 Task: Slide 45 - Prioritization Matrix-1.
Action: Mouse moved to (34, 83)
Screenshot: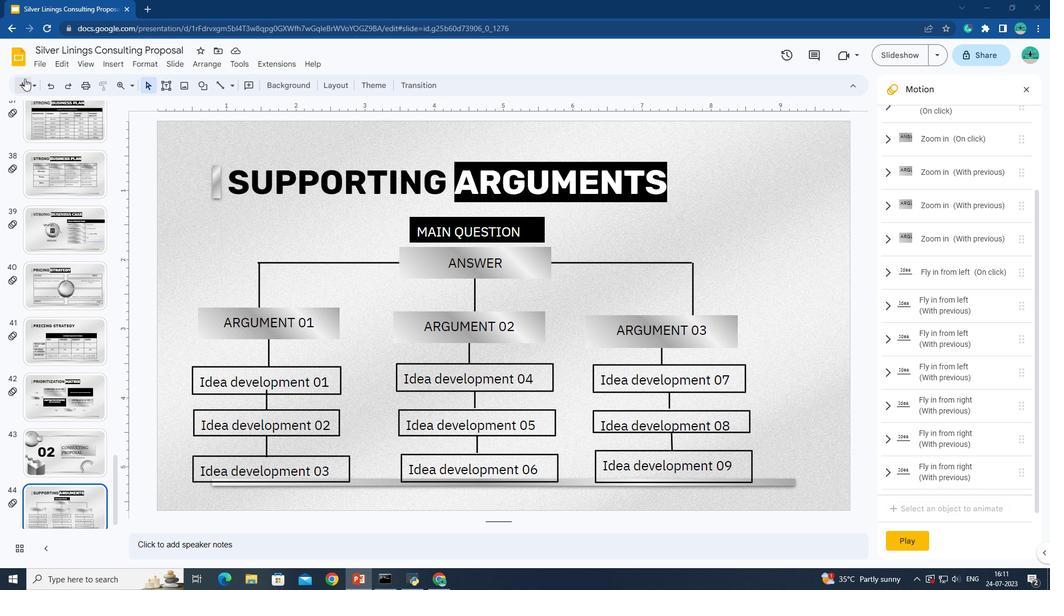 
Action: Mouse pressed left at (34, 83)
Screenshot: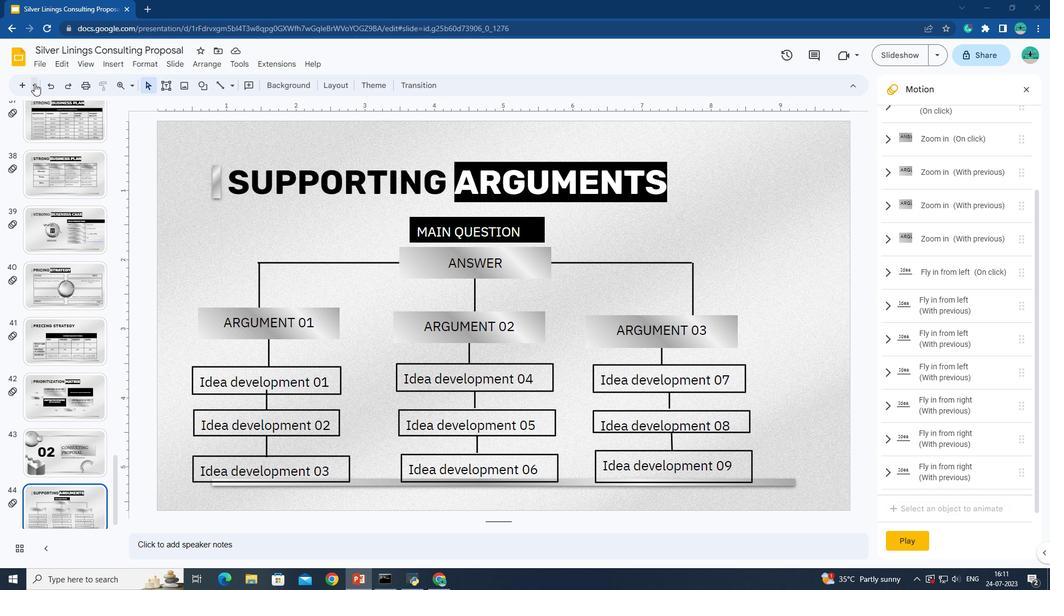 
Action: Mouse moved to (117, 163)
Screenshot: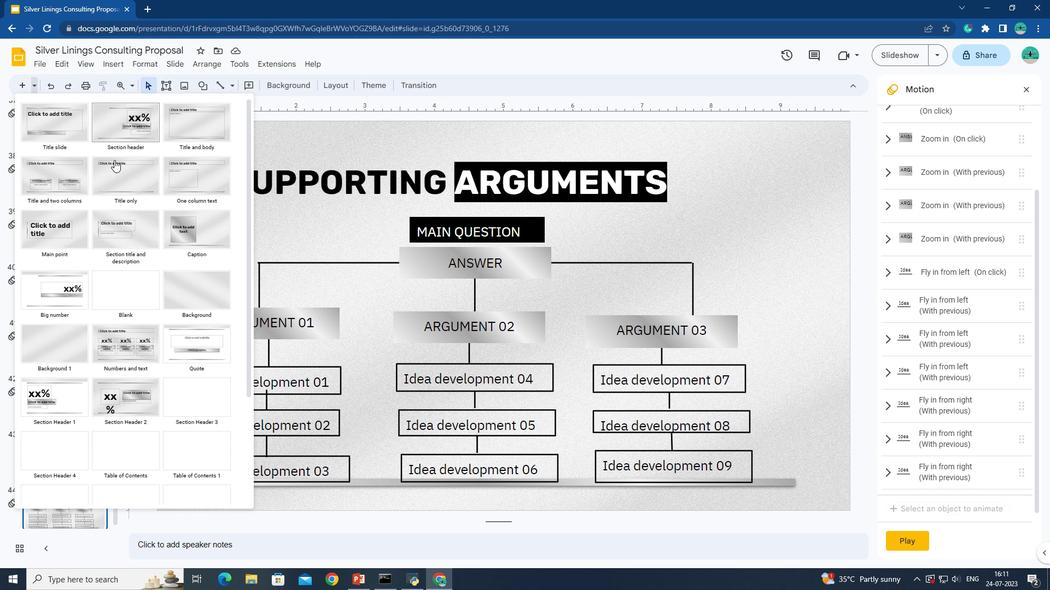 
Action: Mouse pressed left at (117, 163)
Screenshot: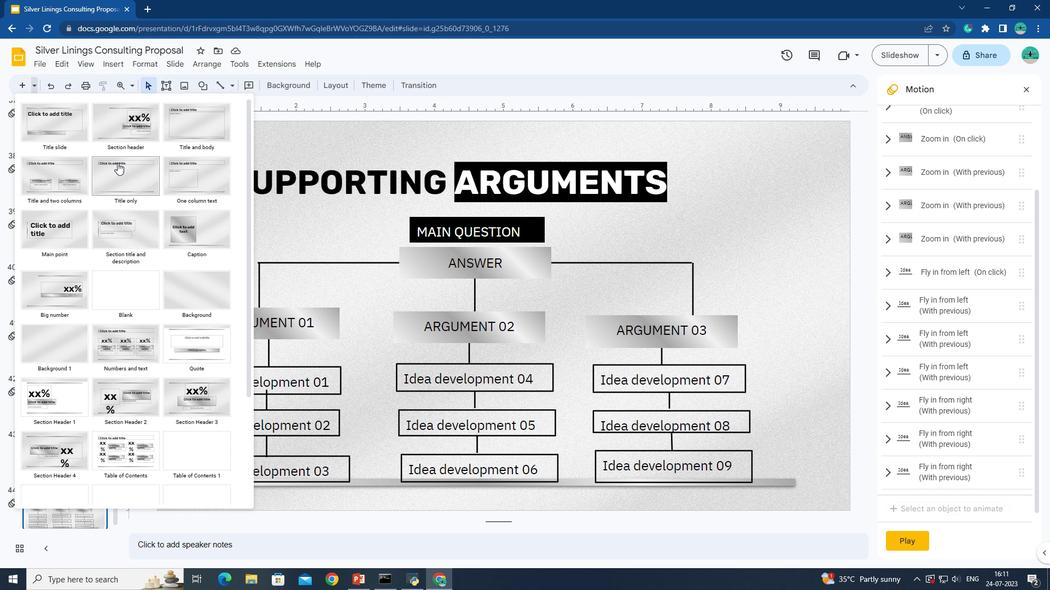 
Action: Mouse moved to (337, 178)
Screenshot: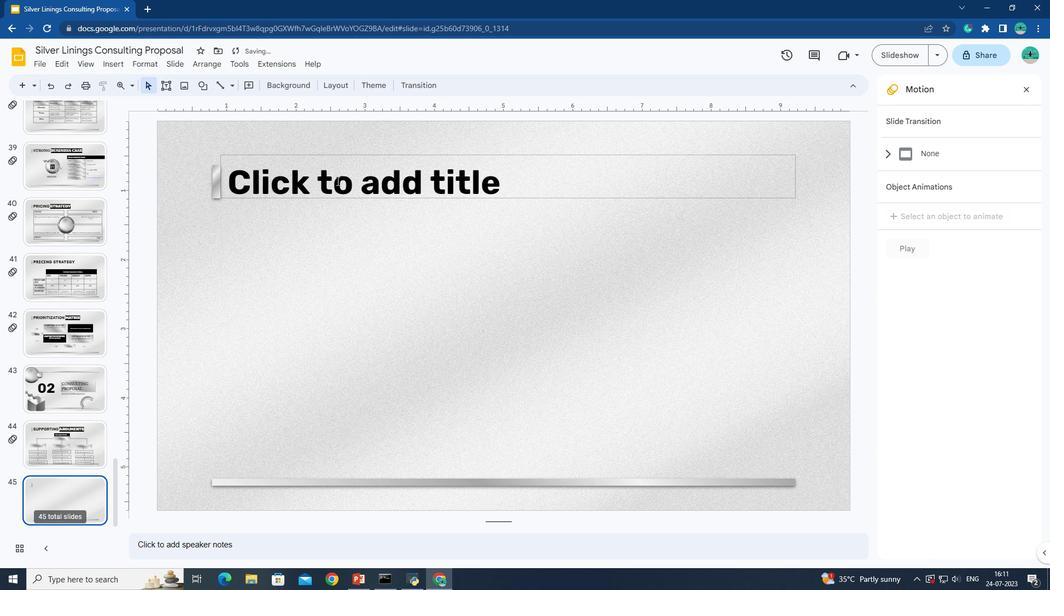 
Action: Mouse pressed left at (337, 178)
Screenshot: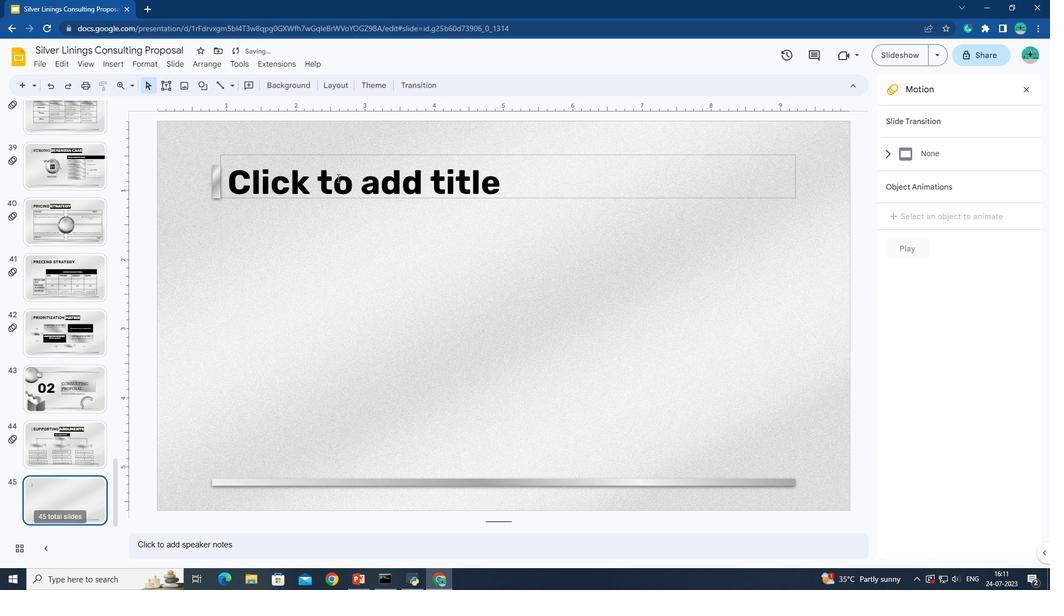 
Action: Key pressed <Key.caps_lock>ORIORITIZATION<Key.space>MATRIX
Screenshot: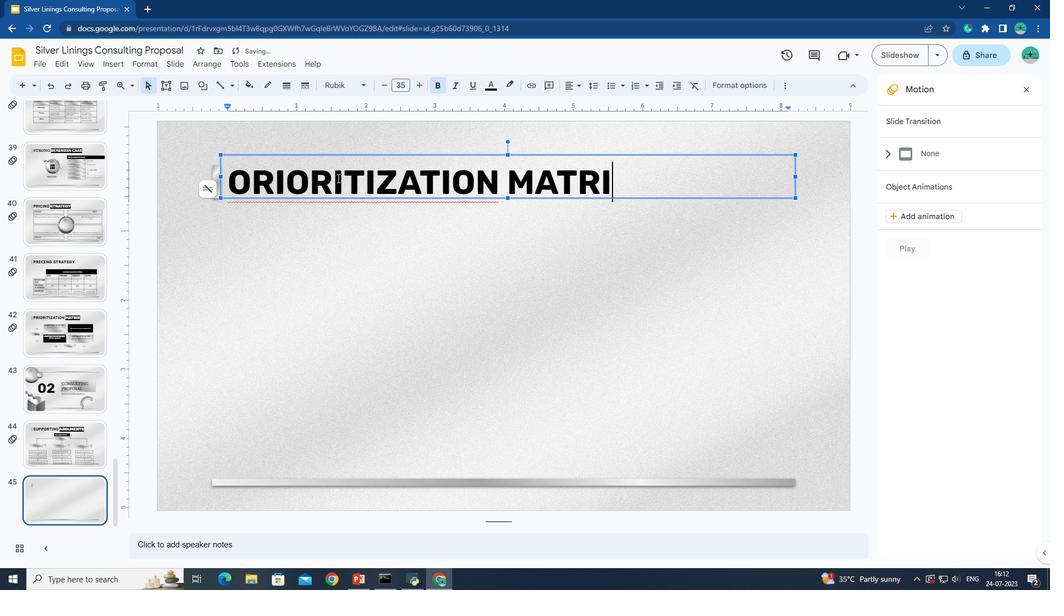 
Action: Mouse moved to (239, 185)
Screenshot: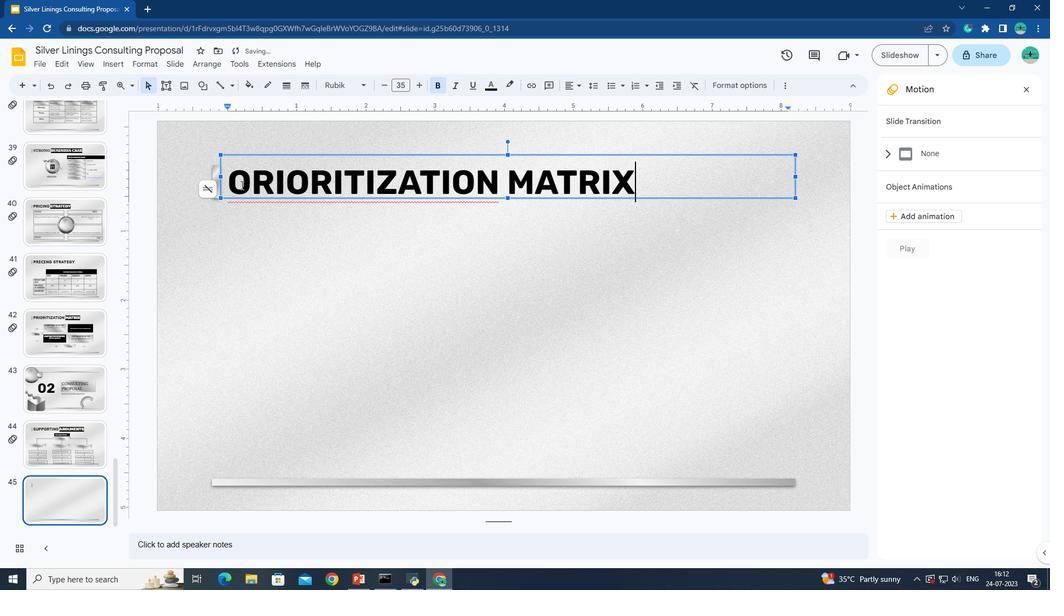 
Action: Mouse pressed left at (239, 185)
Screenshot: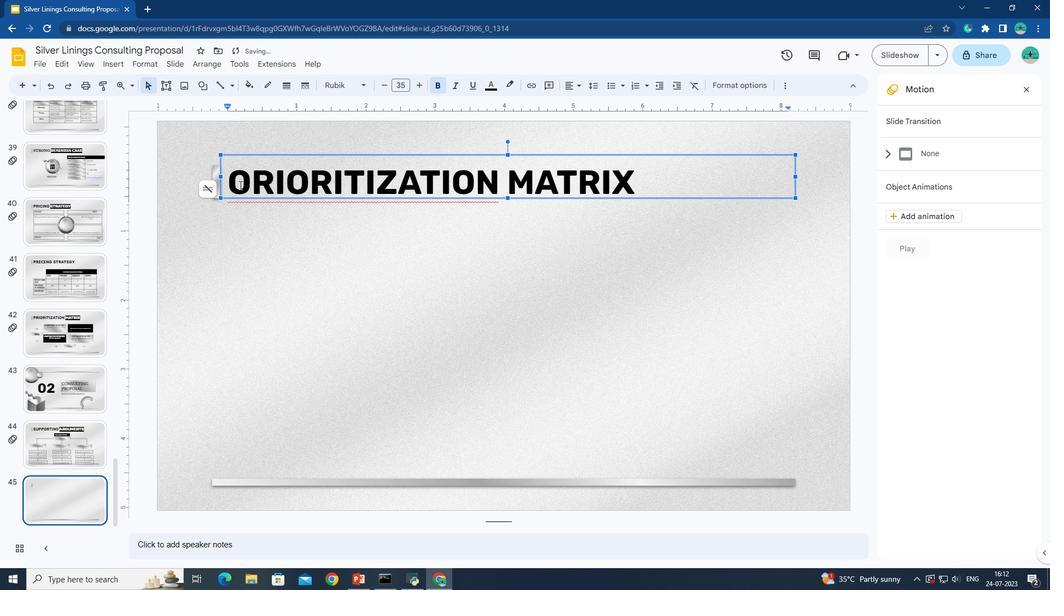 
Action: Mouse moved to (234, 183)
Screenshot: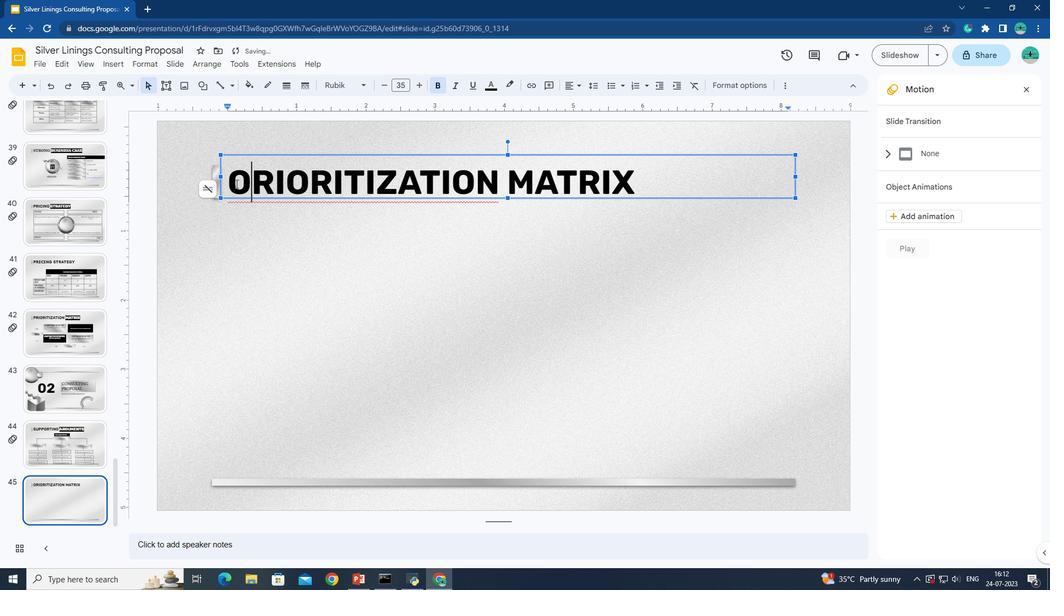 
Action: Mouse pressed left at (234, 183)
Screenshot: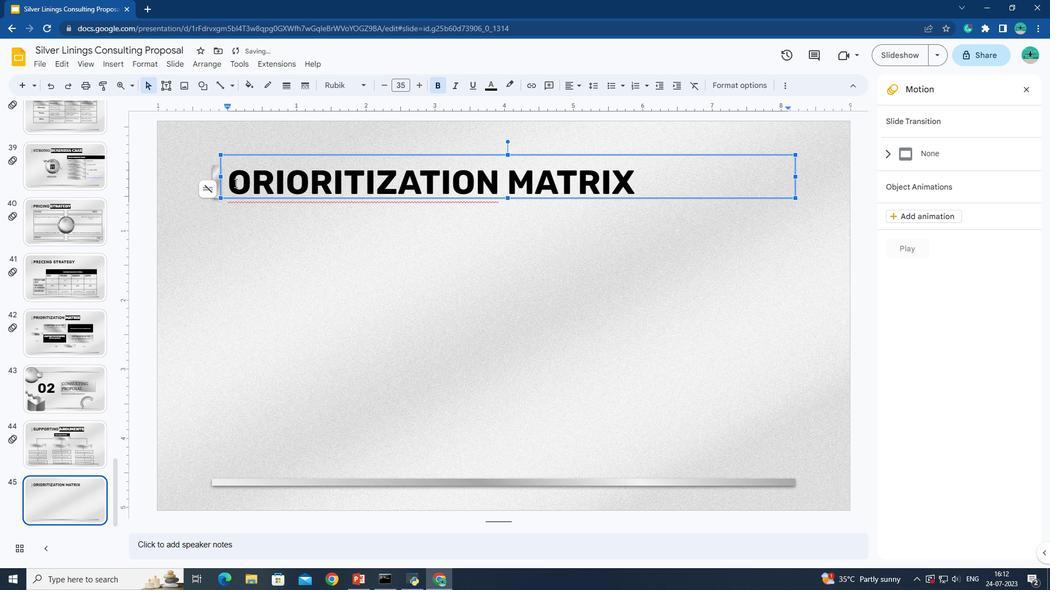 
Action: Mouse moved to (229, 179)
Screenshot: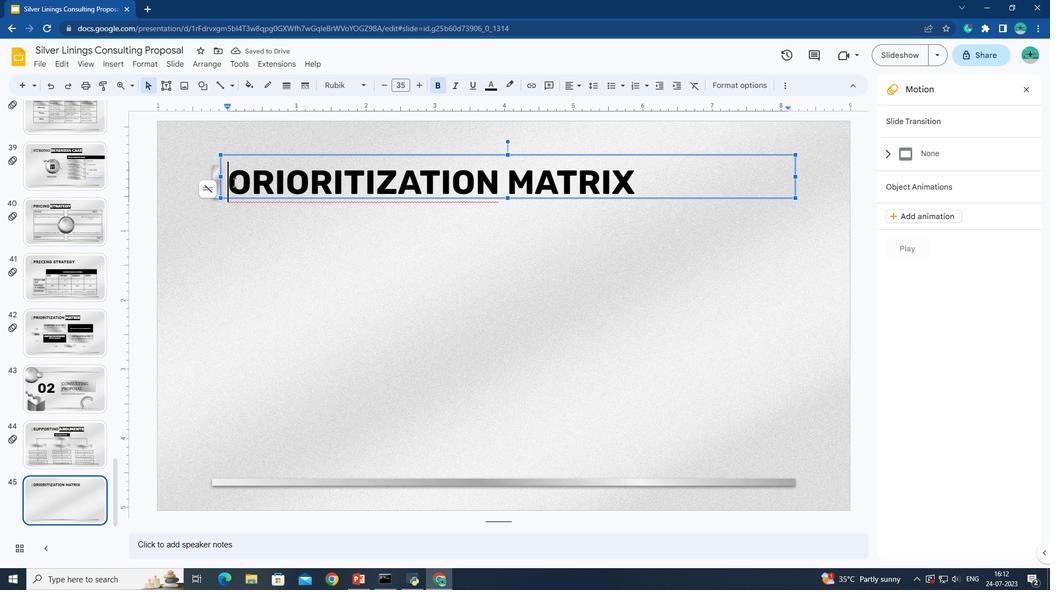 
Action: Key pressed <Key.backspace>P<Key.right><Key.backspace>
Screenshot: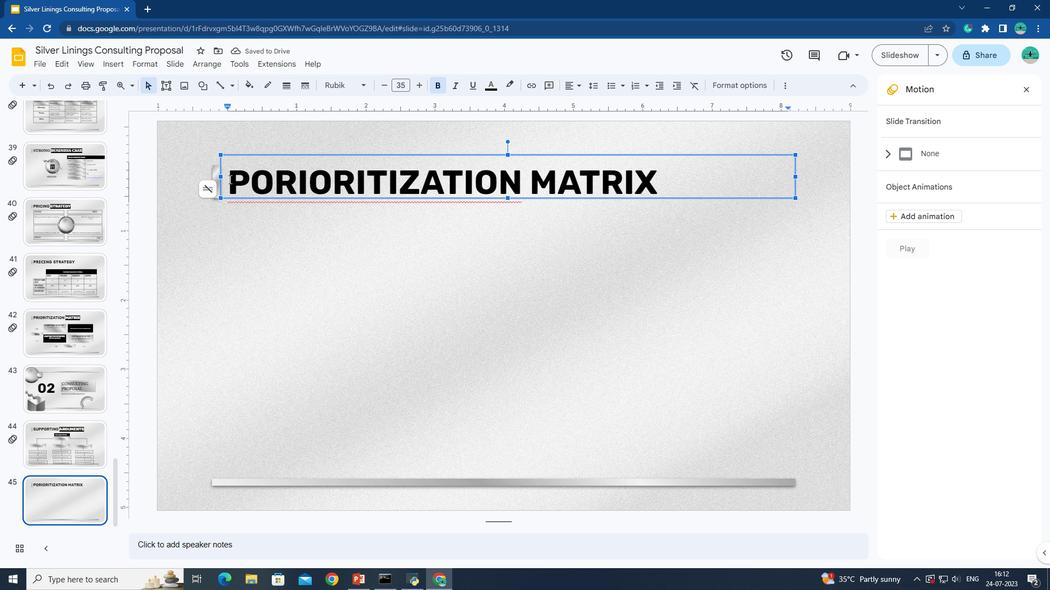 
Action: Mouse moved to (668, 186)
Screenshot: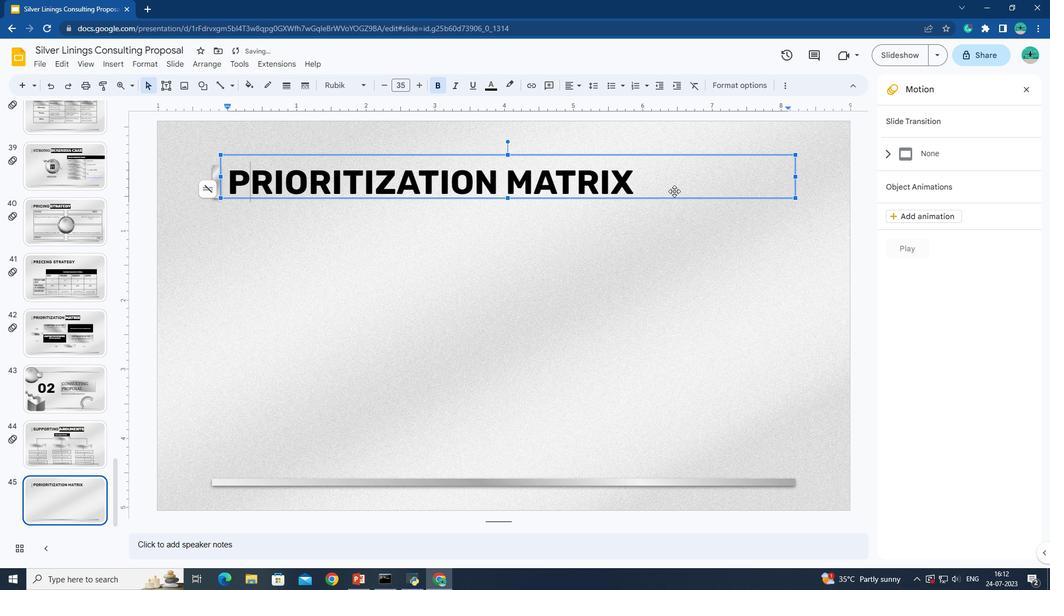 
Action: Mouse pressed left at (668, 186)
Screenshot: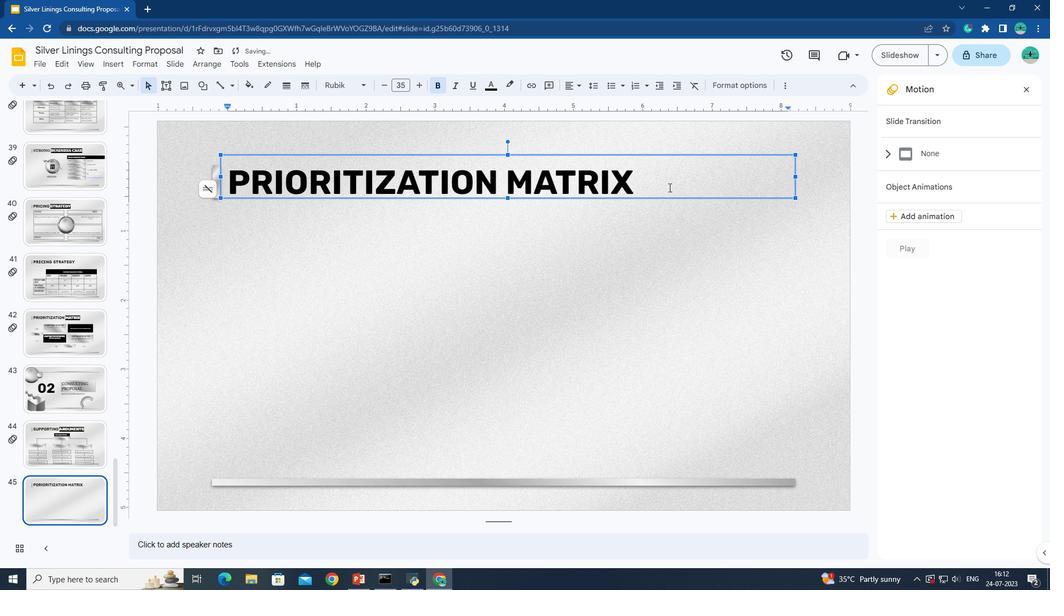 
Action: Key pressed <Key.shift><Key.left><Key.left><Key.left><Key.left><Key.left><Key.left><Key.left><Key.right>
Screenshot: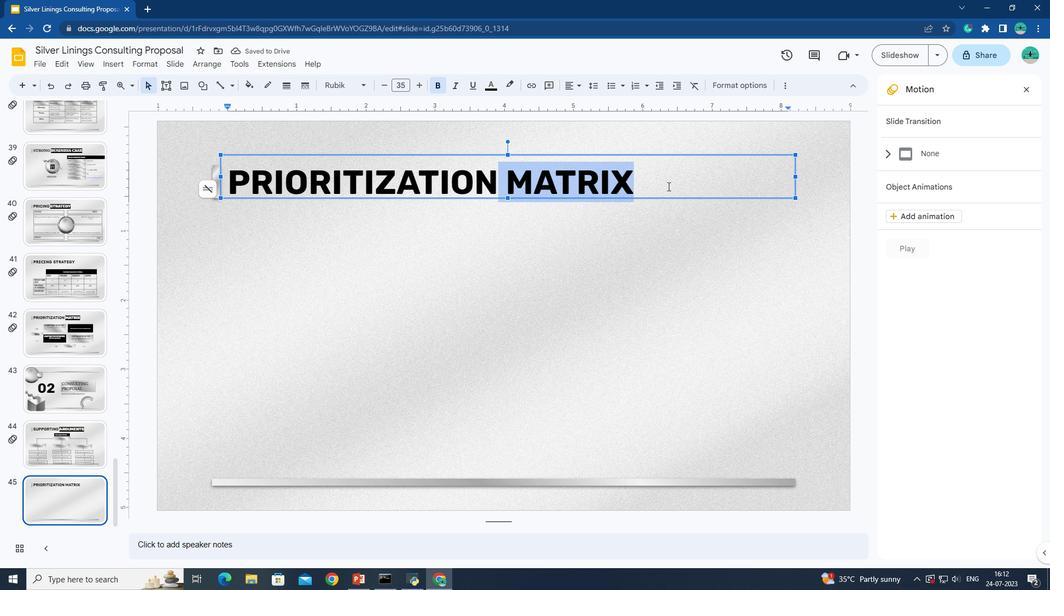 
Action: Mouse moved to (490, 90)
Screenshot: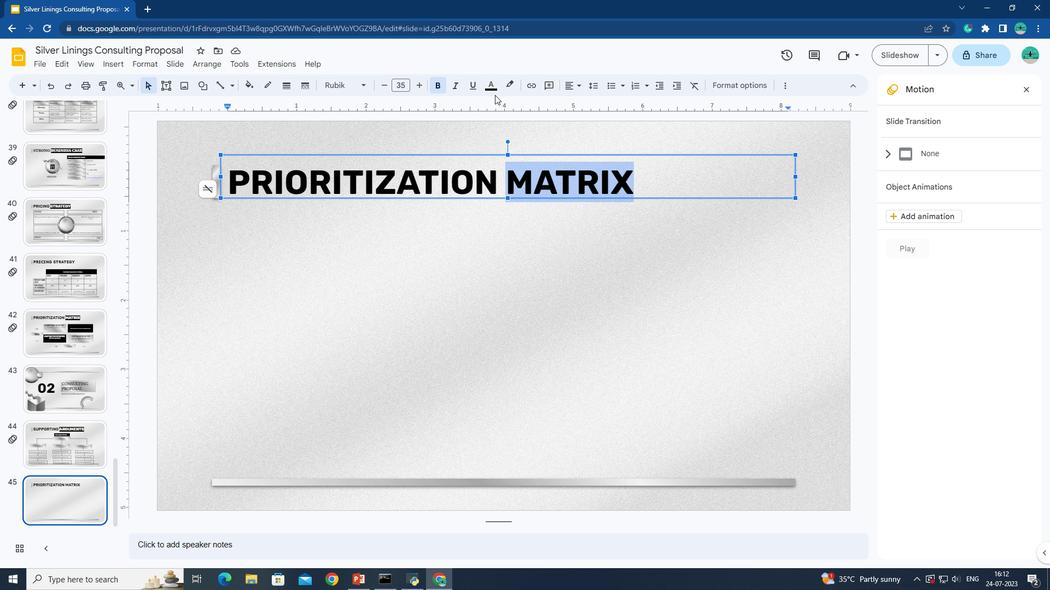 
Action: Mouse pressed left at (490, 90)
Screenshot: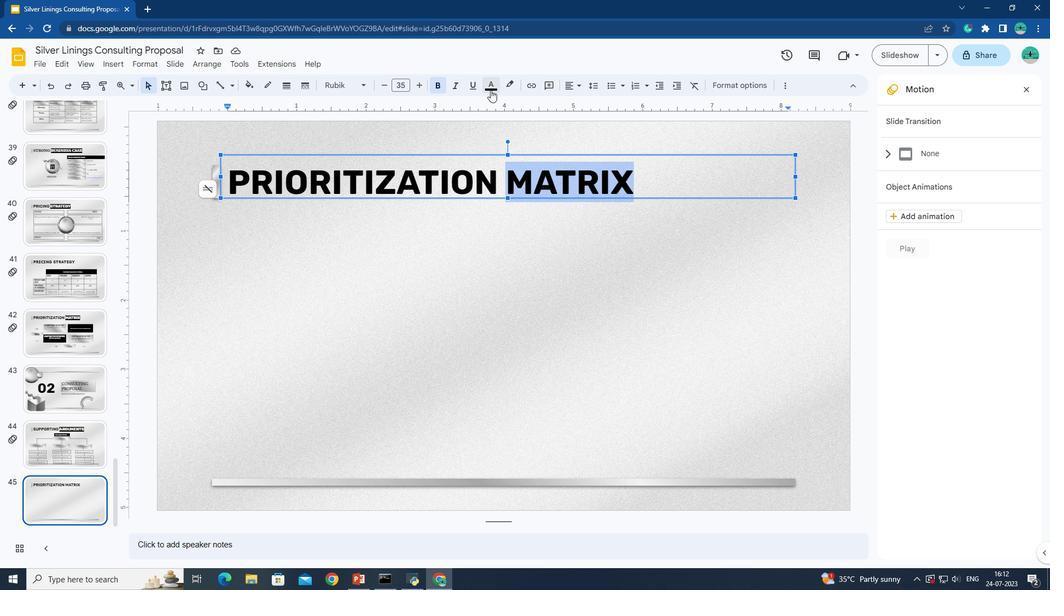 
Action: Mouse moved to (599, 116)
Screenshot: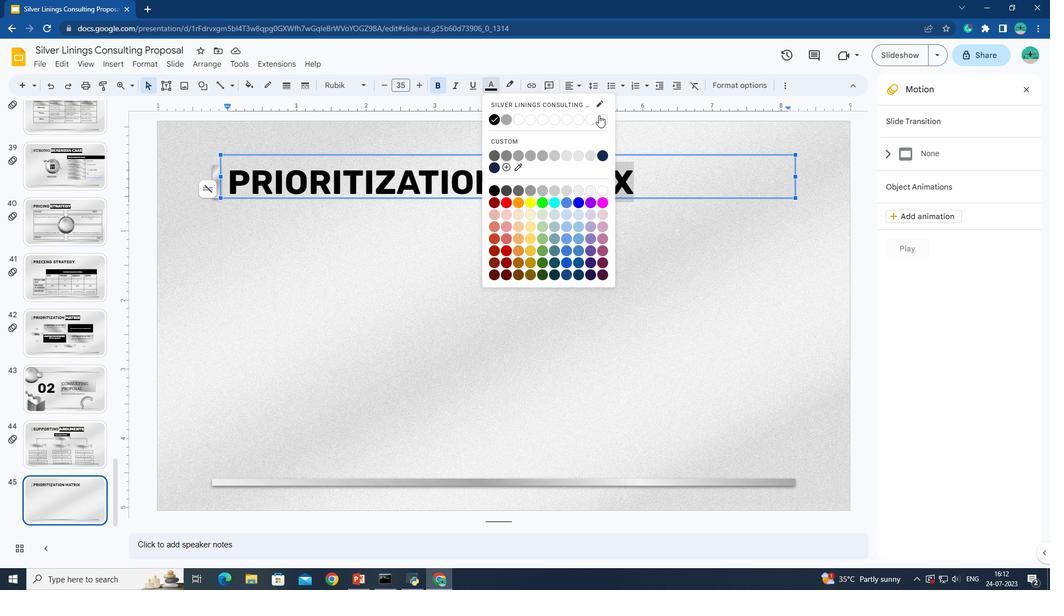 
Action: Mouse pressed left at (599, 116)
Screenshot: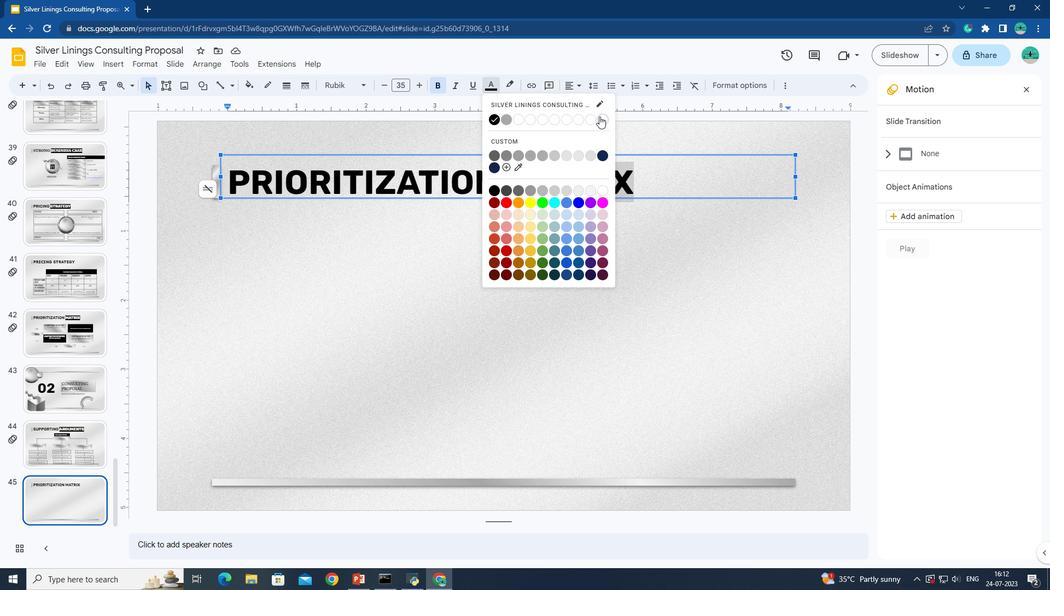 
Action: Mouse moved to (506, 87)
Screenshot: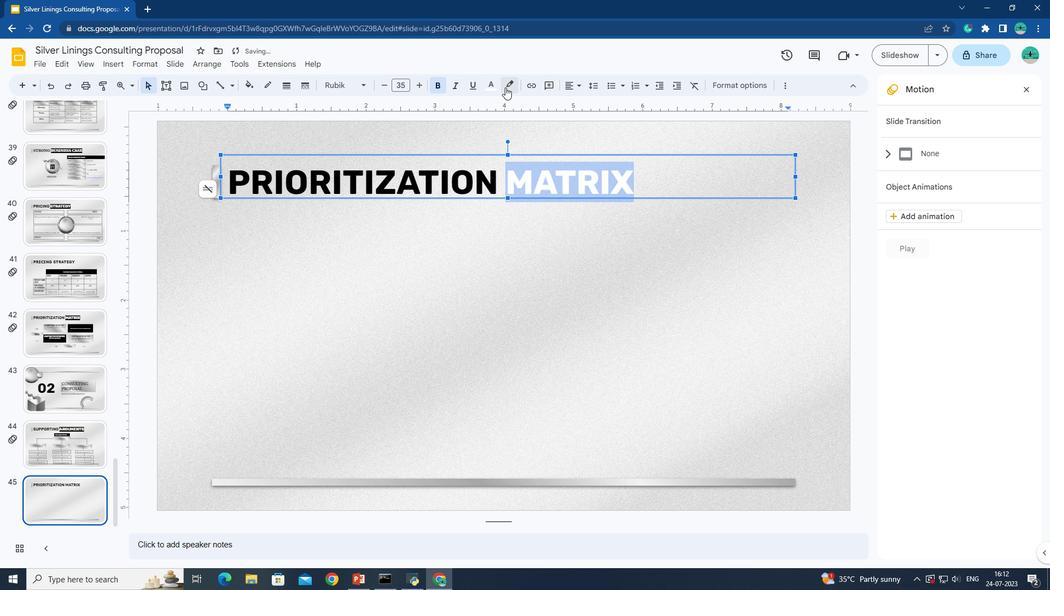 
Action: Mouse pressed left at (506, 87)
Screenshot: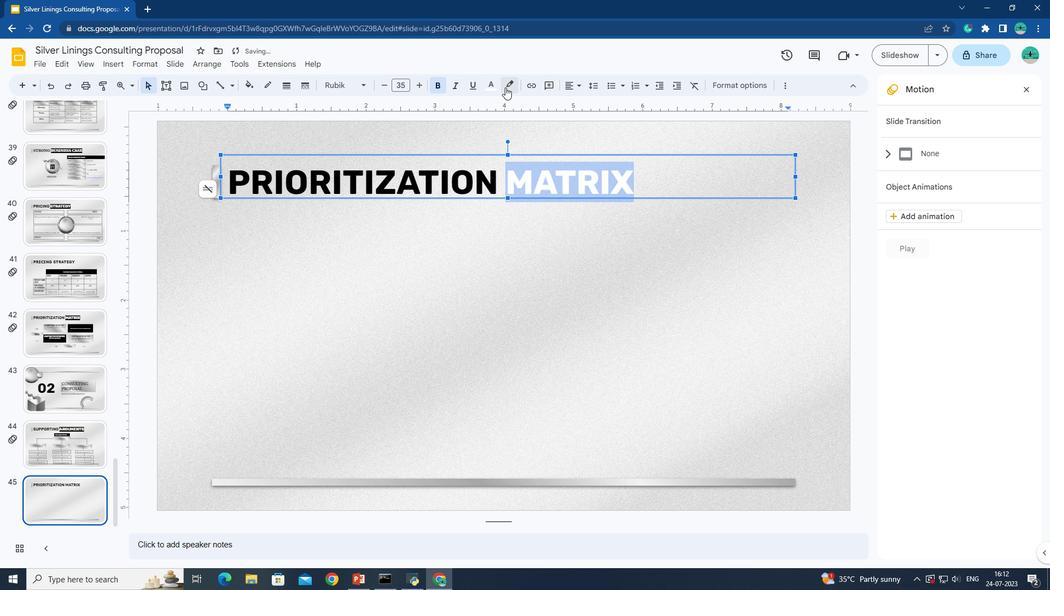 
Action: Mouse moved to (516, 119)
Screenshot: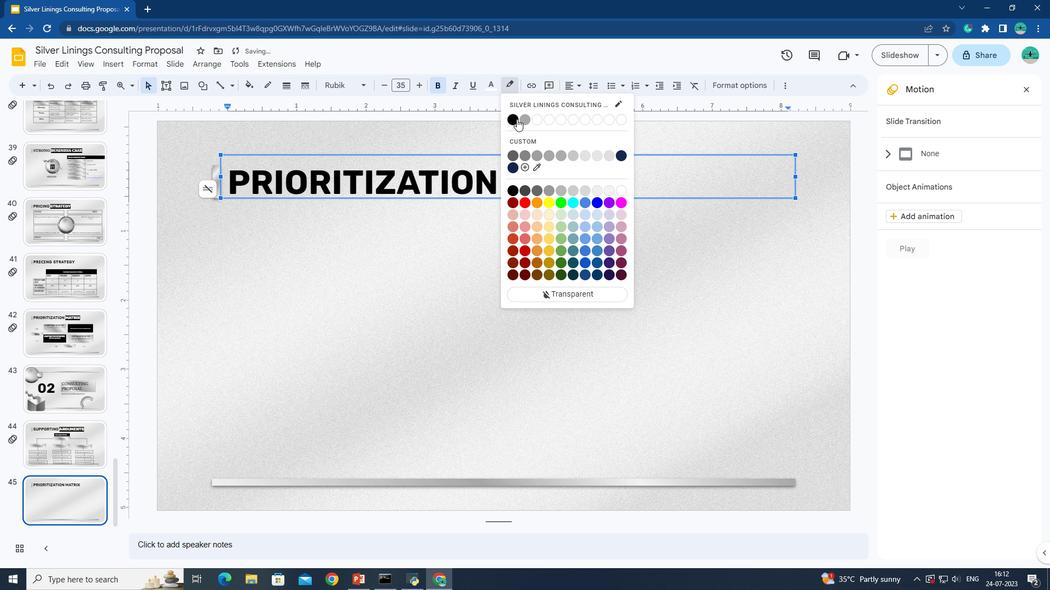 
Action: Mouse pressed left at (516, 119)
Screenshot: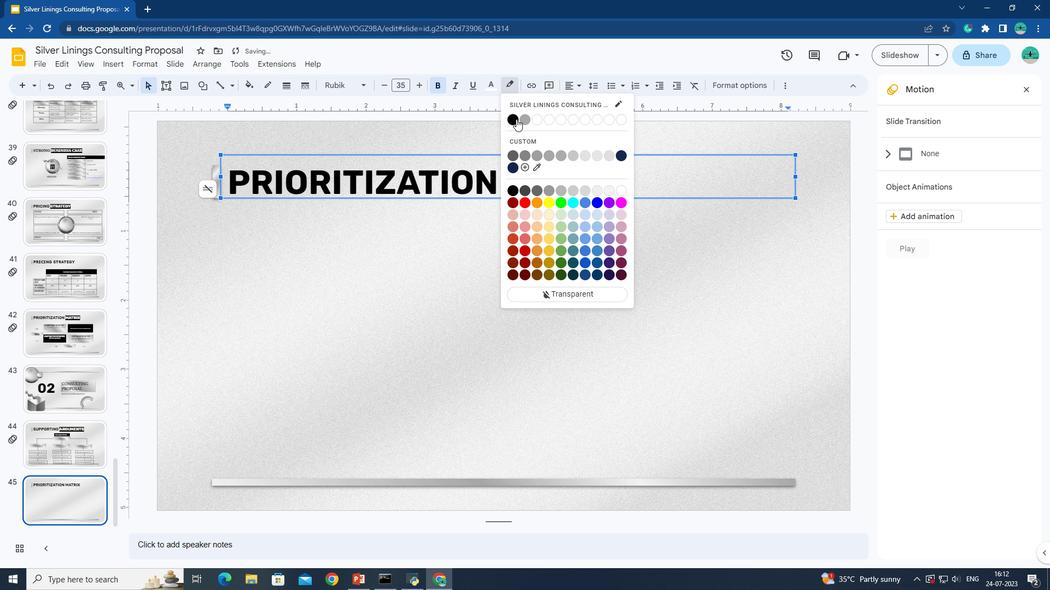 
Action: Mouse moved to (473, 313)
Screenshot: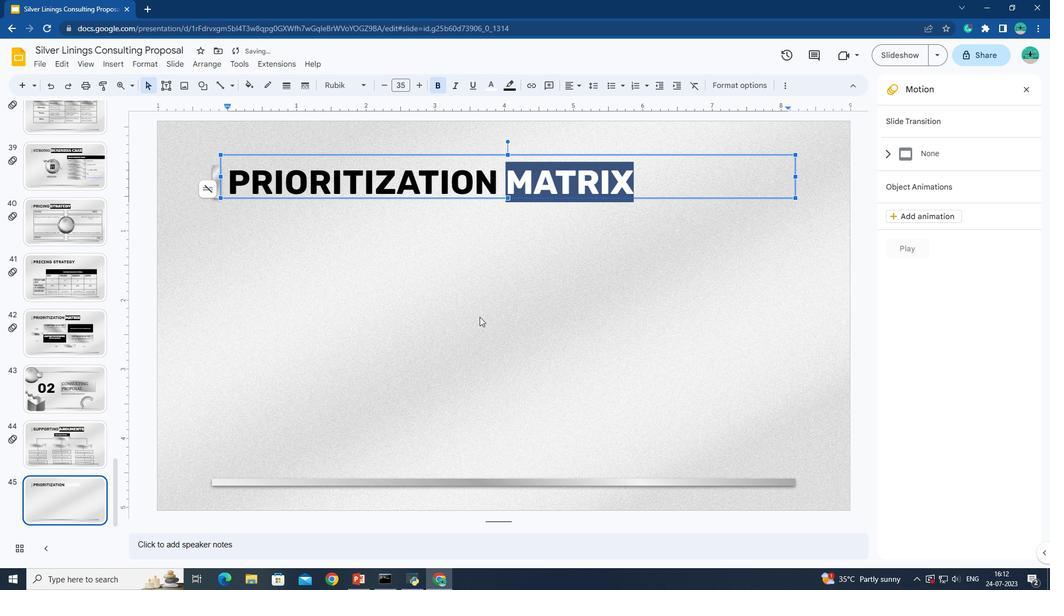 
Action: Mouse pressed left at (473, 313)
Screenshot: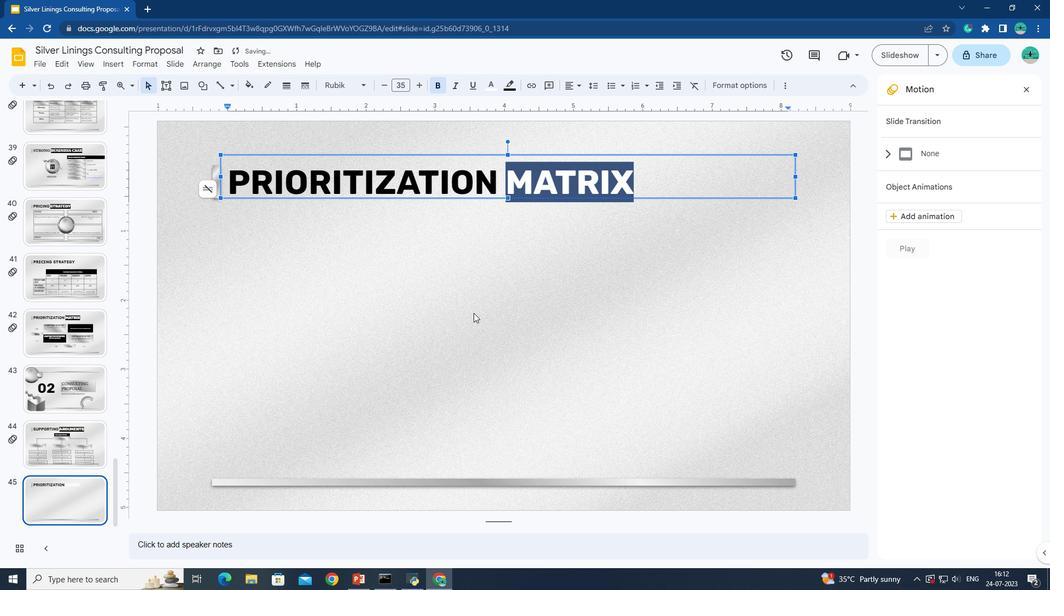 
Action: Mouse moved to (107, 61)
Screenshot: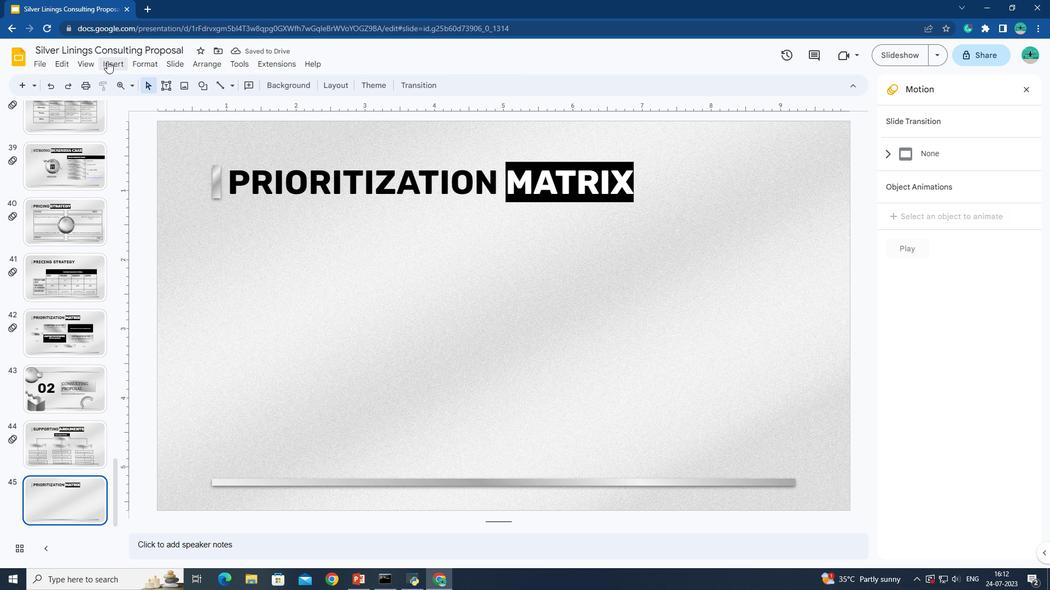 
Action: Mouse pressed left at (107, 61)
Screenshot: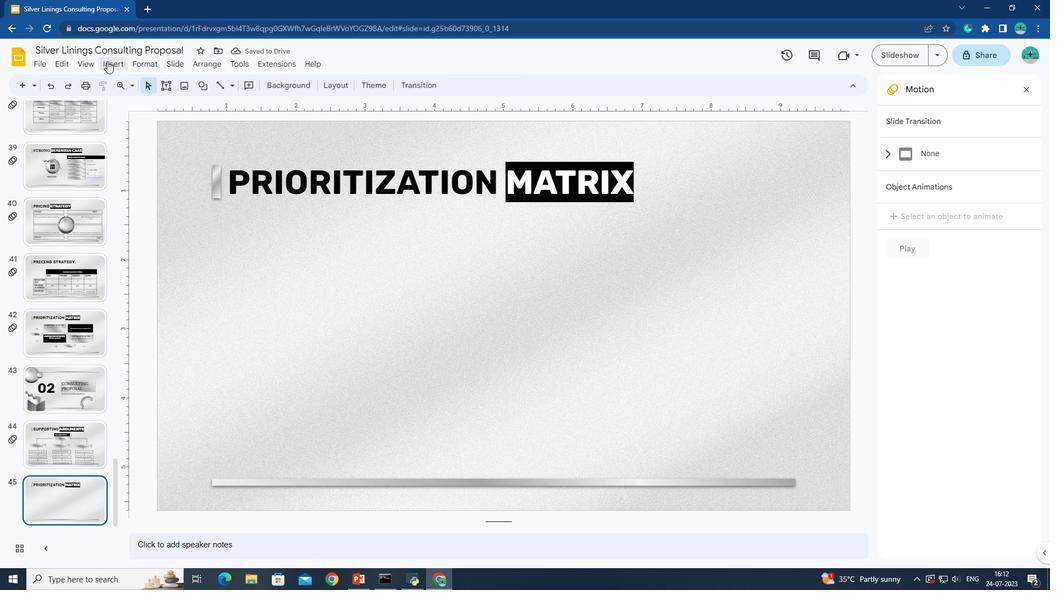 
Action: Mouse moved to (291, 189)
Screenshot: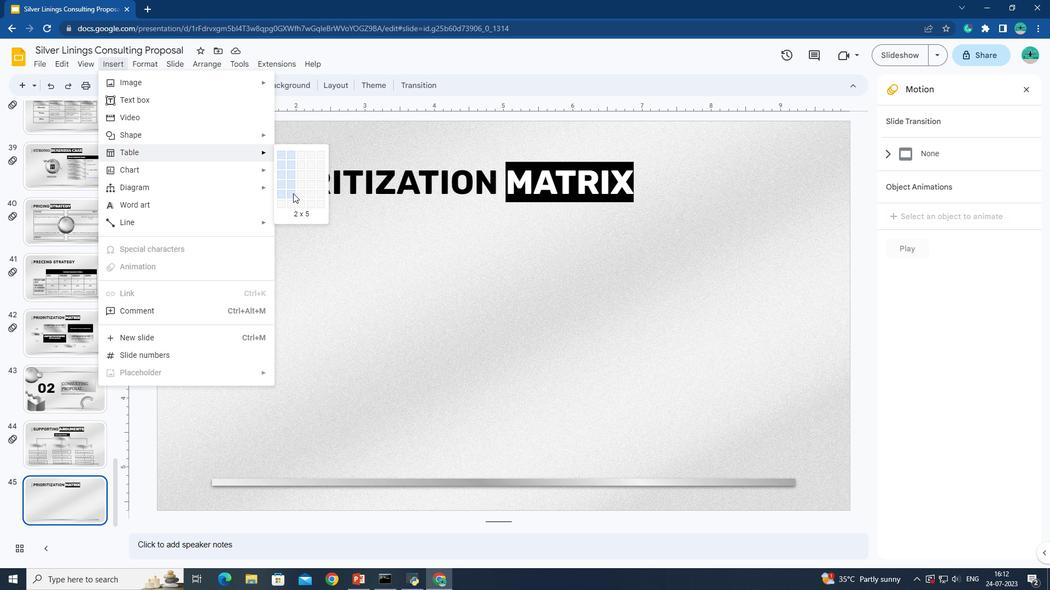 
Action: Mouse pressed left at (291, 189)
Screenshot: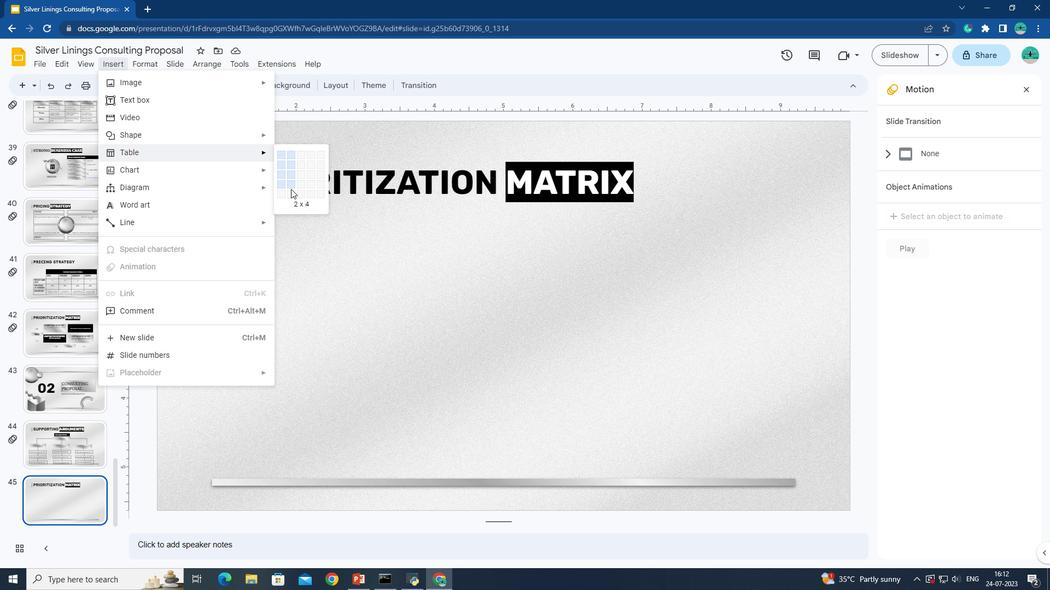 
Action: Mouse moved to (294, 88)
Screenshot: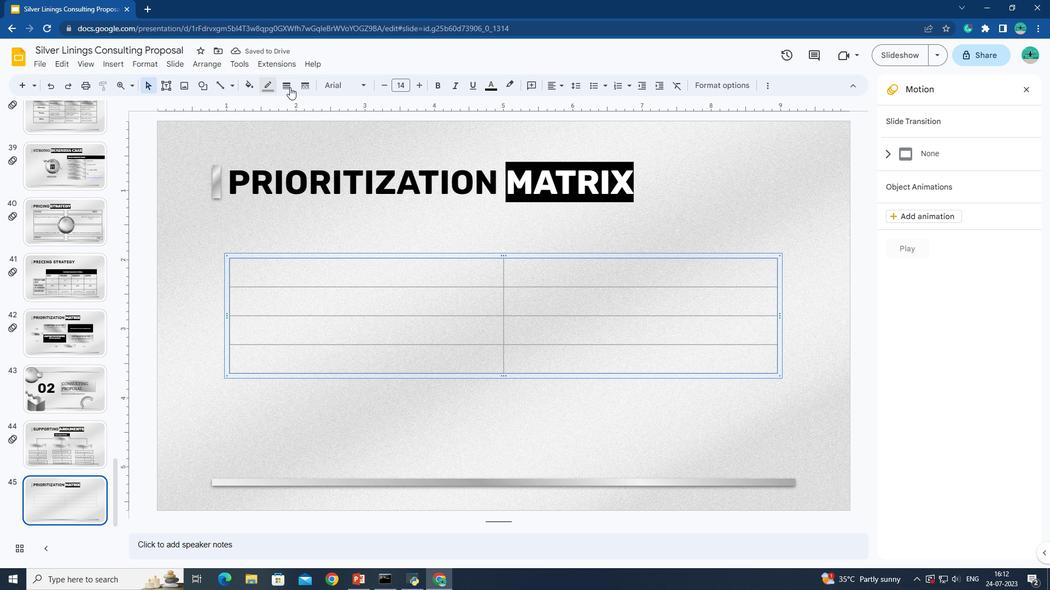 
Action: Mouse pressed left at (294, 88)
Screenshot: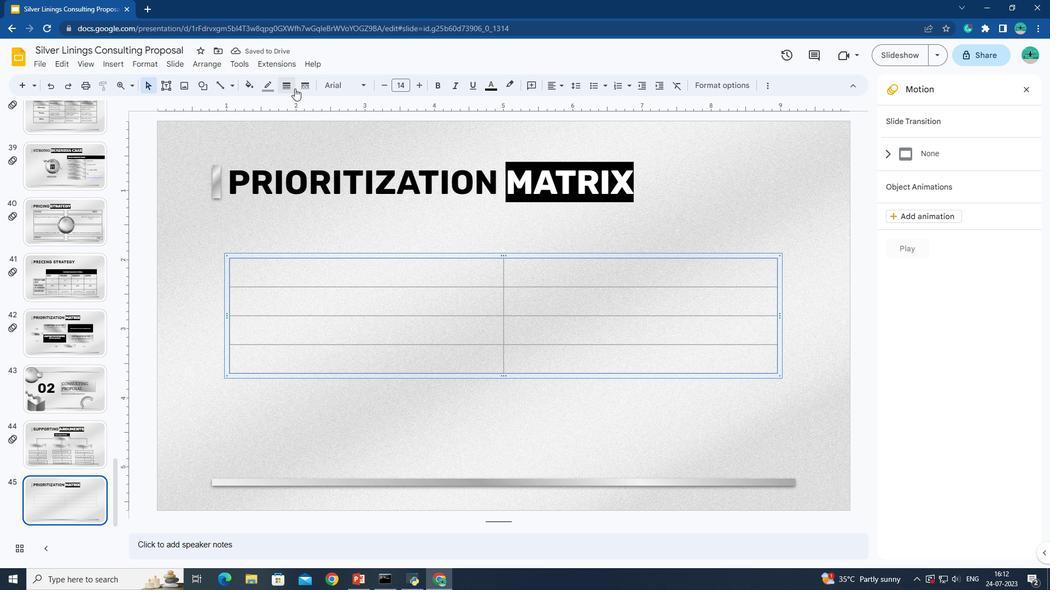 
Action: Mouse moved to (303, 119)
Screenshot: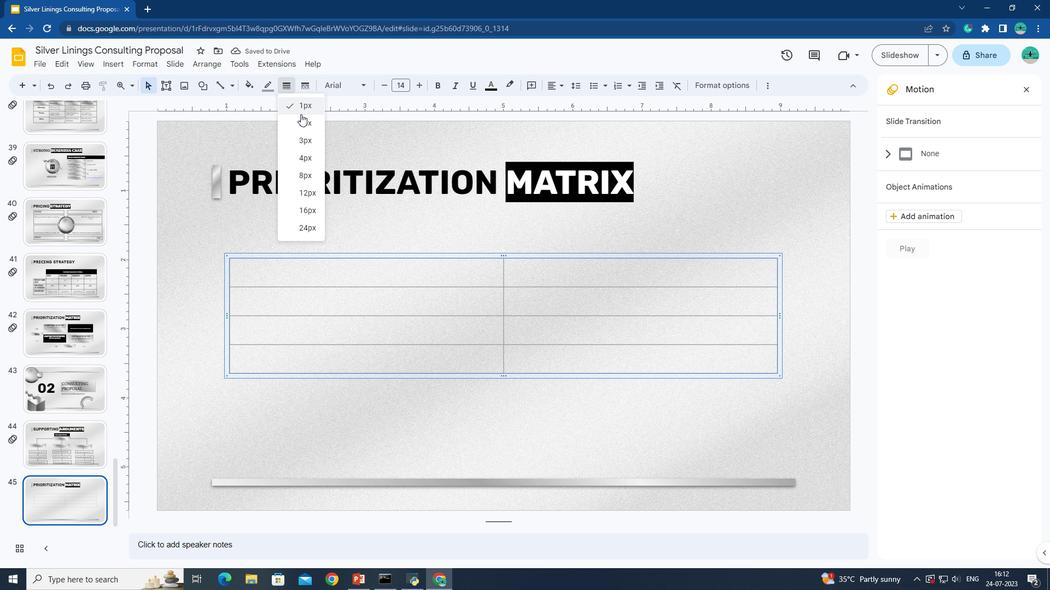 
Action: Mouse pressed left at (303, 119)
Screenshot: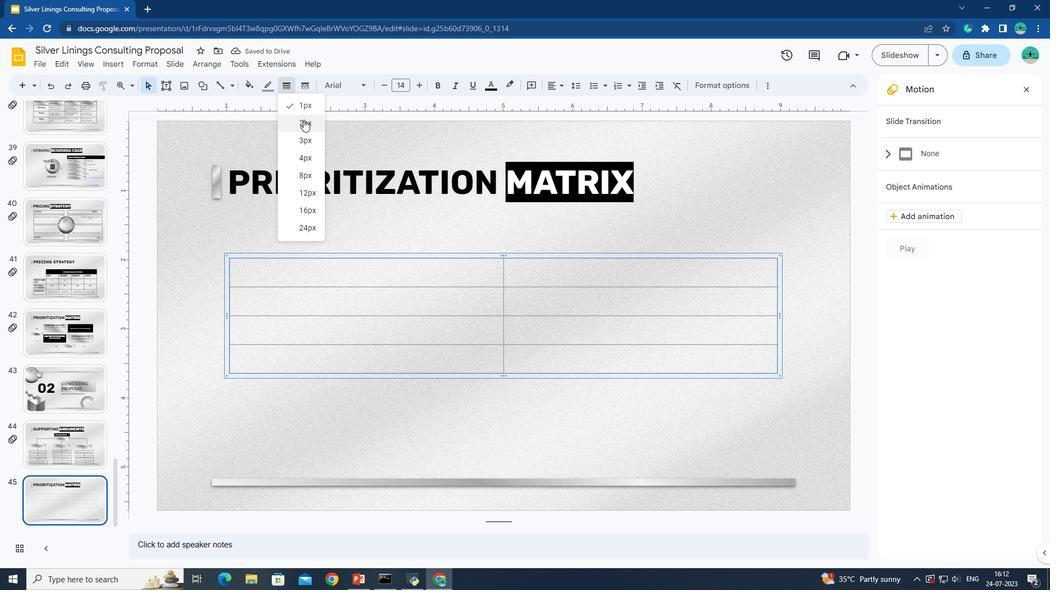 
Action: Mouse moved to (272, 89)
Screenshot: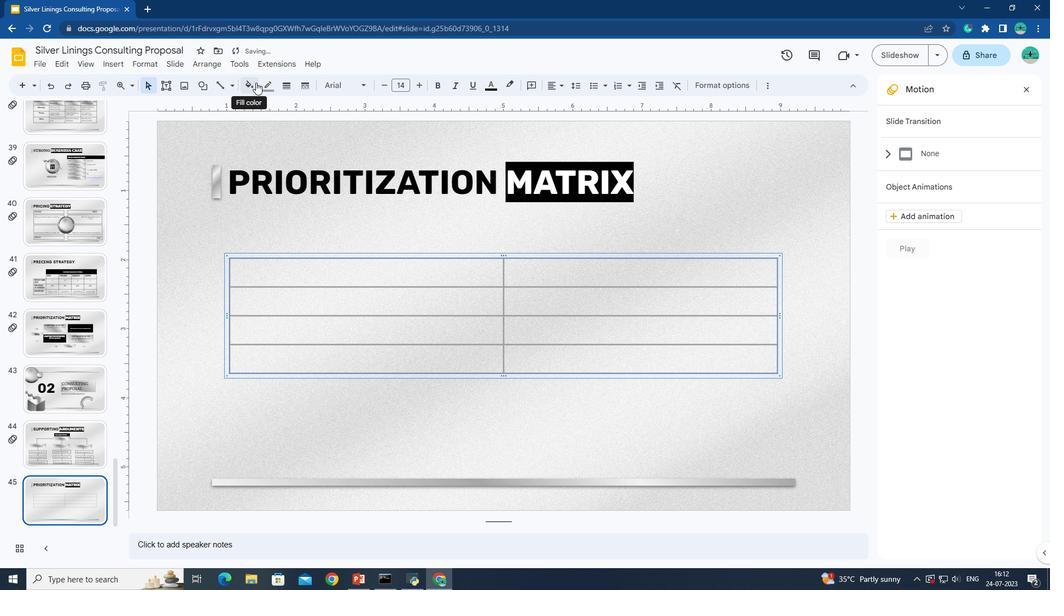 
Action: Mouse pressed left at (272, 89)
Screenshot: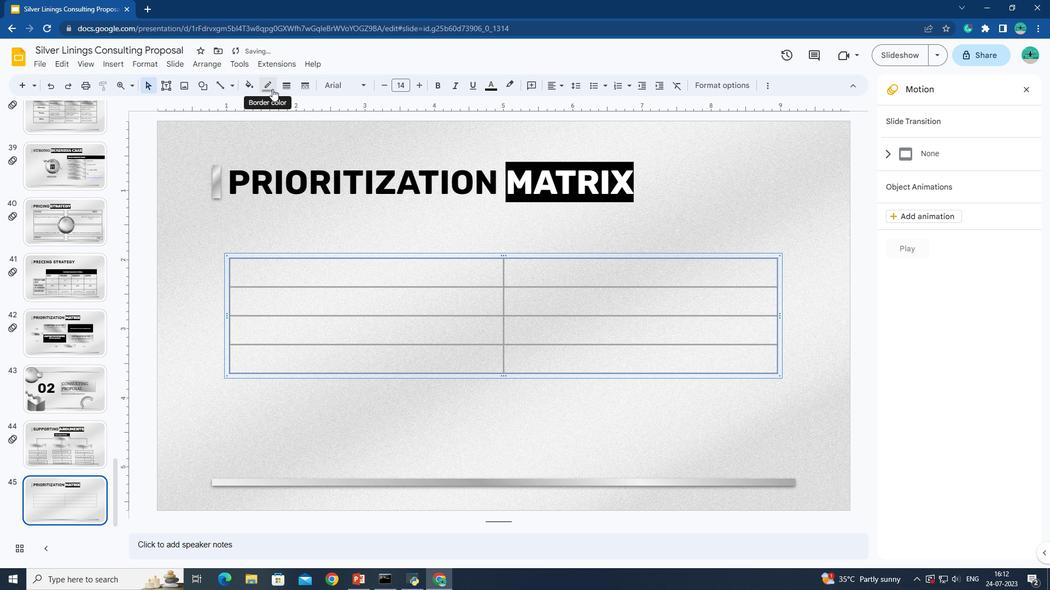
Action: Mouse moved to (271, 118)
Screenshot: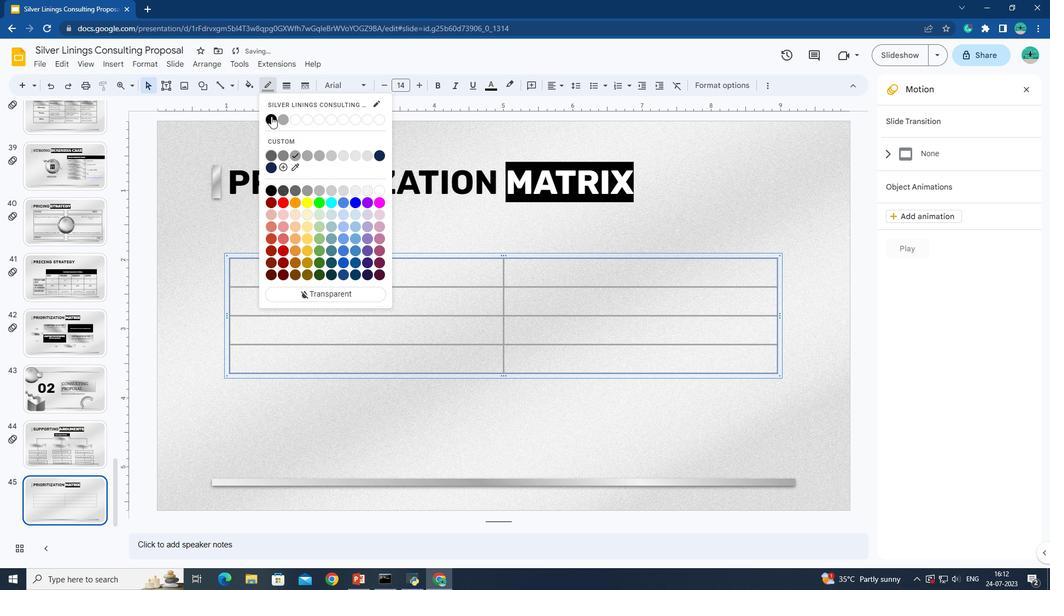 
Action: Mouse pressed left at (271, 118)
Screenshot: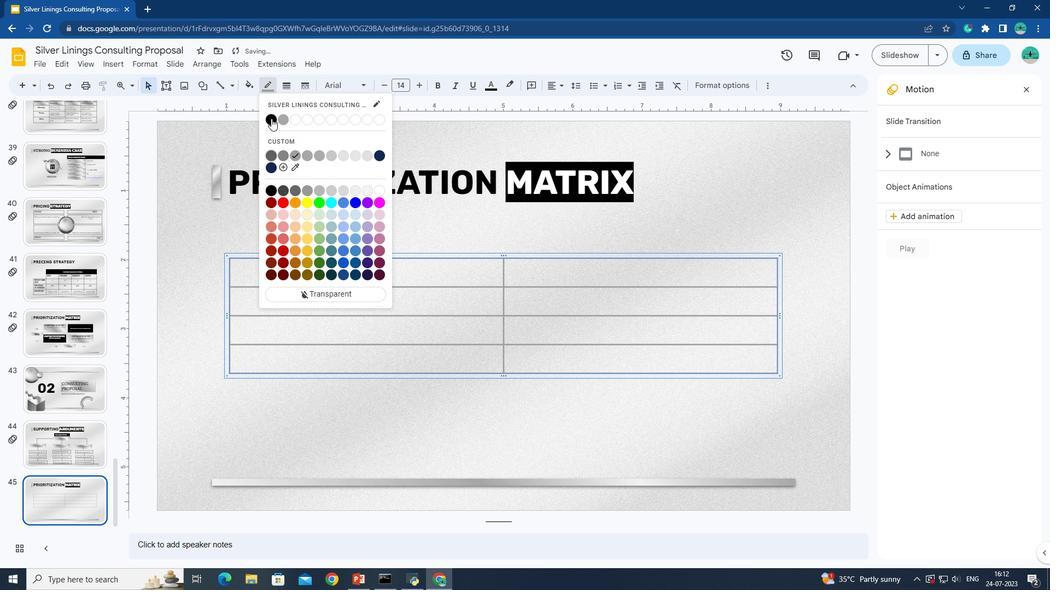 
Action: Mouse moved to (504, 268)
Screenshot: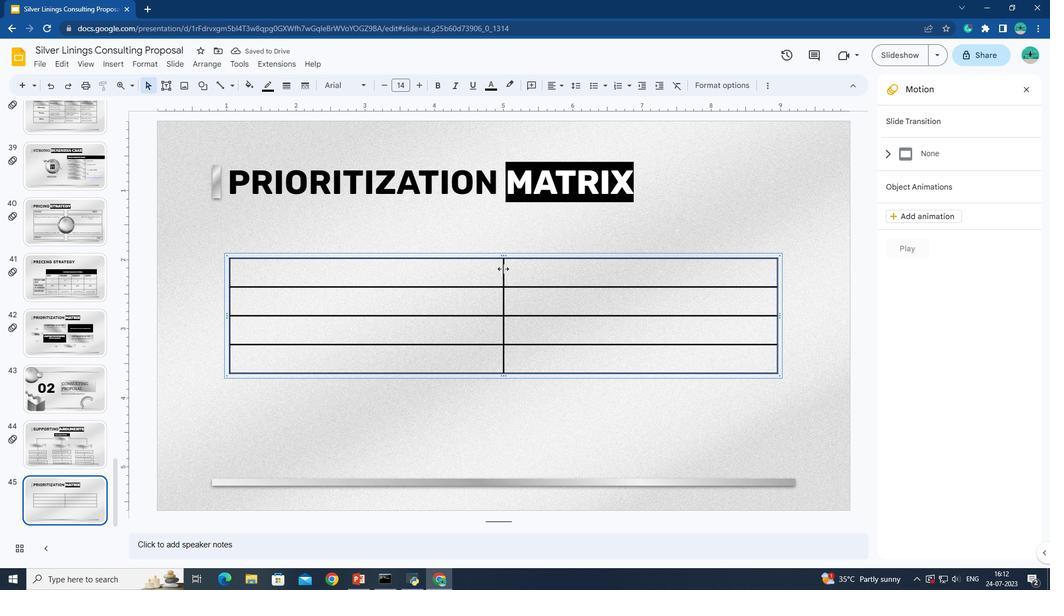 
Action: Mouse pressed left at (504, 268)
Screenshot: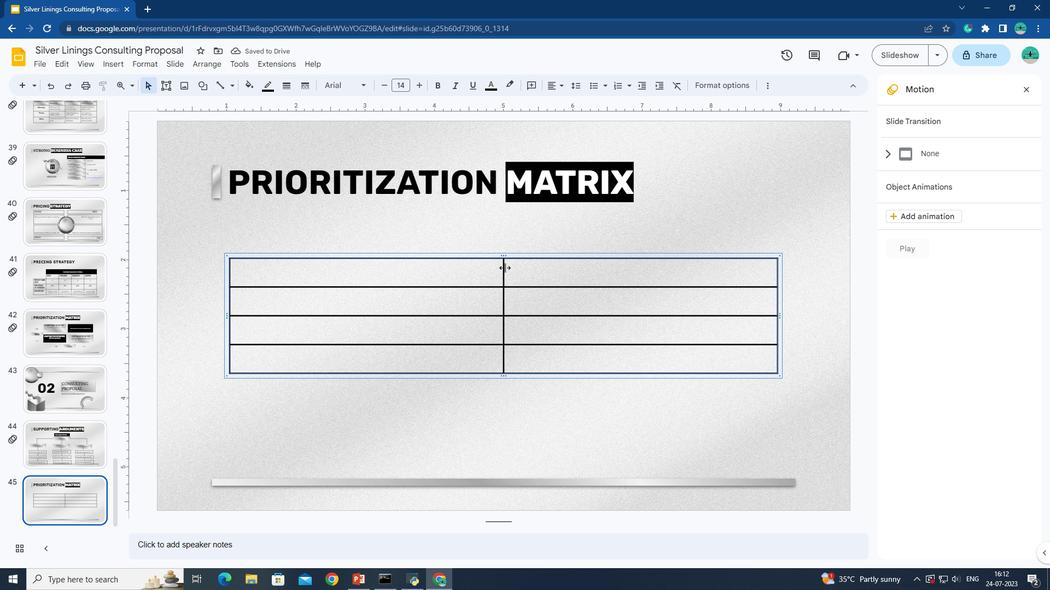 
Action: Mouse moved to (497, 374)
Screenshot: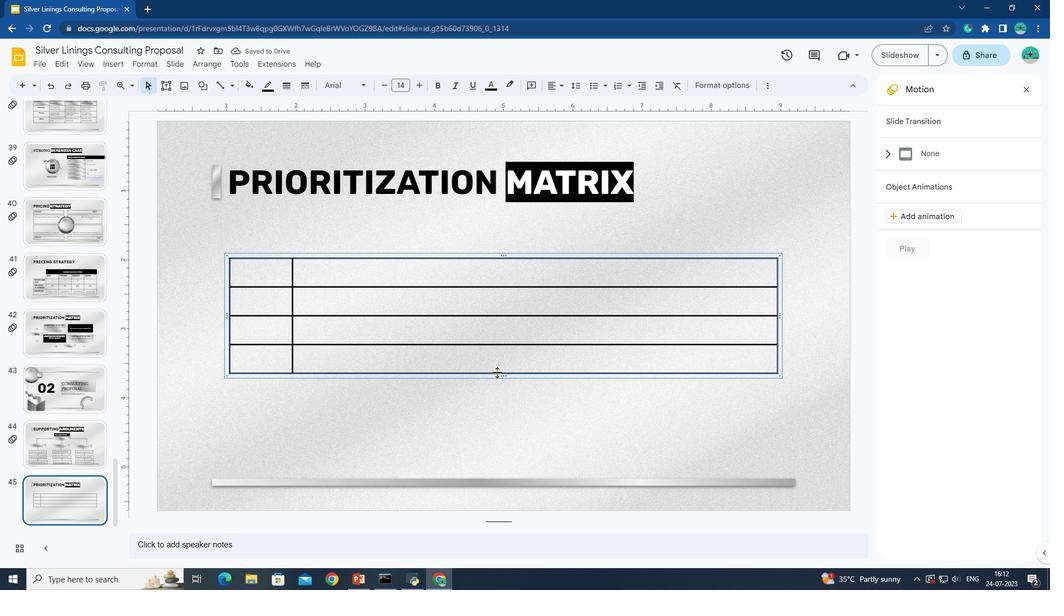 
Action: Mouse pressed left at (497, 374)
Screenshot: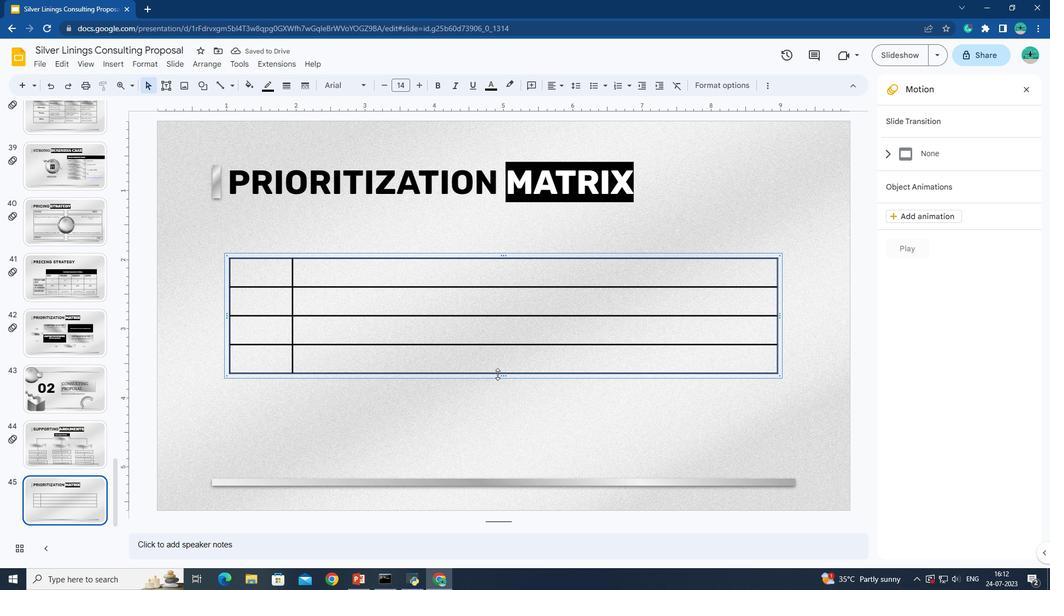 
Action: Mouse moved to (494, 258)
Screenshot: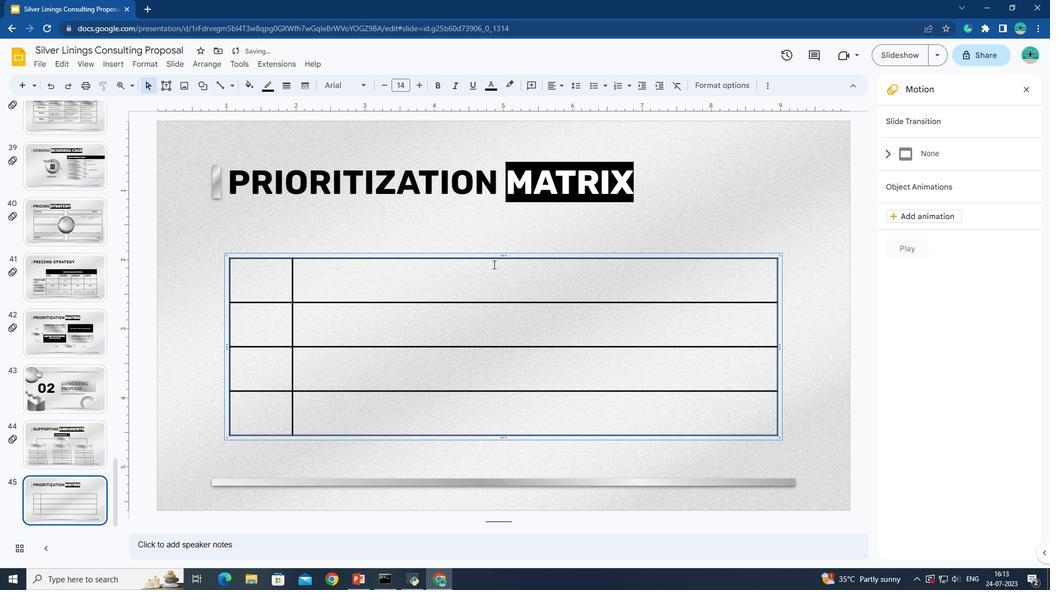 
Action: Mouse pressed left at (494, 258)
Screenshot: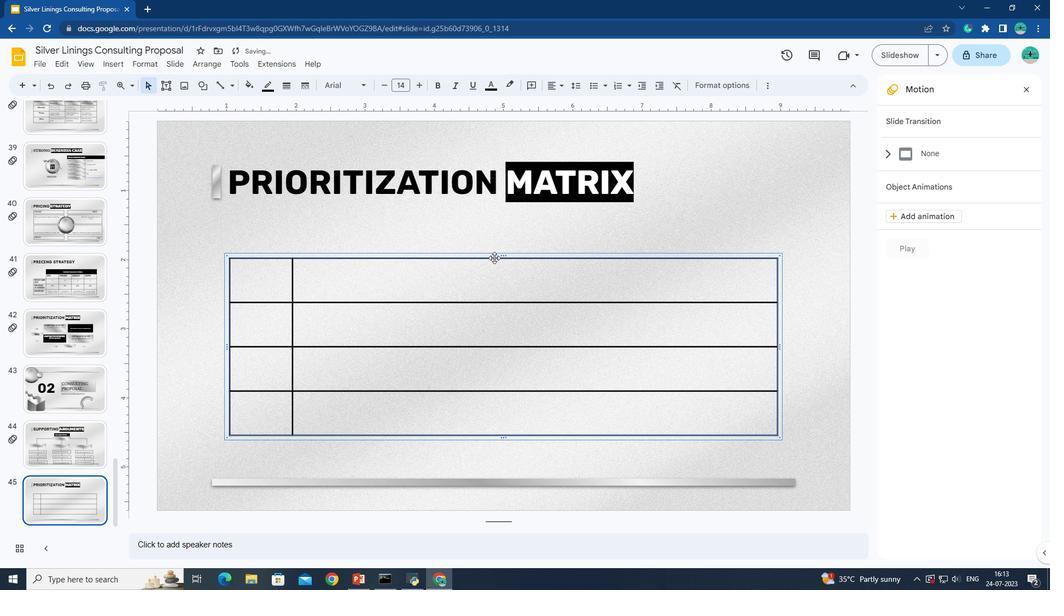 
Action: Mouse moved to (502, 424)
Screenshot: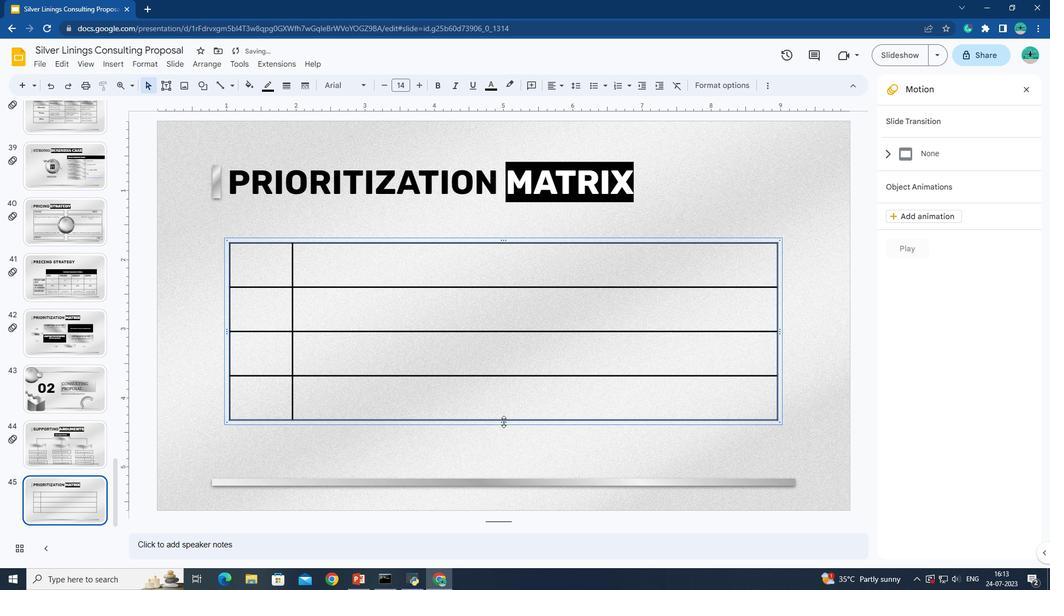 
Action: Mouse pressed left at (502, 424)
Screenshot: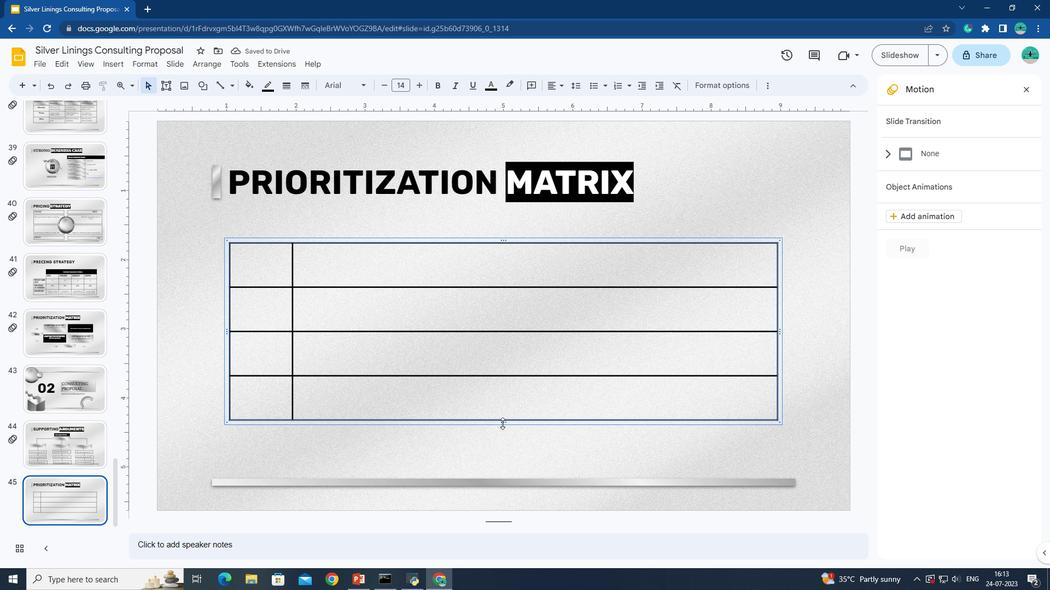 
Action: Mouse moved to (273, 267)
Screenshot: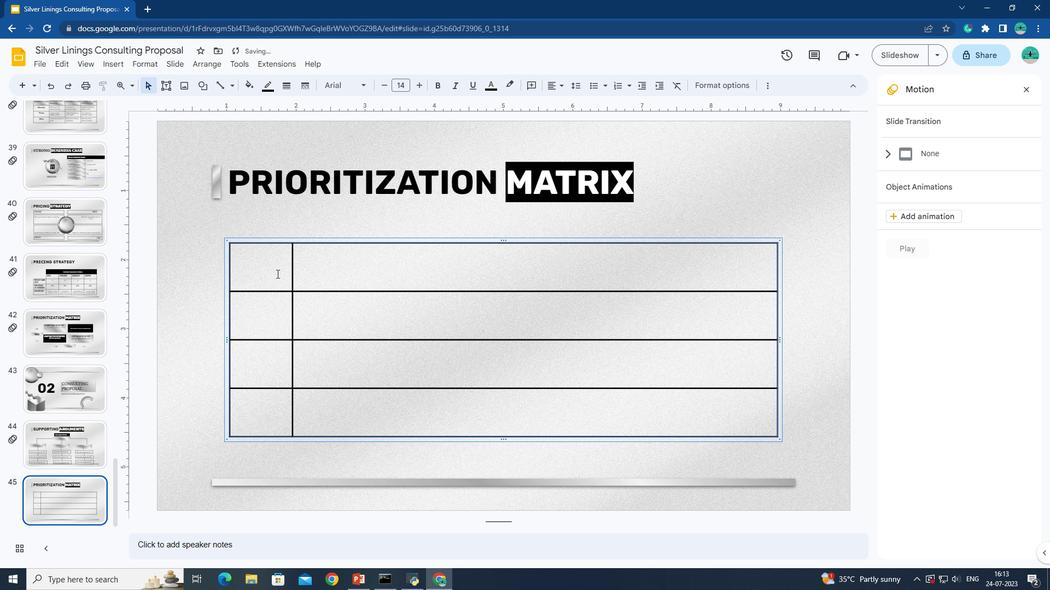 
Action: Mouse pressed left at (273, 267)
Screenshot: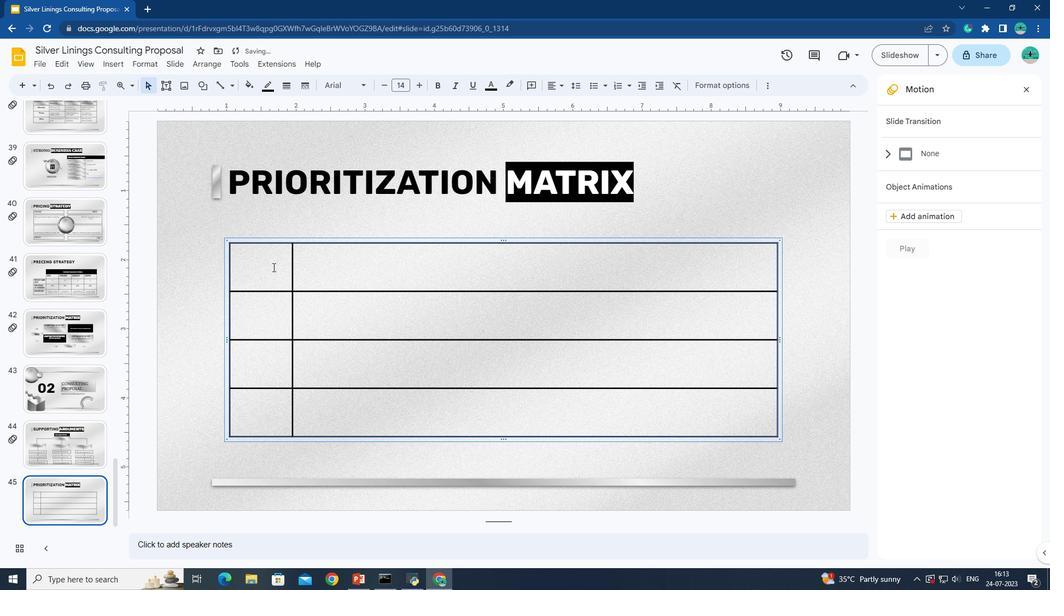 
Action: Mouse moved to (253, 83)
Screenshot: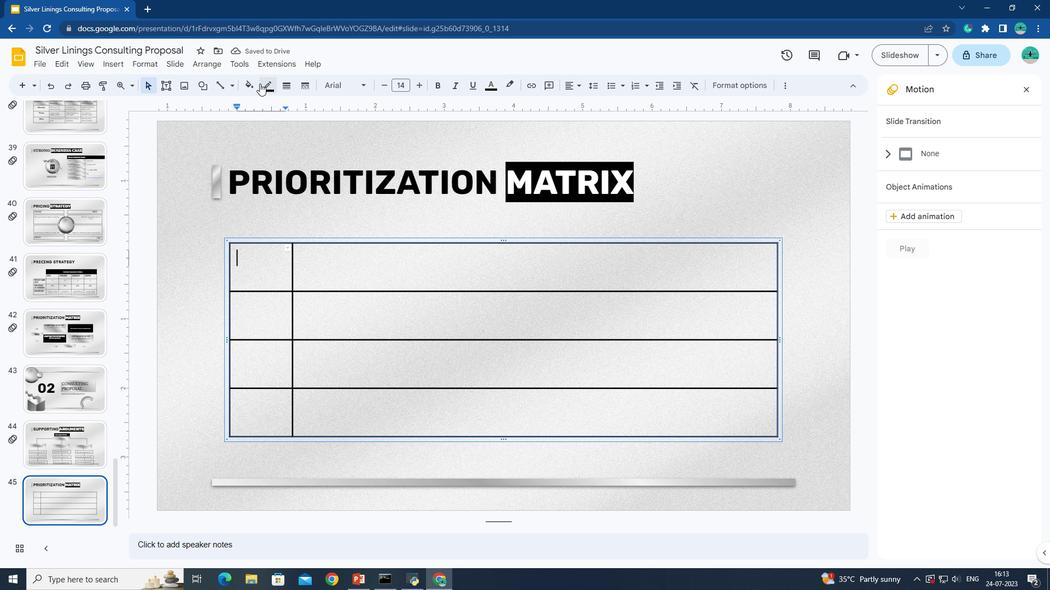 
Action: Mouse pressed left at (253, 83)
Screenshot: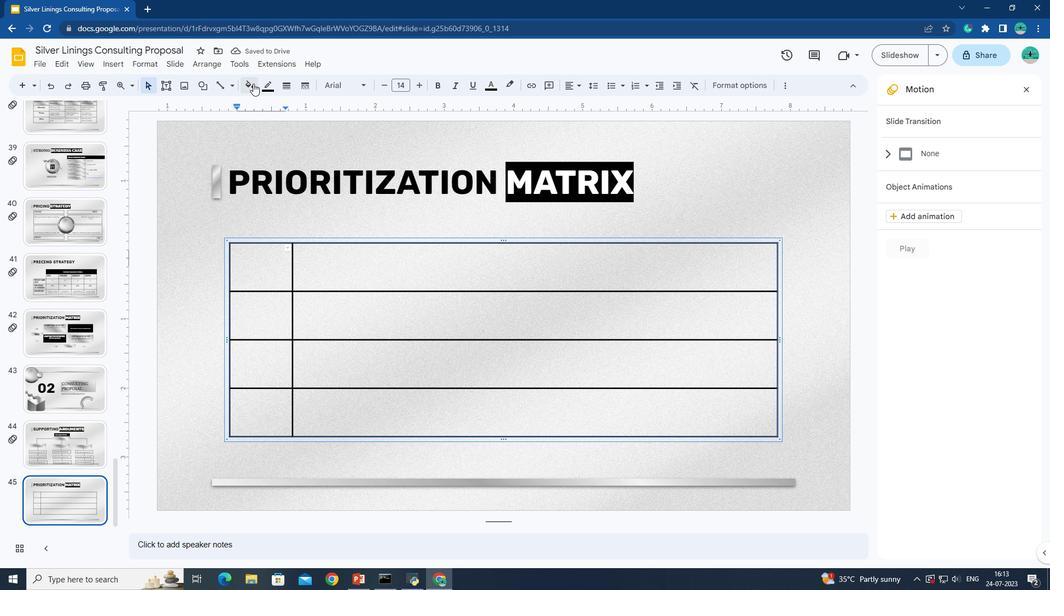 
Action: Mouse moved to (312, 104)
Screenshot: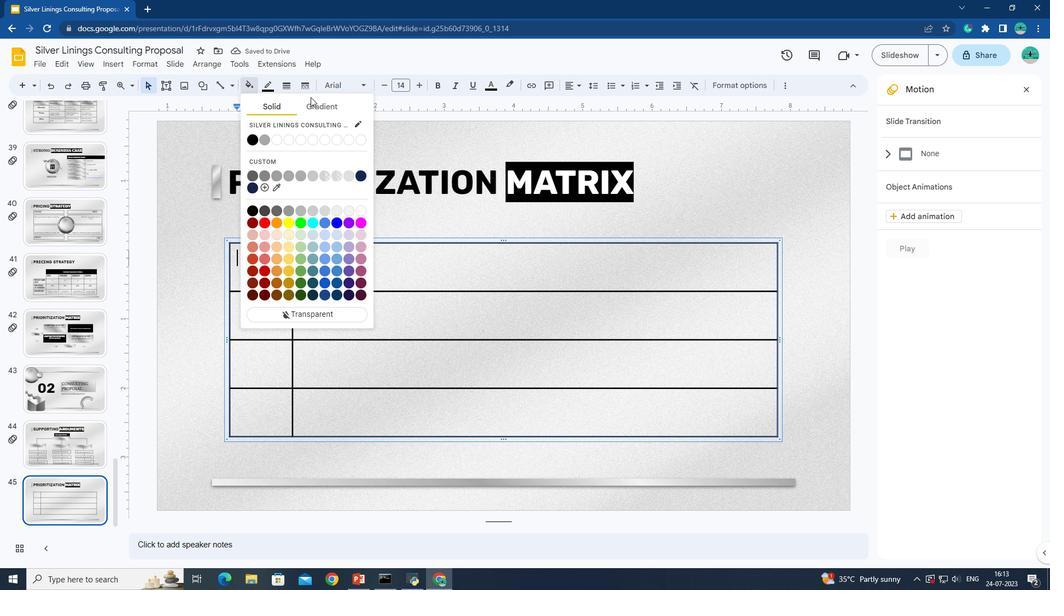 
Action: Mouse pressed left at (312, 104)
Screenshot: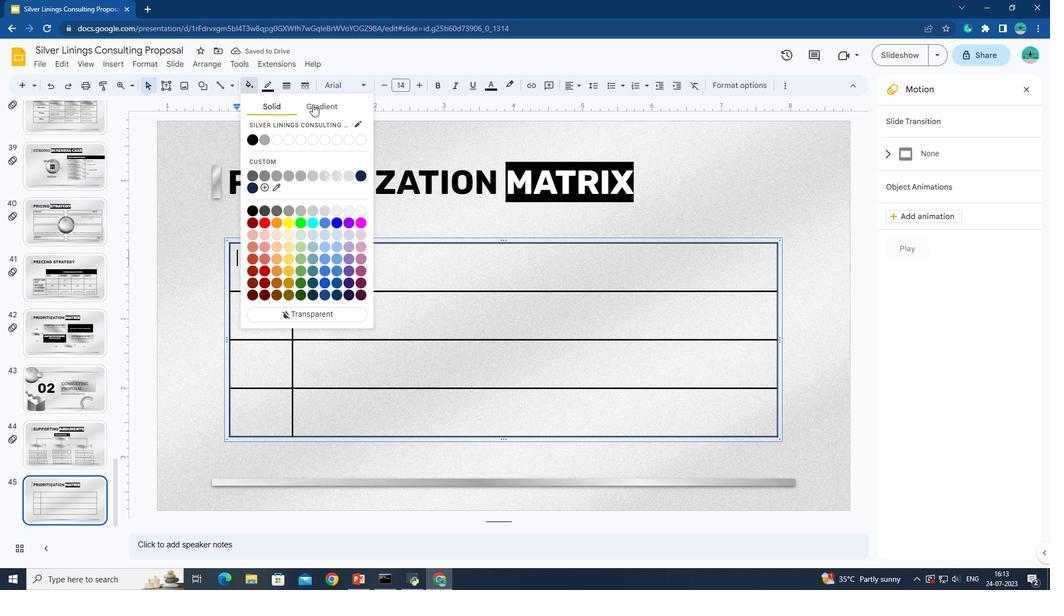 
Action: Mouse moved to (270, 202)
Screenshot: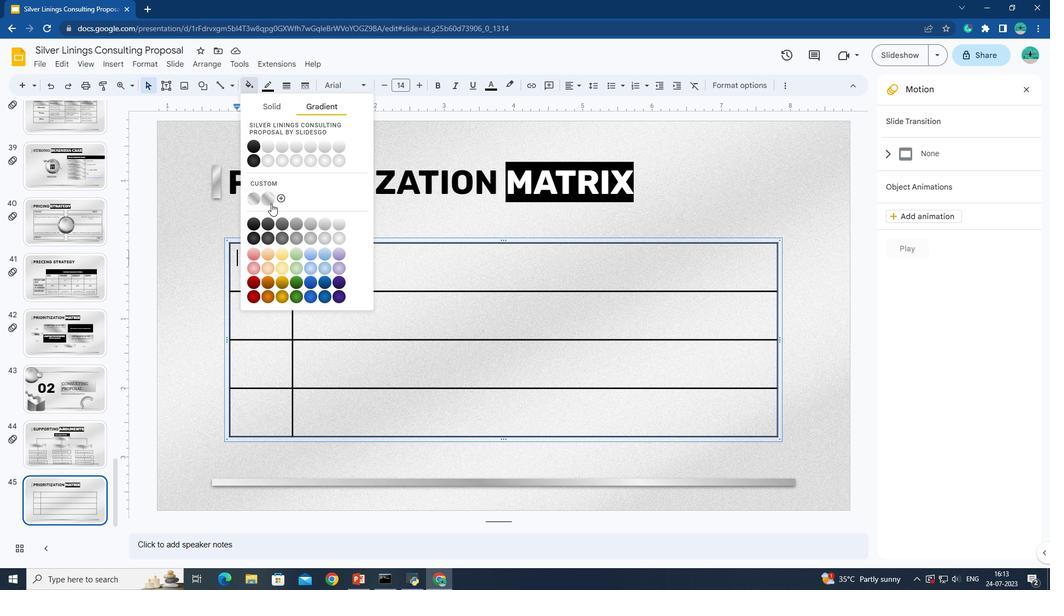 
Action: Mouse pressed left at (270, 202)
Screenshot: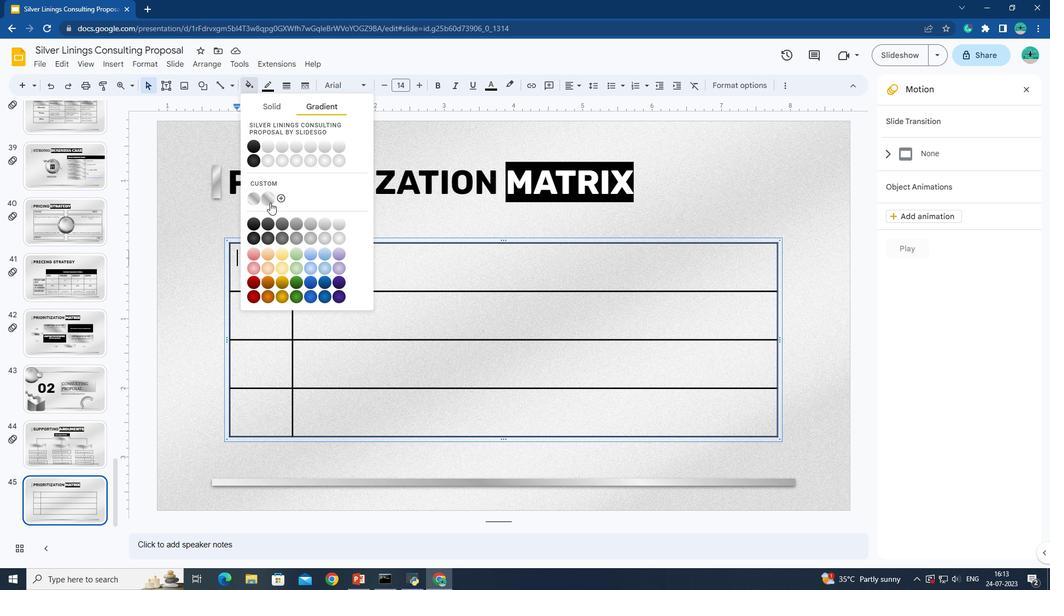 
Action: Mouse moved to (262, 314)
Screenshot: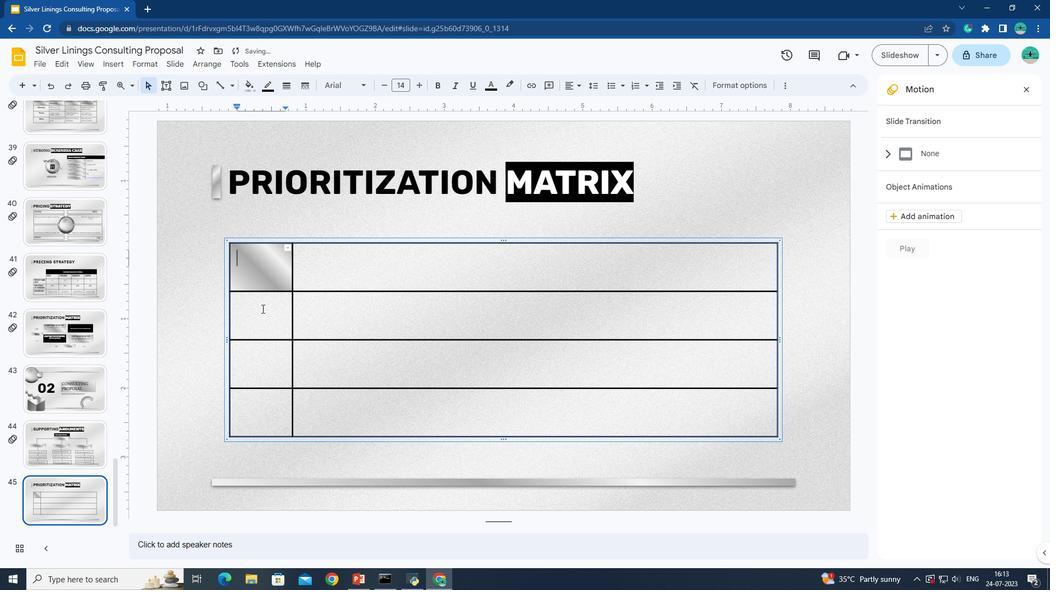 
Action: Mouse pressed left at (262, 314)
Screenshot: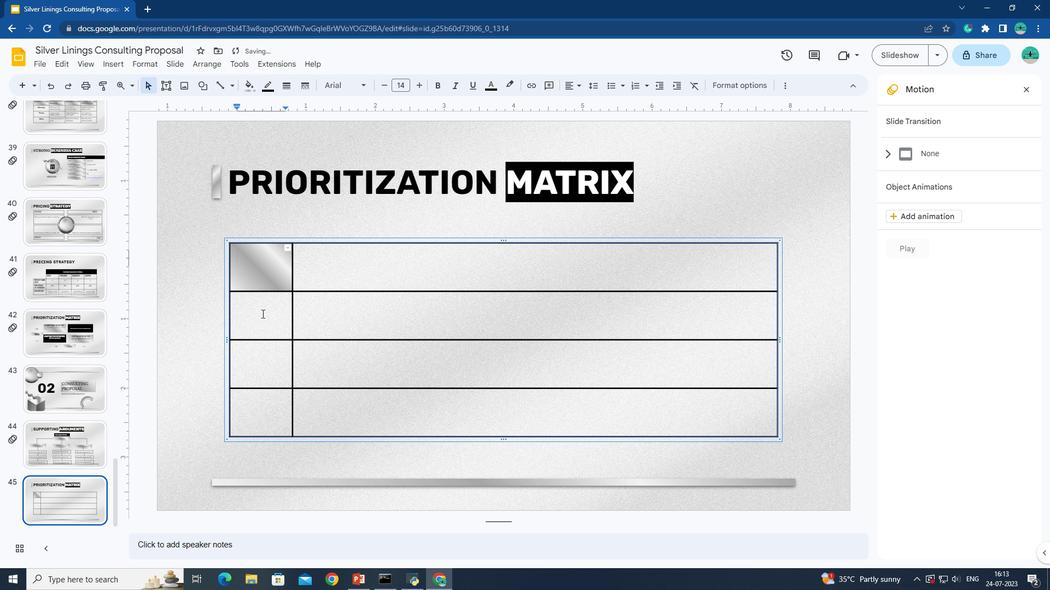 
Action: Mouse moved to (250, 80)
Screenshot: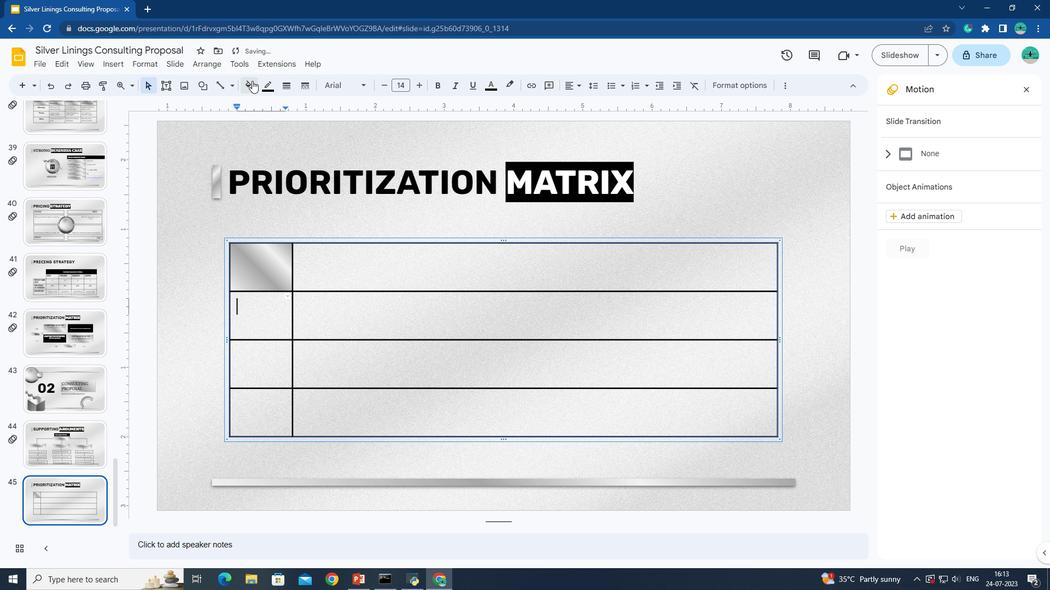 
Action: Mouse pressed left at (250, 80)
Screenshot: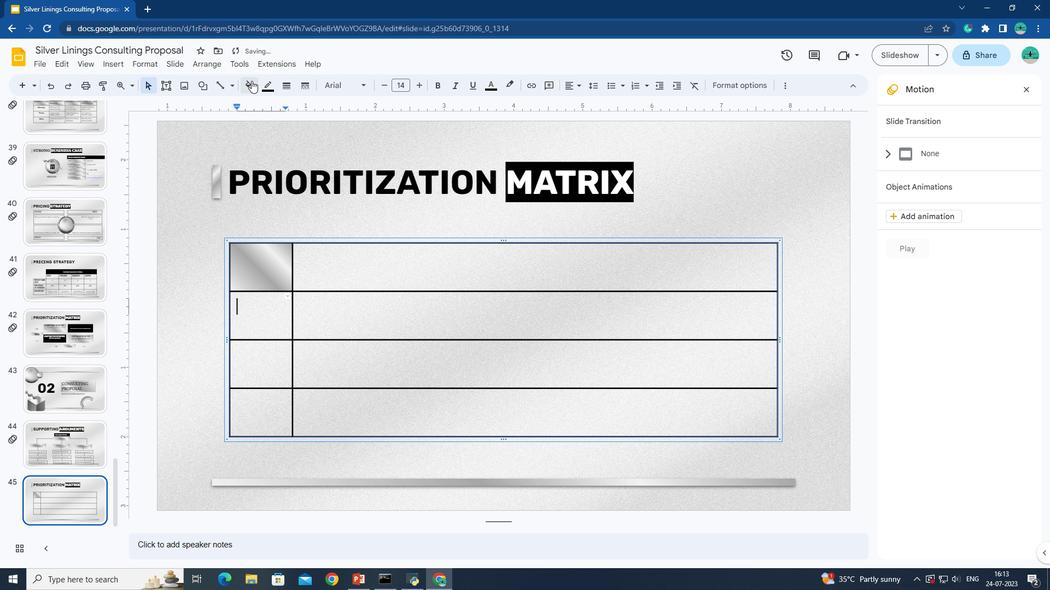 
Action: Mouse moved to (317, 109)
Screenshot: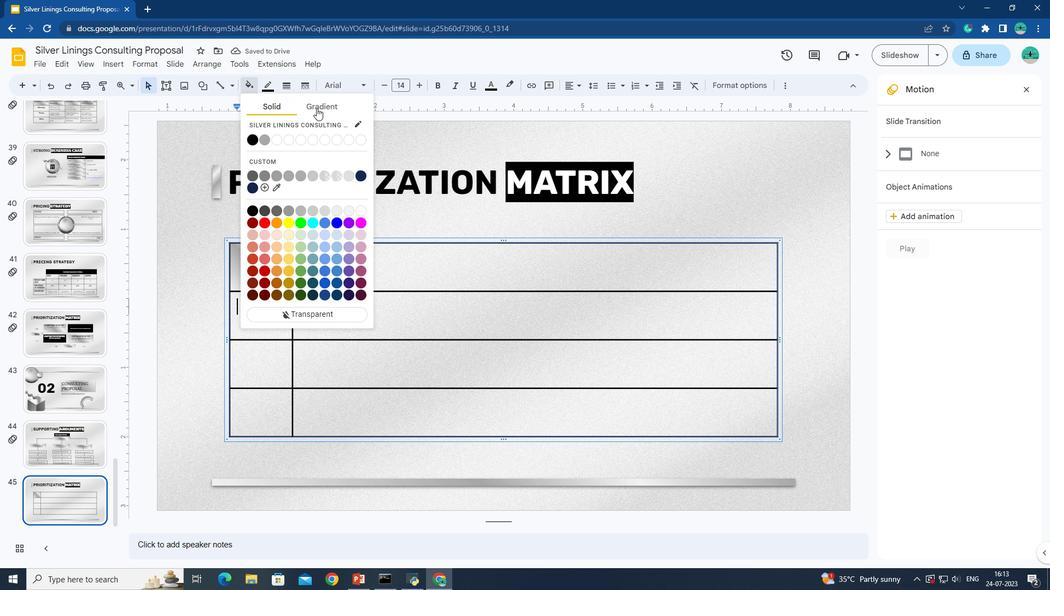 
Action: Mouse pressed left at (317, 109)
Screenshot: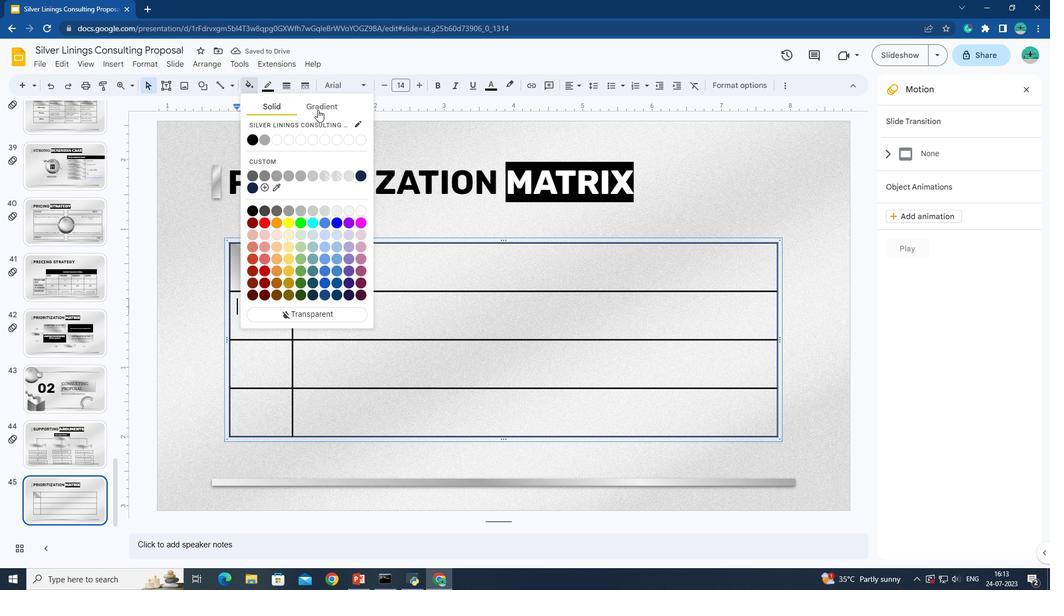 
Action: Mouse moved to (263, 202)
Screenshot: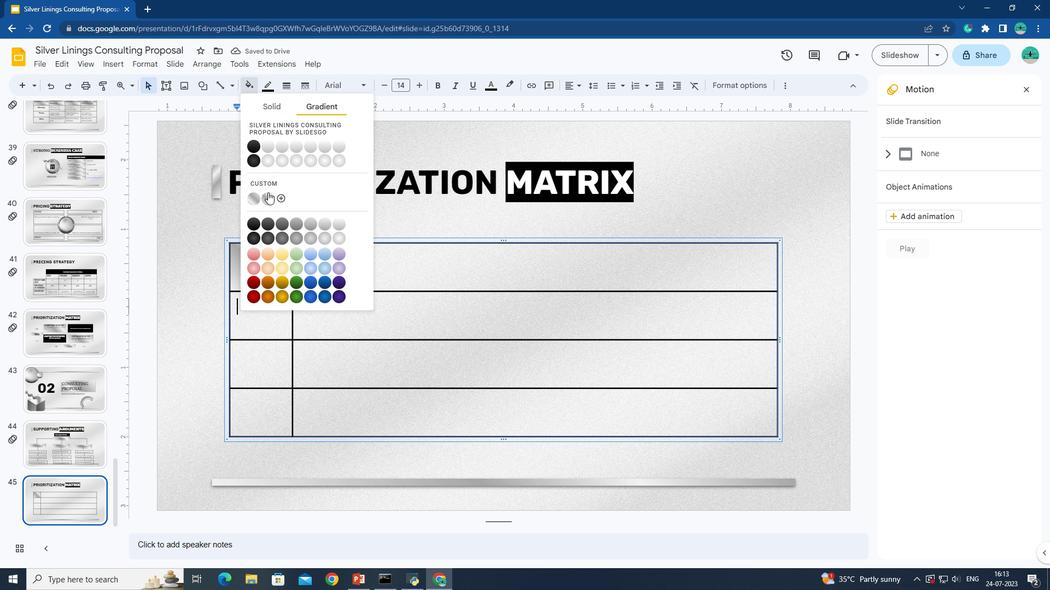 
Action: Mouse pressed left at (263, 202)
Screenshot: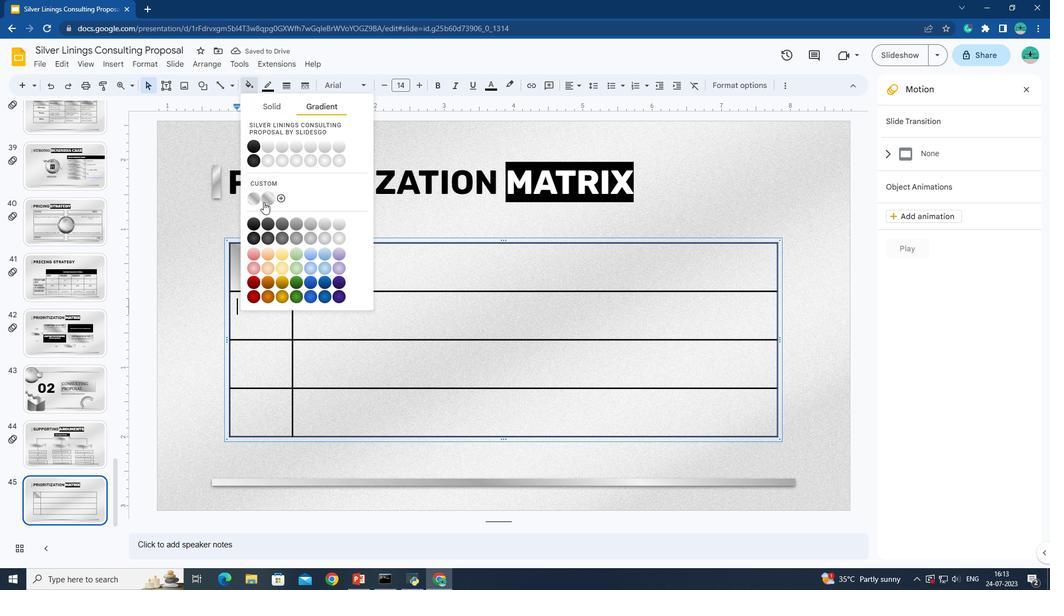 
Action: Mouse moved to (272, 366)
Screenshot: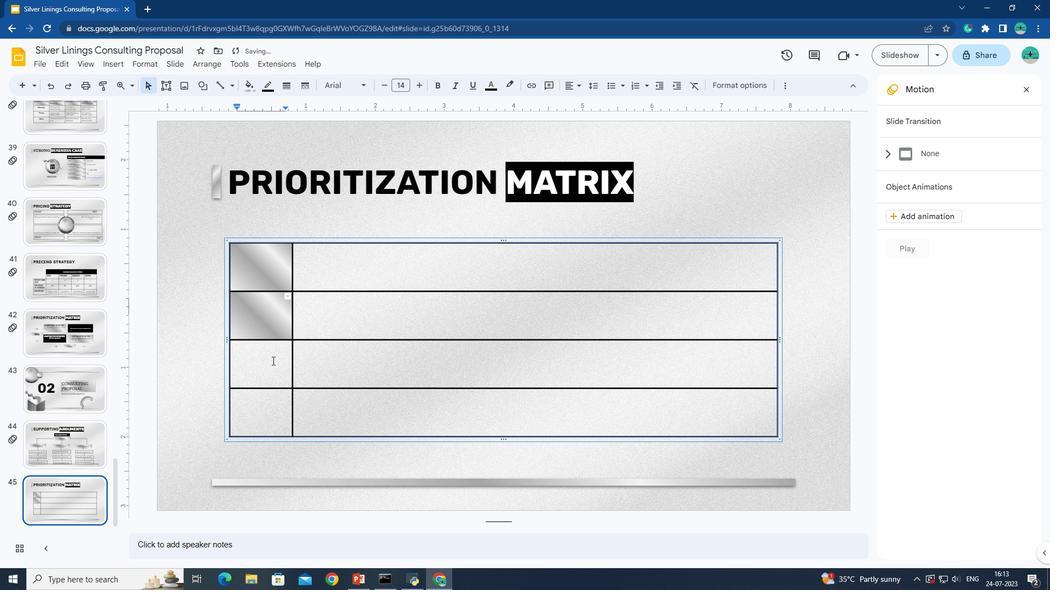 
Action: Mouse pressed left at (272, 366)
Screenshot: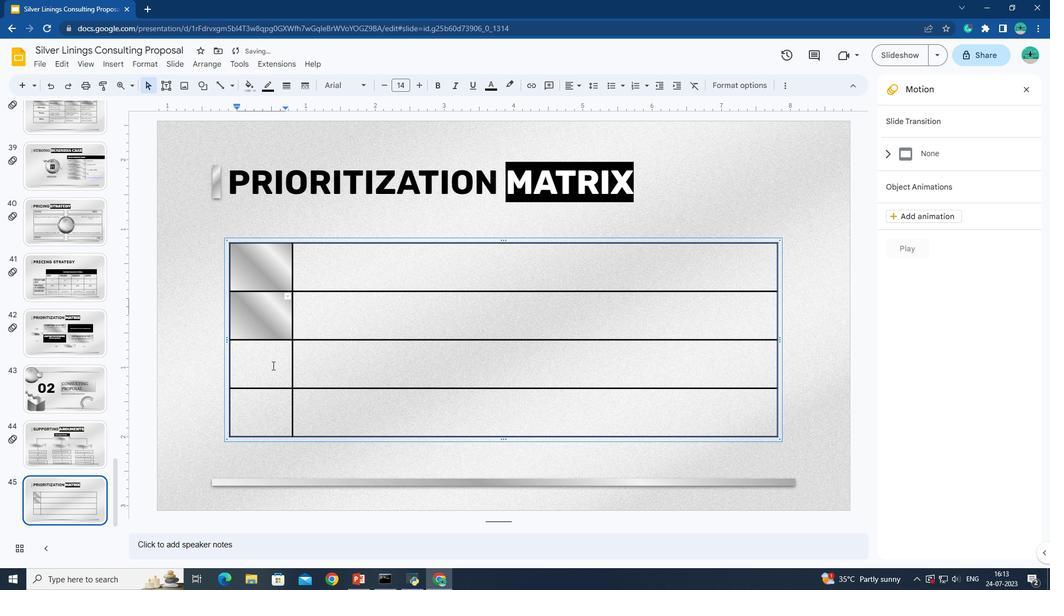 
Action: Mouse moved to (251, 88)
Screenshot: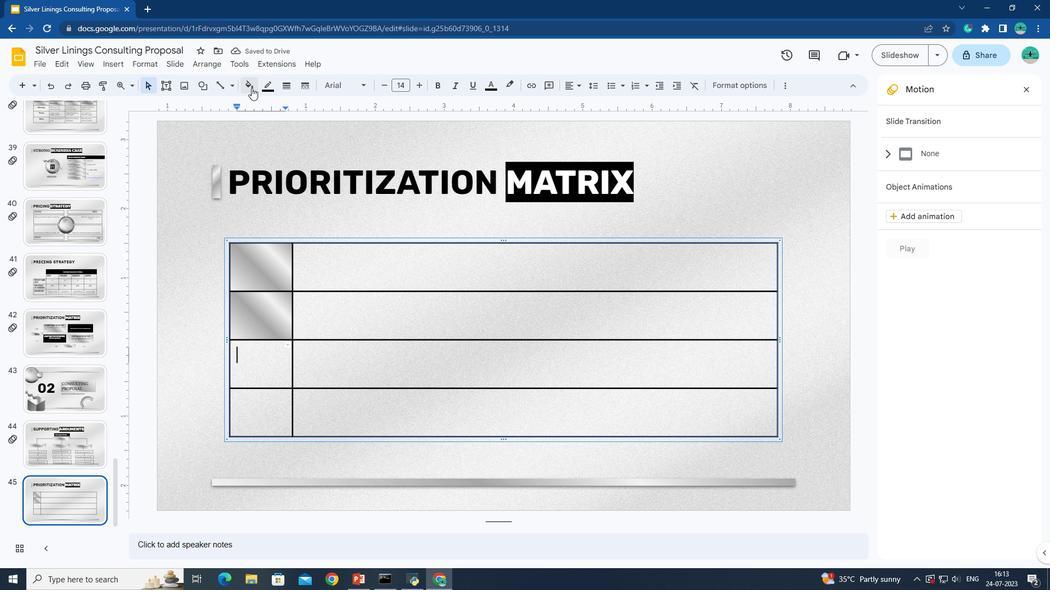 
Action: Mouse pressed left at (251, 88)
Screenshot: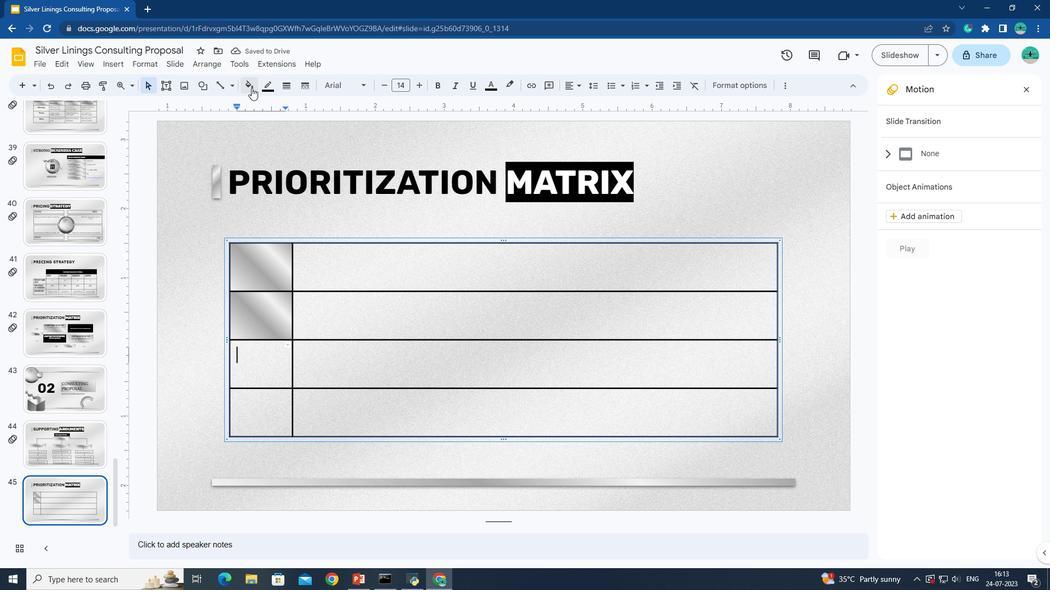 
Action: Mouse moved to (338, 106)
Screenshot: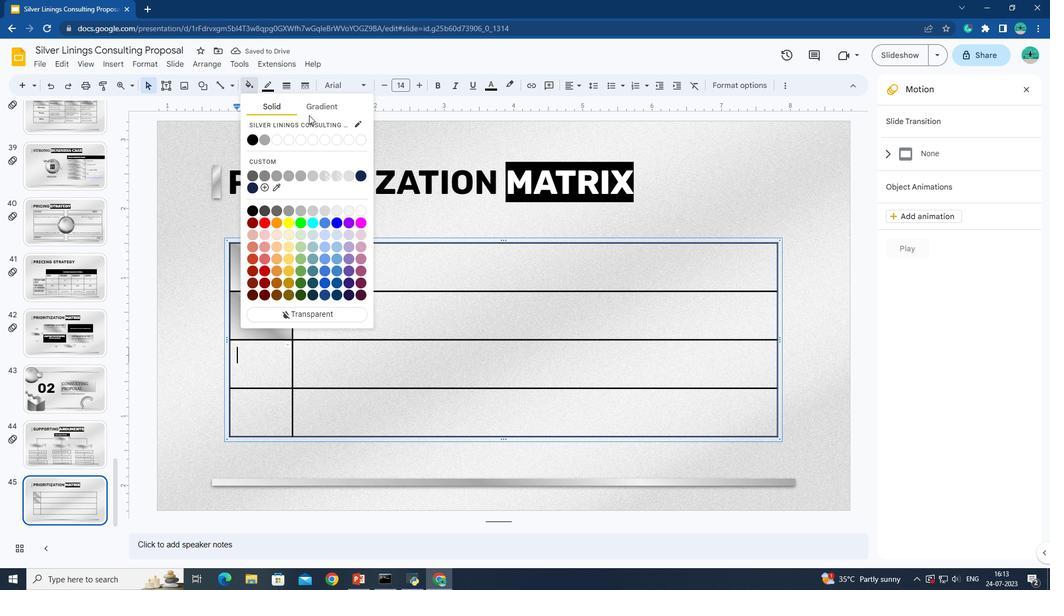 
Action: Mouse pressed left at (338, 106)
Screenshot: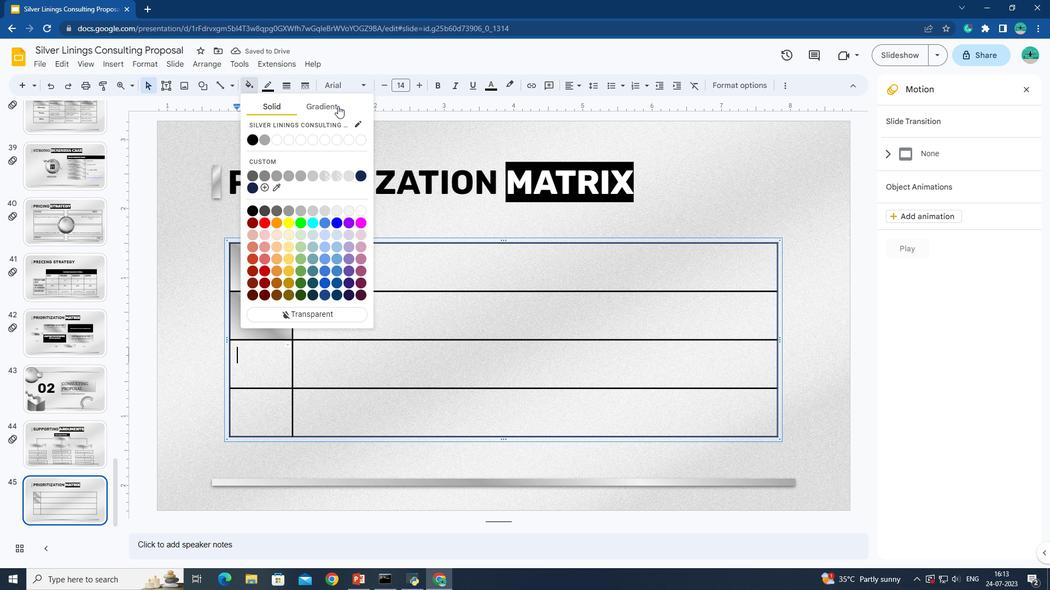 
Action: Mouse moved to (271, 198)
Screenshot: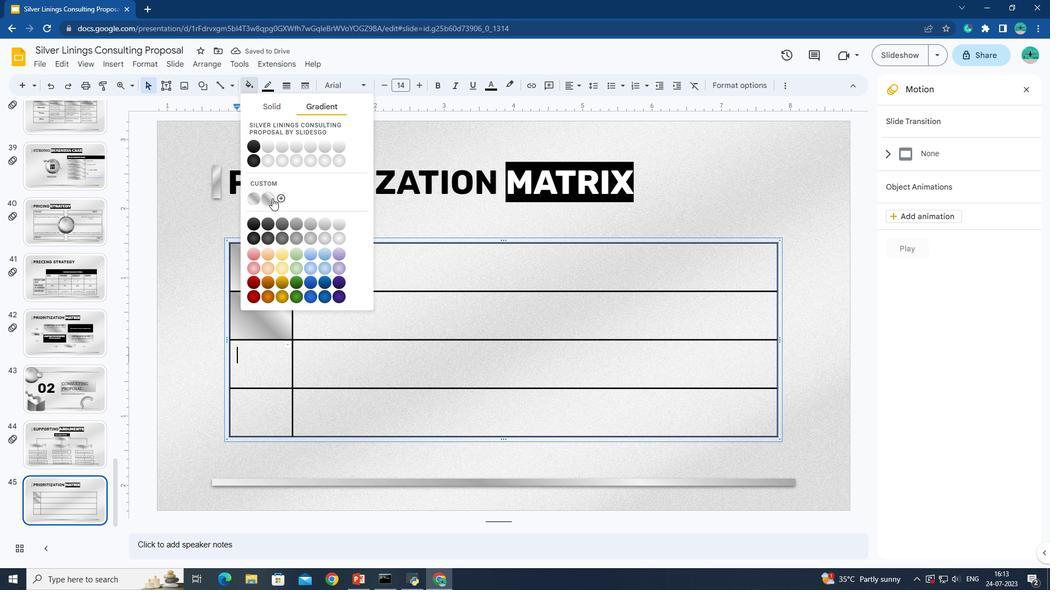 
Action: Mouse pressed left at (271, 198)
Screenshot: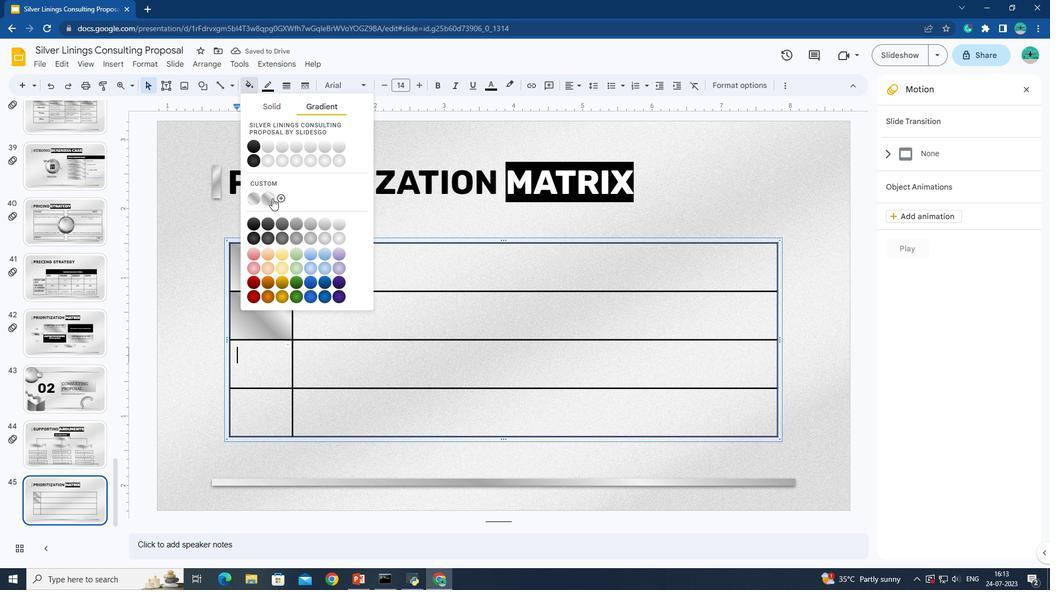 
Action: Mouse moved to (276, 417)
Screenshot: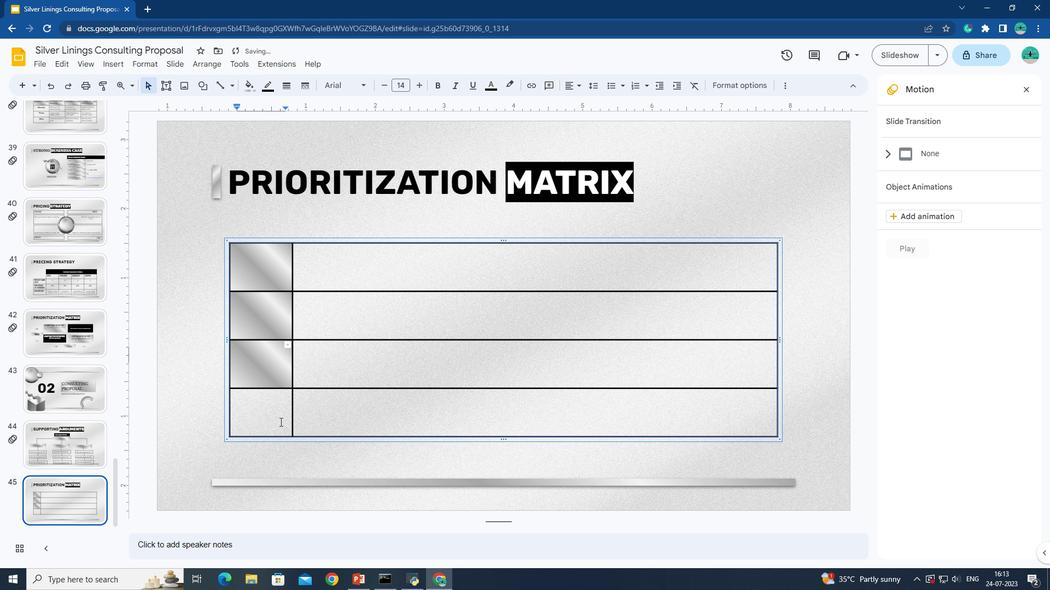 
Action: Mouse pressed left at (276, 417)
Screenshot: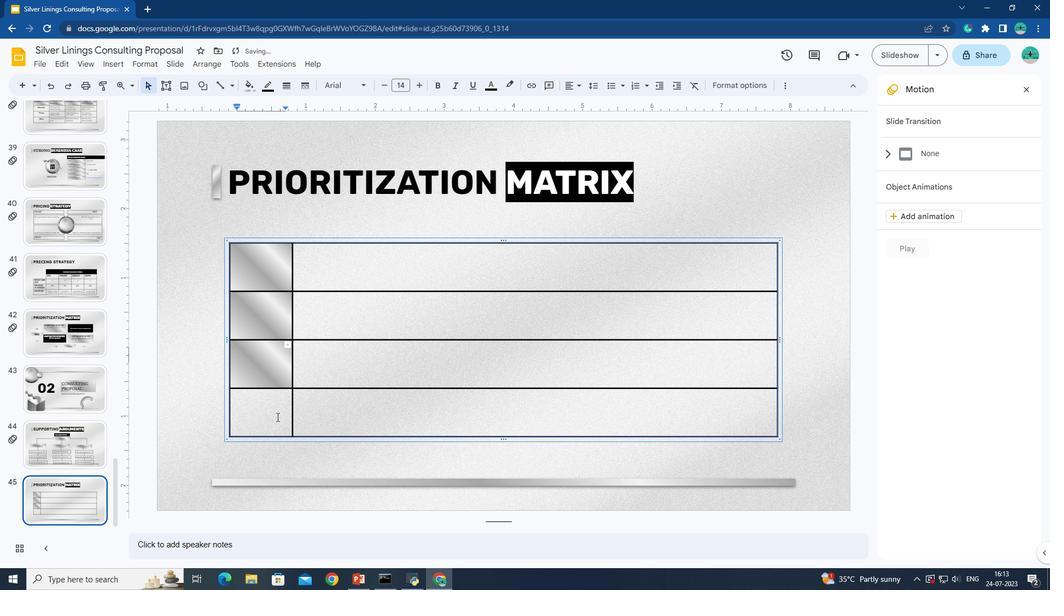 
Action: Mouse moved to (246, 82)
Screenshot: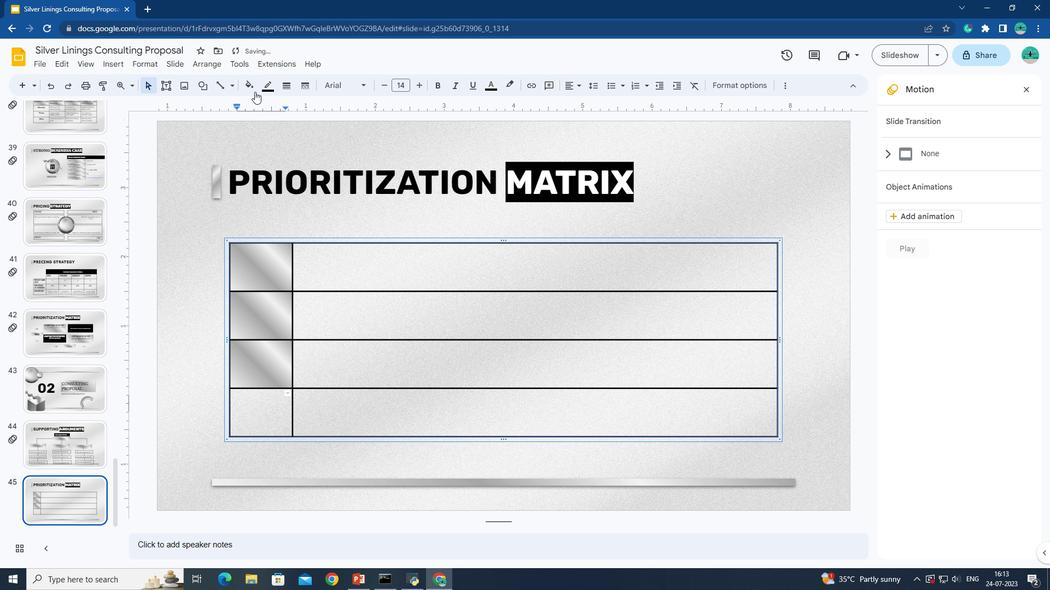 
Action: Mouse pressed left at (246, 82)
Screenshot: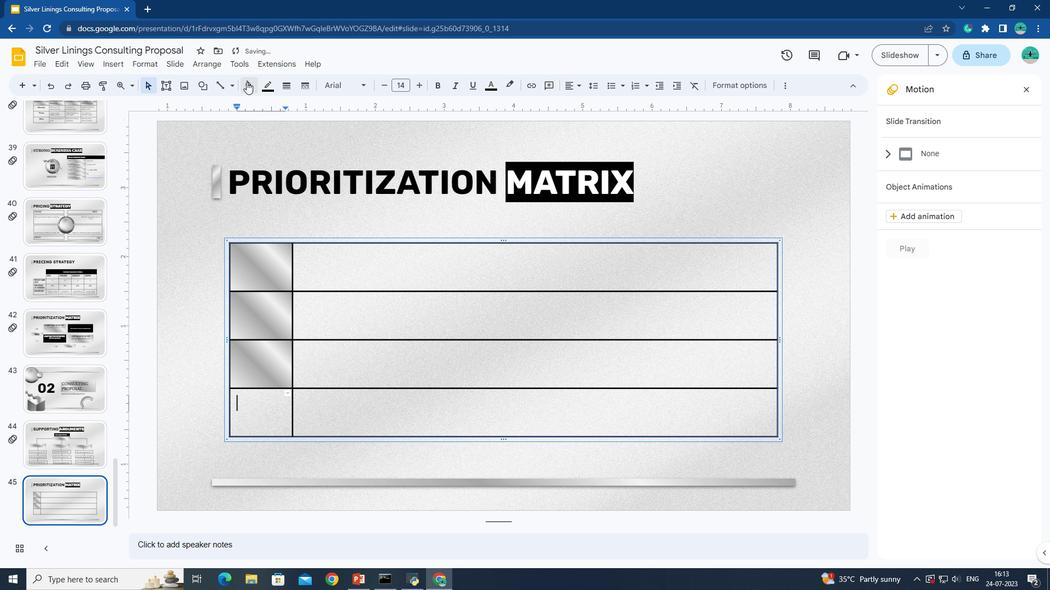 
Action: Mouse moved to (338, 97)
Screenshot: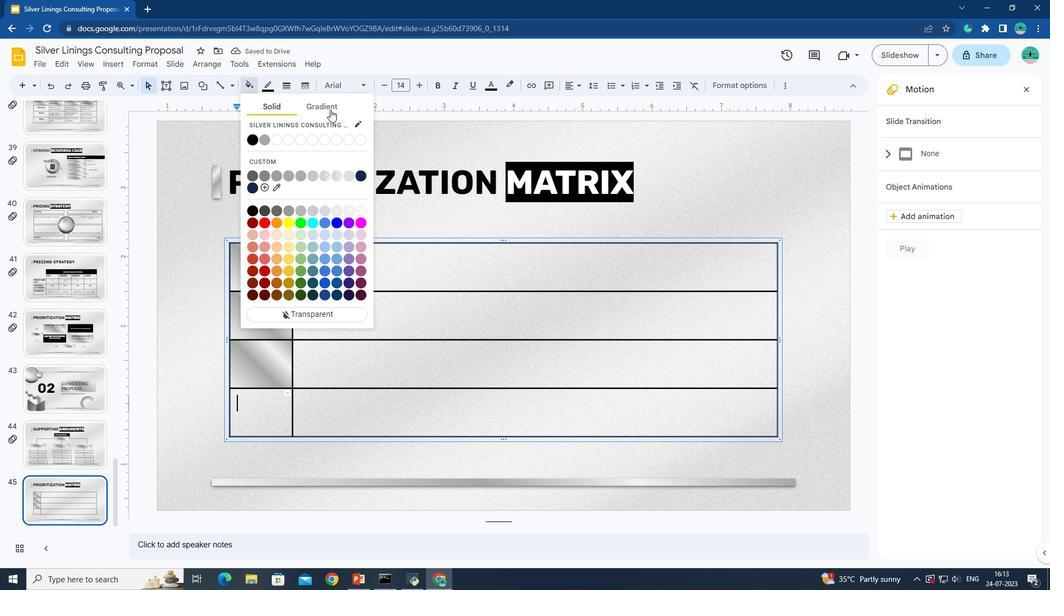 
Action: Mouse pressed left at (338, 97)
Screenshot: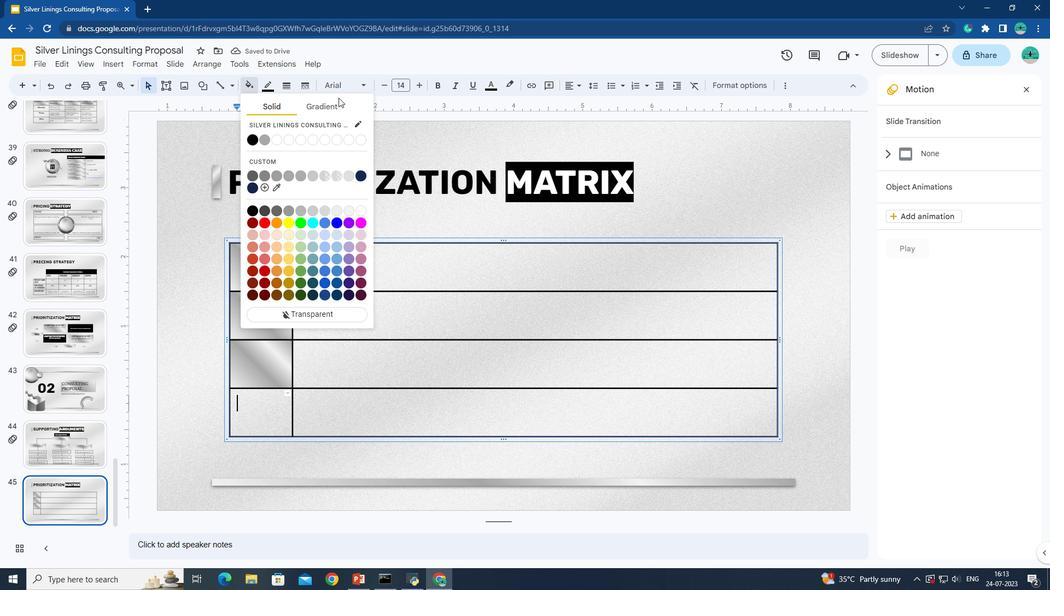 
Action: Mouse moved to (321, 115)
Screenshot: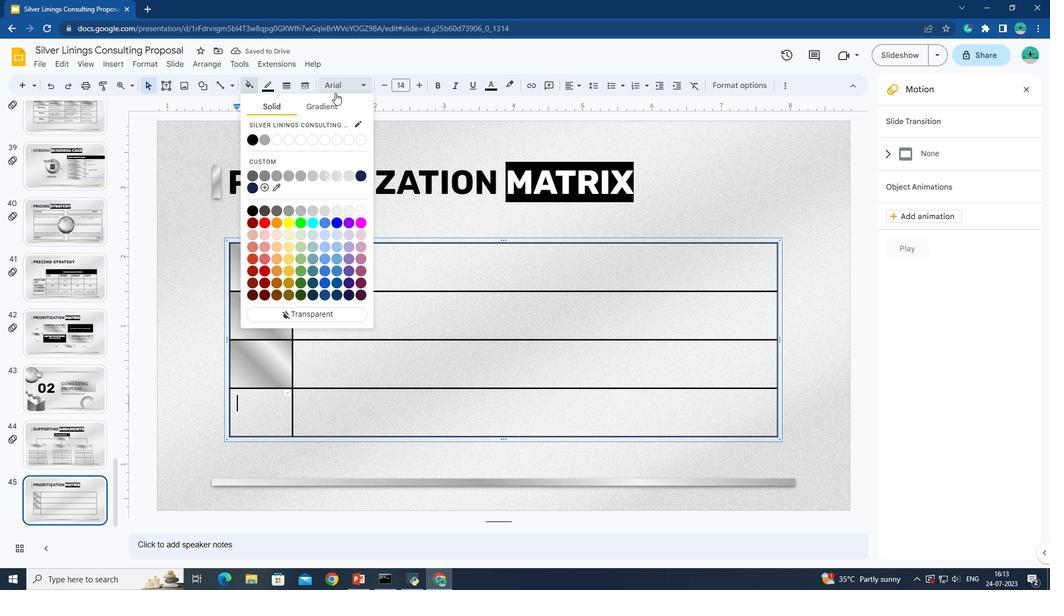 
Action: Mouse pressed left at (321, 115)
Screenshot: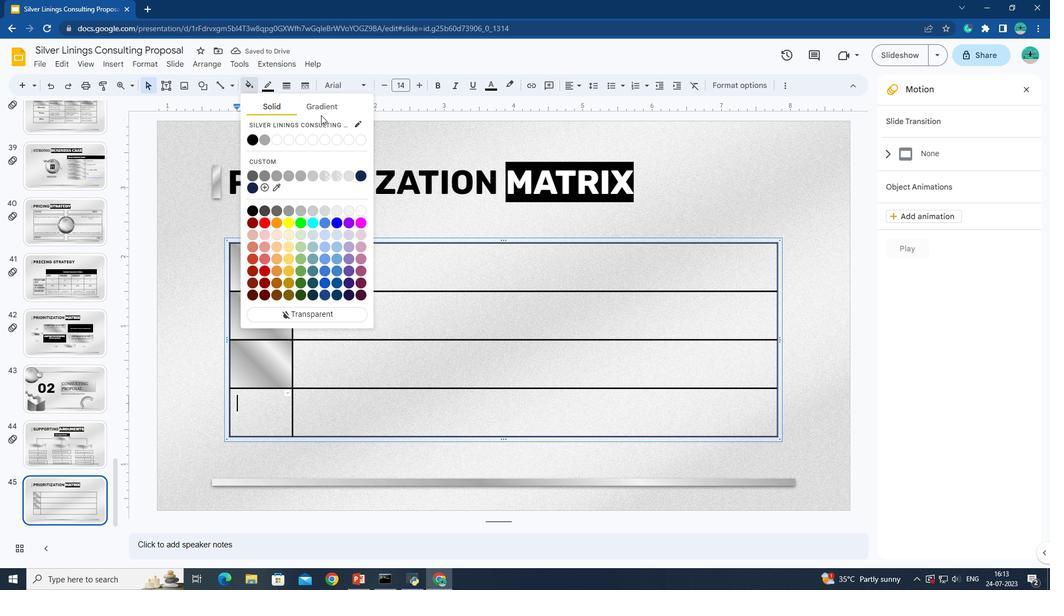
Action: Mouse moved to (321, 110)
Screenshot: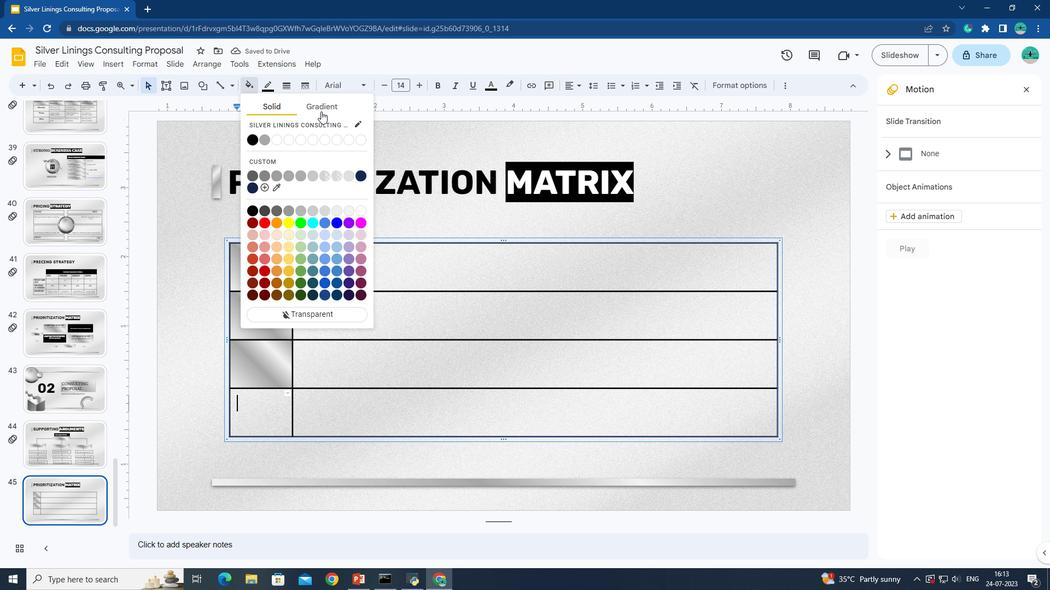 
Action: Mouse pressed left at (321, 110)
Screenshot: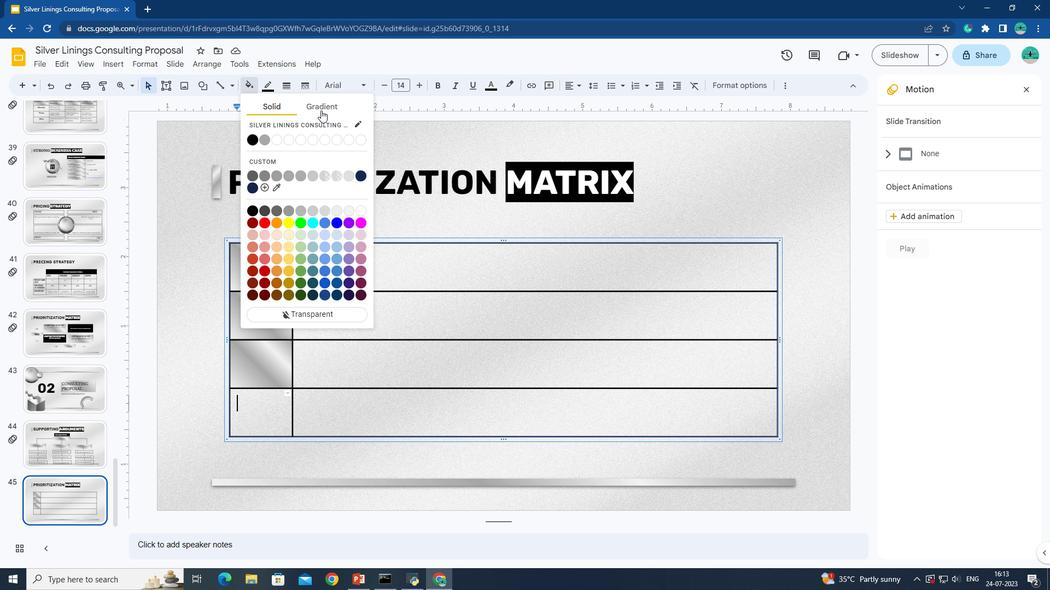 
Action: Mouse moved to (271, 199)
Screenshot: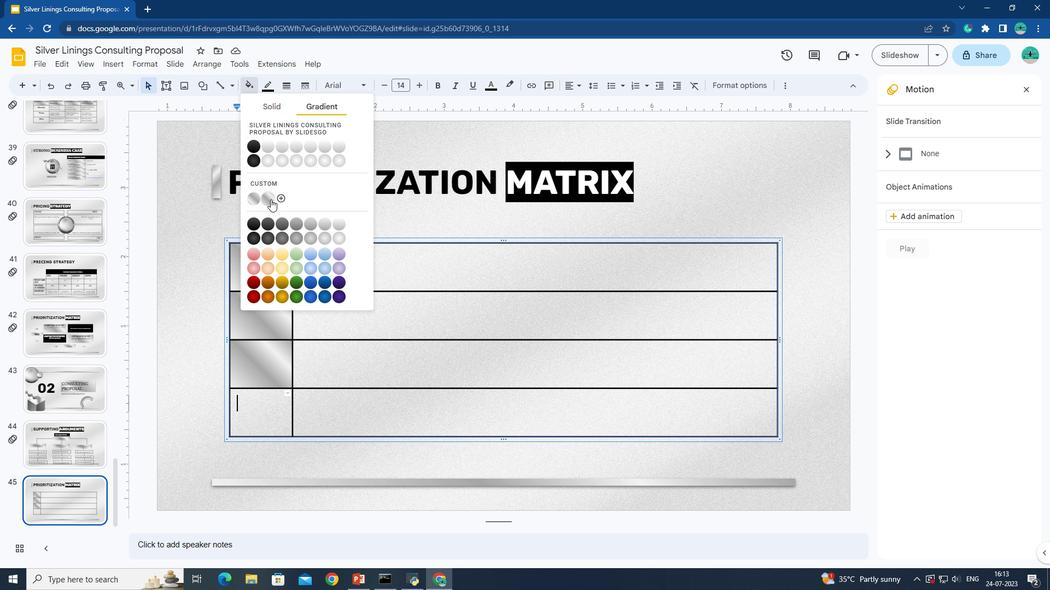 
Action: Mouse pressed left at (271, 199)
Screenshot: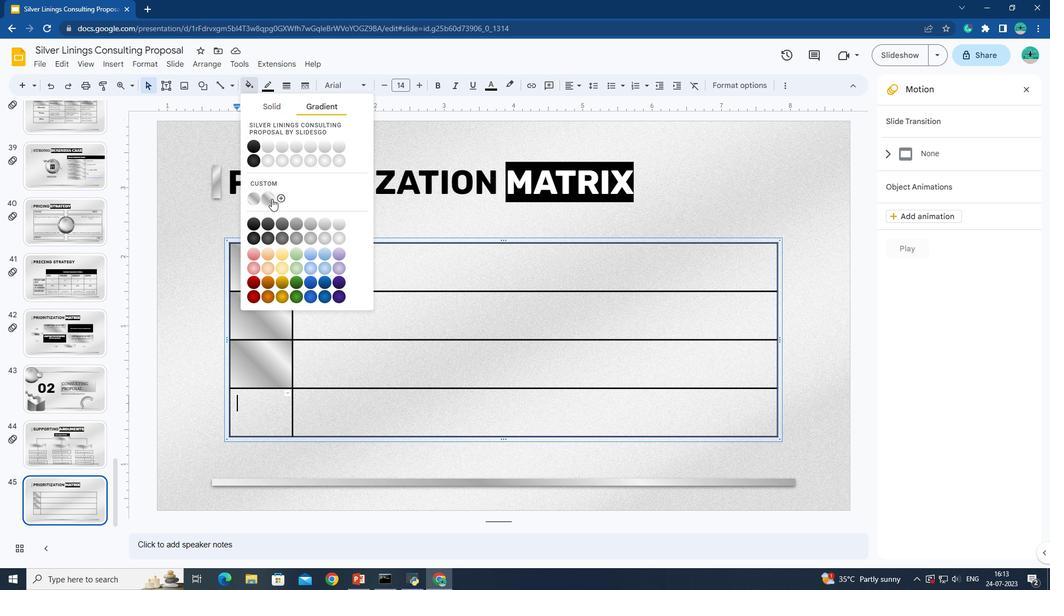 
Action: Mouse moved to (266, 266)
Screenshot: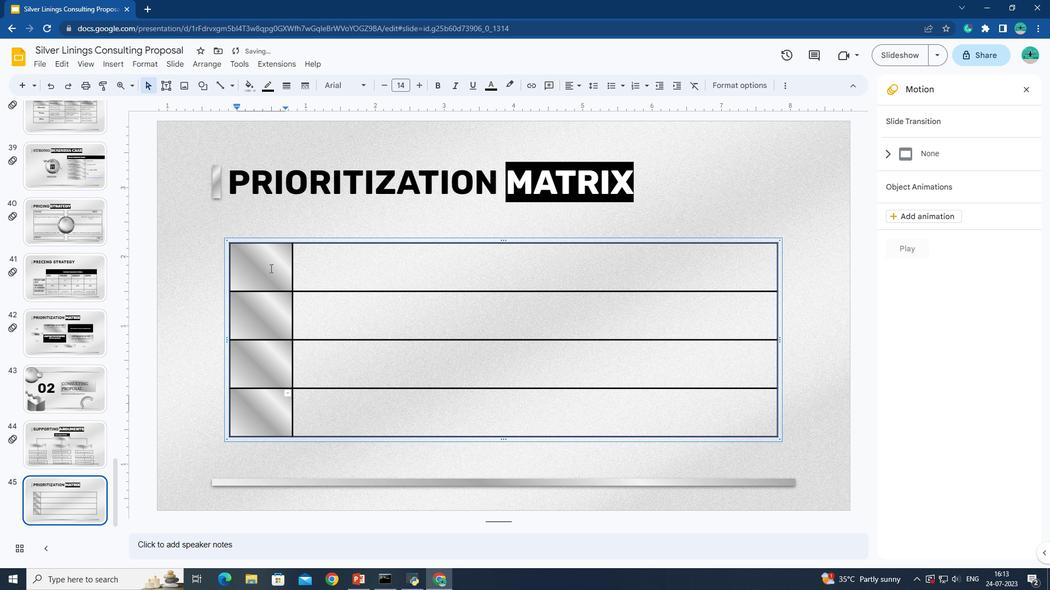 
Action: Mouse pressed left at (266, 266)
Screenshot: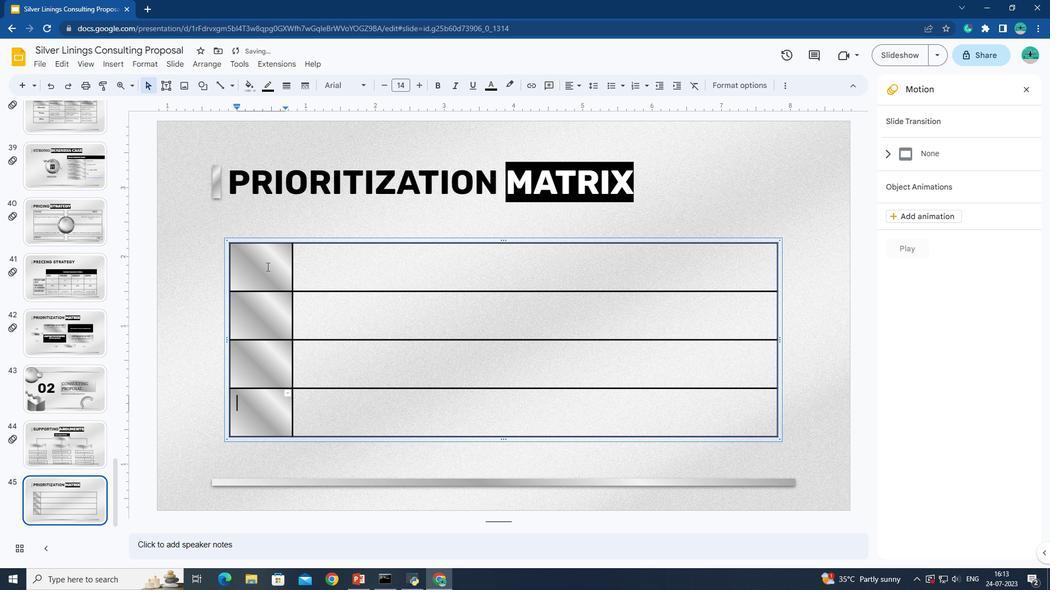 
Action: Key pressed 1<Key.right><Key.shift>L<Key.caps_lock>ist<Key.space>all<Key.space>your<Key.space>potential<Key.space>initiatives<Key.left><Key.down><Key.left>2<Key.right><Key.shift>Assess<Key.space>the<Key.space>impact<Key.space><Key.shift_r><Key.shift_r><Key.shift_r><Key.shift_r><Key.shift_r>&<Key.space>effort<Key.space>level<Key.space>associated<Key.space>with<Key.space>es<Key.backspace>ach<Key.space>initiative<Key.space><Key.down><Key.left>3<Key.right><Key.shift>Position<Key.space>each<Key.space>initiative<Key.space>on<Key.space>the<Key.space>matrix<Key.down><Key.left>4<Key.right><Key.shift>Mainly<Key.space>focus<Key.space>on<Key.space>the<Key.space>initiatives<Key.space>located<Key.space>in<Key.space>the<Key.space>top<Key.space>of<Key.space>the<Key.space>matrix
Screenshot: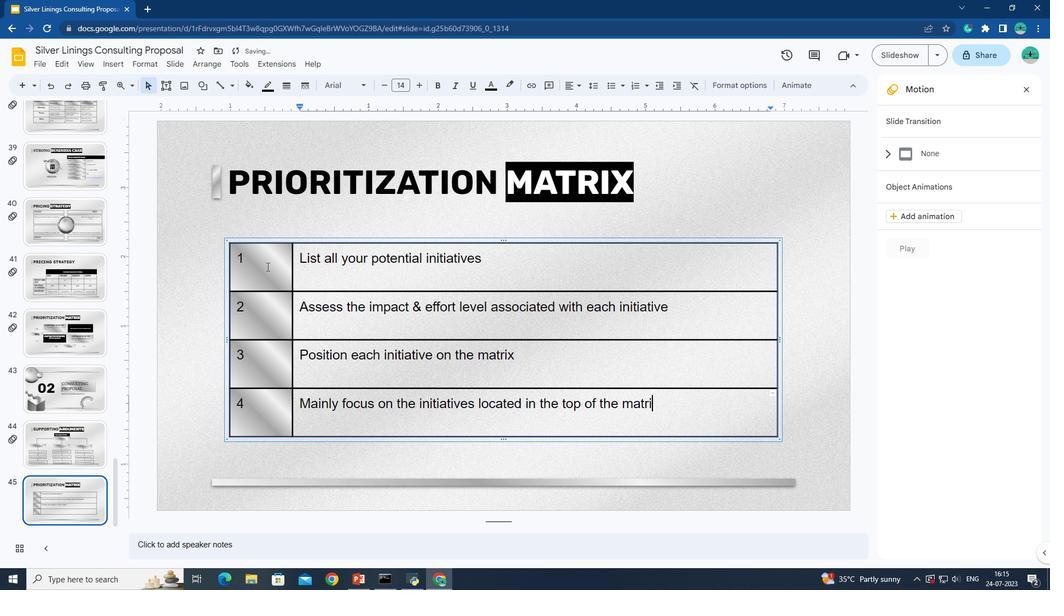 
Action: Mouse moved to (250, 255)
Screenshot: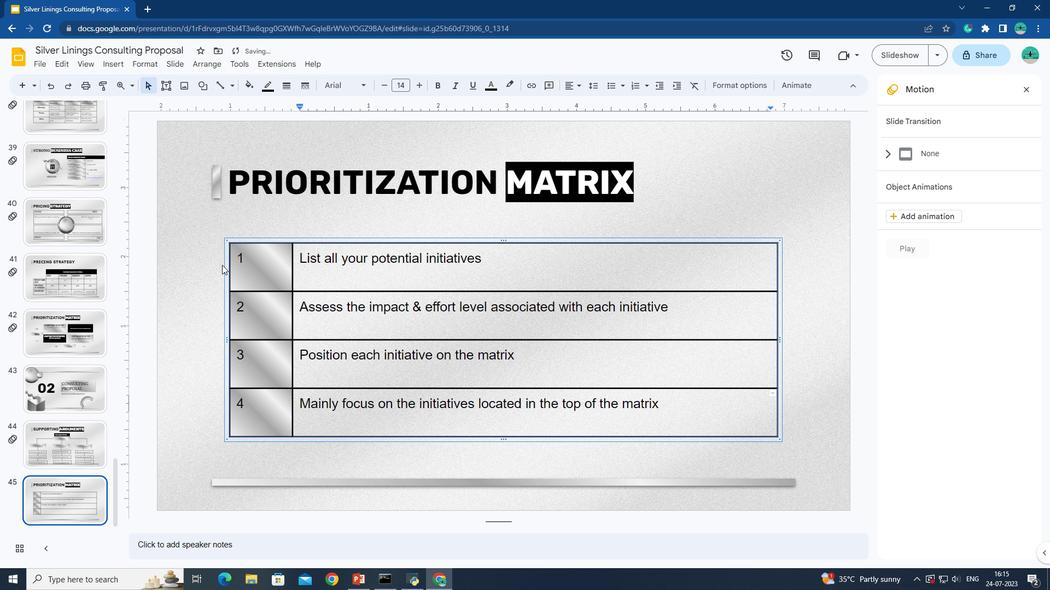 
Action: Mouse pressed left at (250, 255)
Screenshot: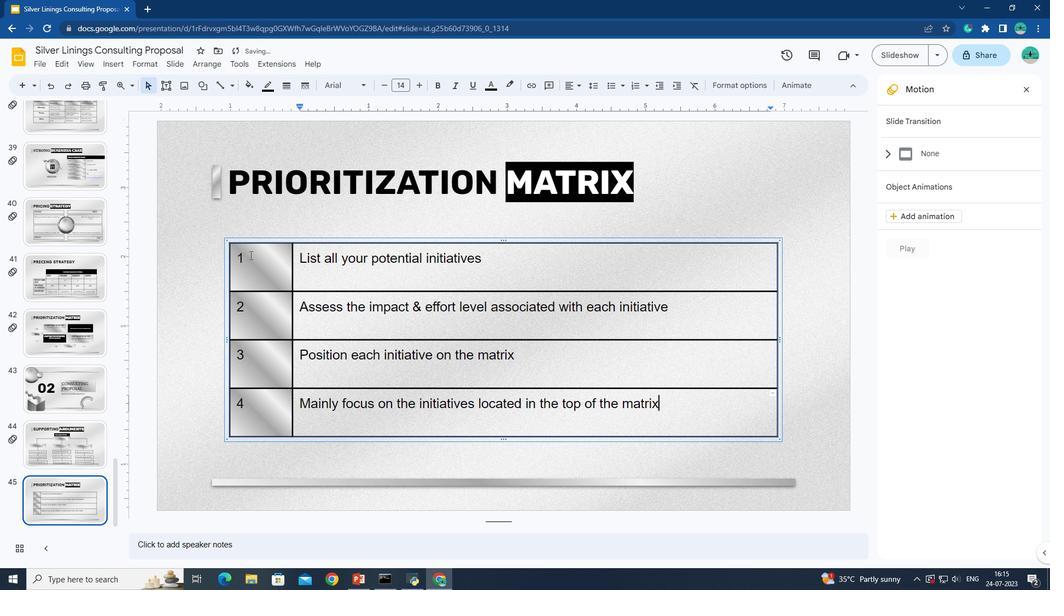 
Action: Mouse pressed left at (250, 255)
Screenshot: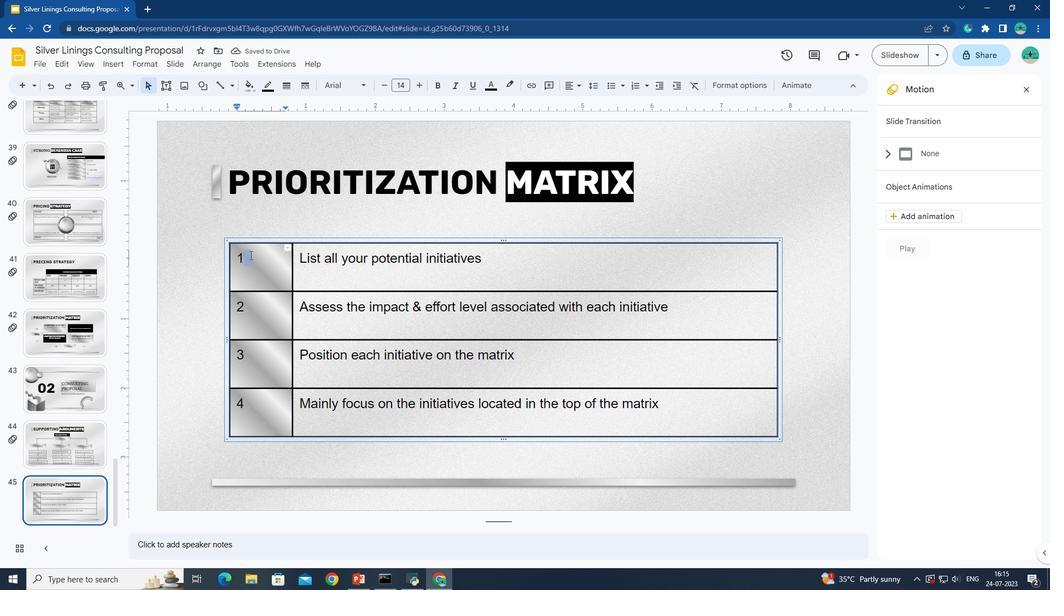 
Action: Mouse moved to (273, 317)
Screenshot: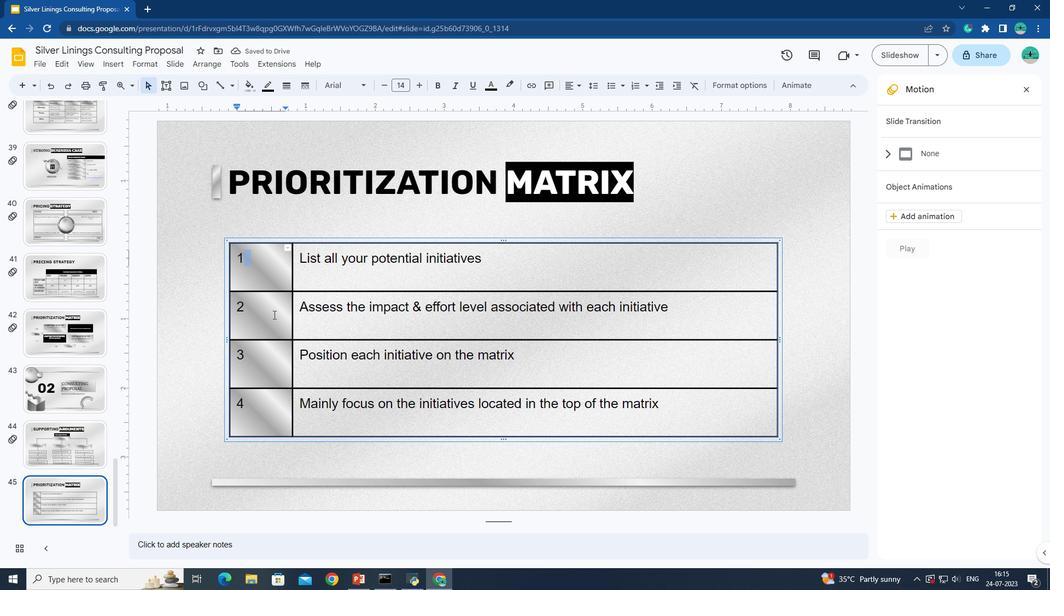 
Action: Mouse pressed left at (273, 317)
Screenshot: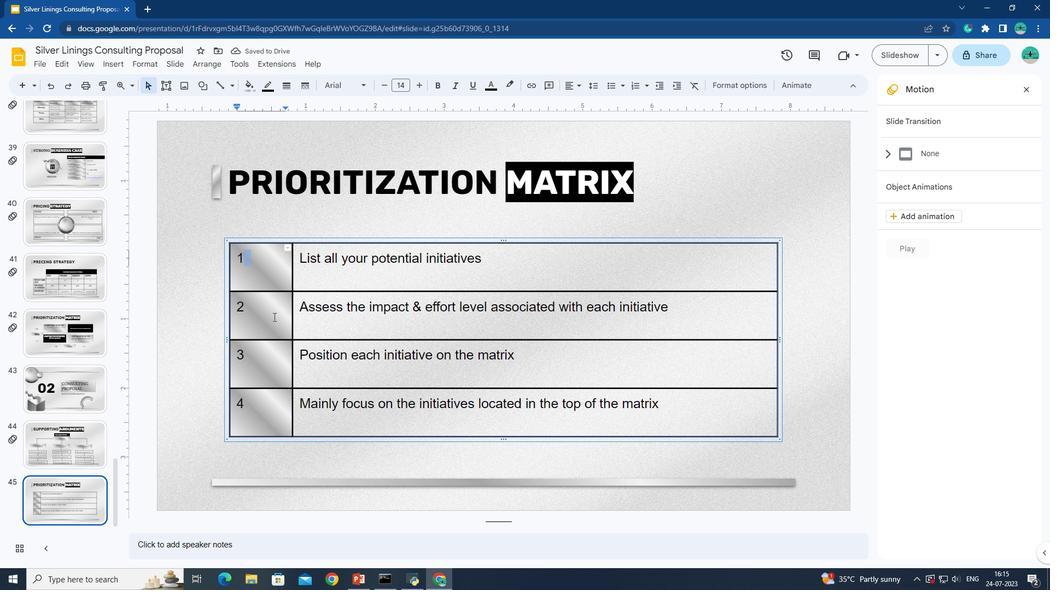 
Action: Mouse moved to (268, 367)
Screenshot: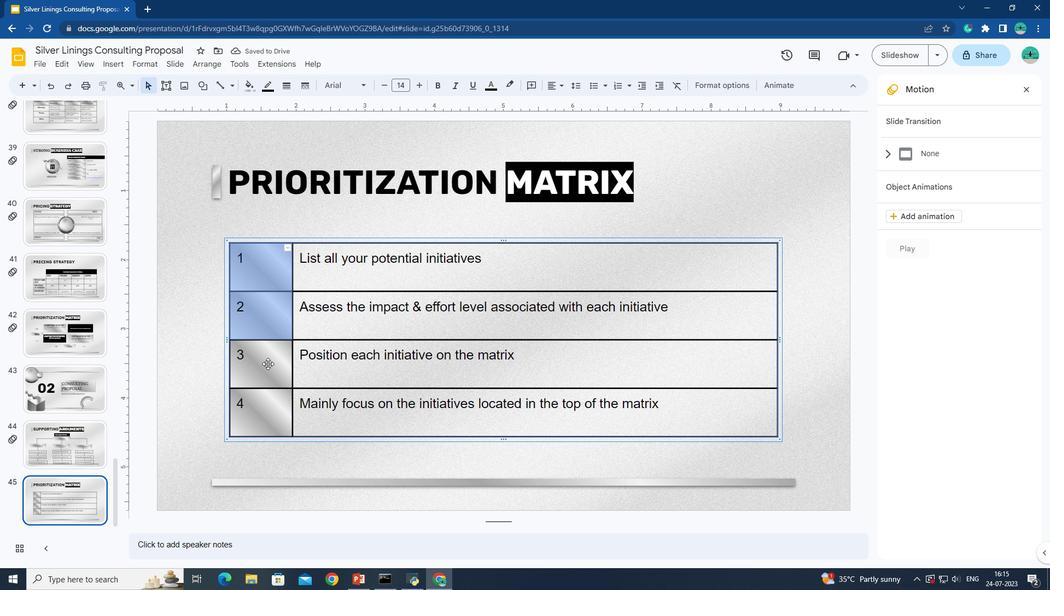 
Action: Mouse pressed left at (268, 367)
Screenshot: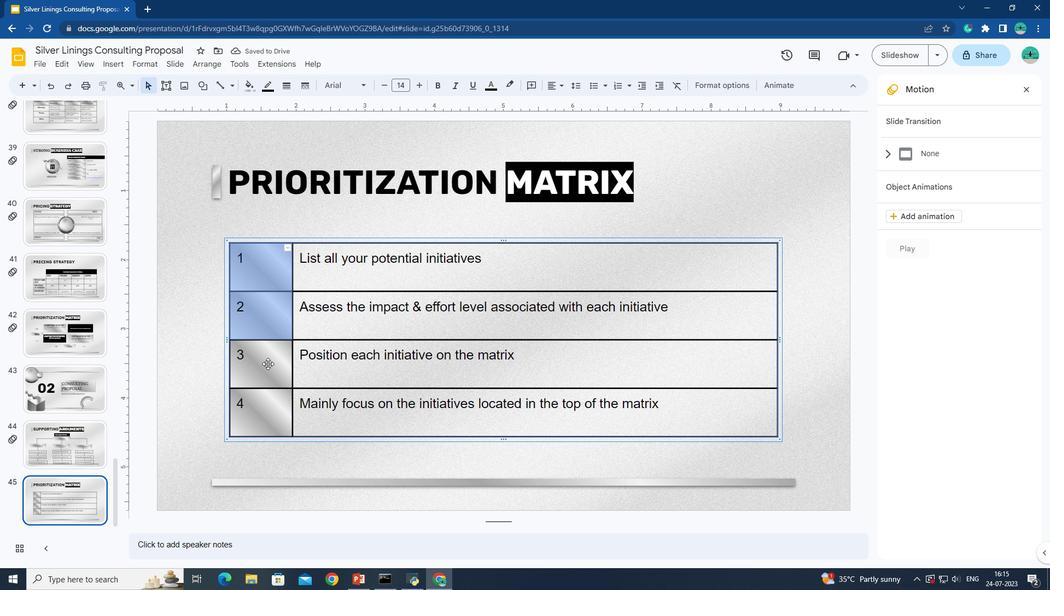 
Action: Mouse moved to (263, 424)
Screenshot: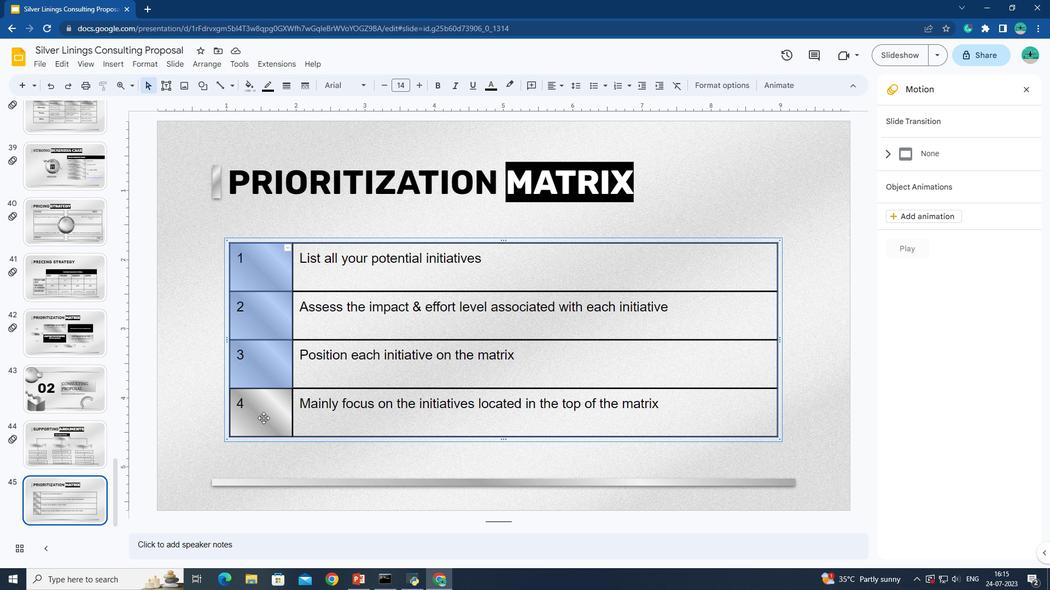 
Action: Mouse pressed left at (263, 424)
Screenshot: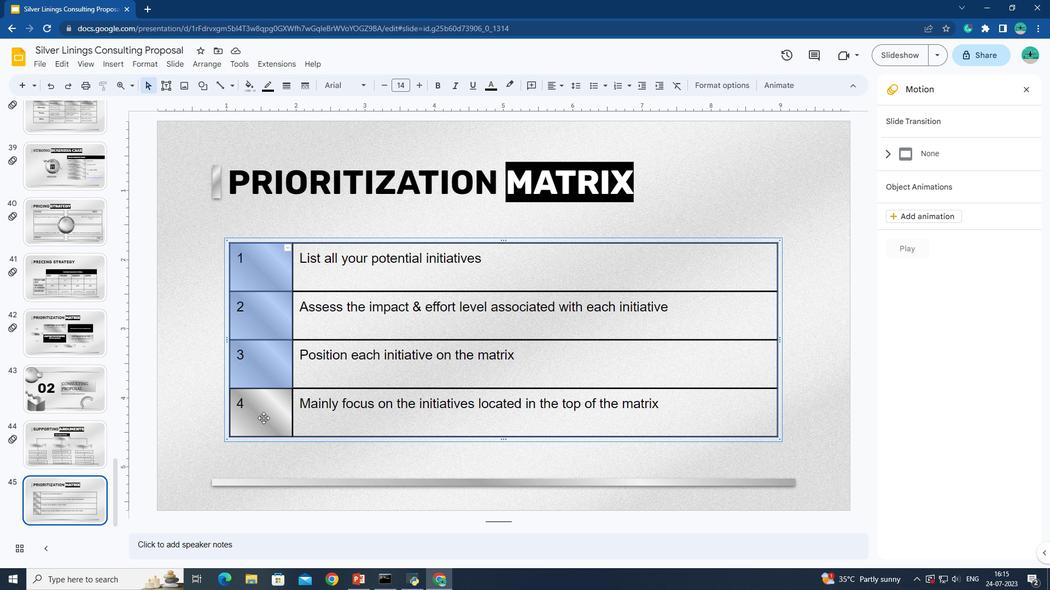 
Action: Mouse moved to (363, 85)
Screenshot: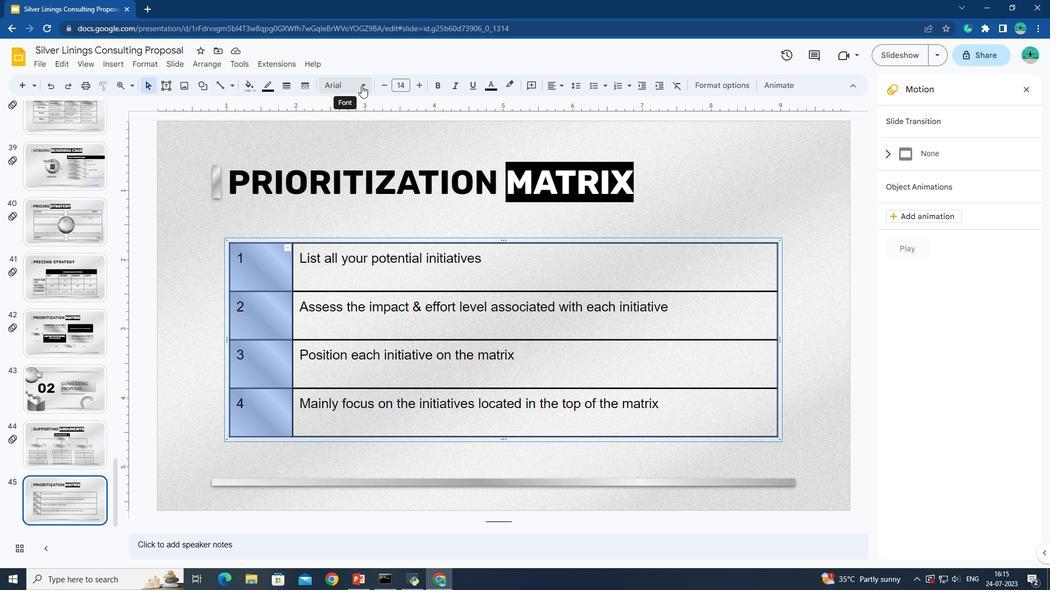 
Action: Mouse pressed left at (363, 85)
Screenshot: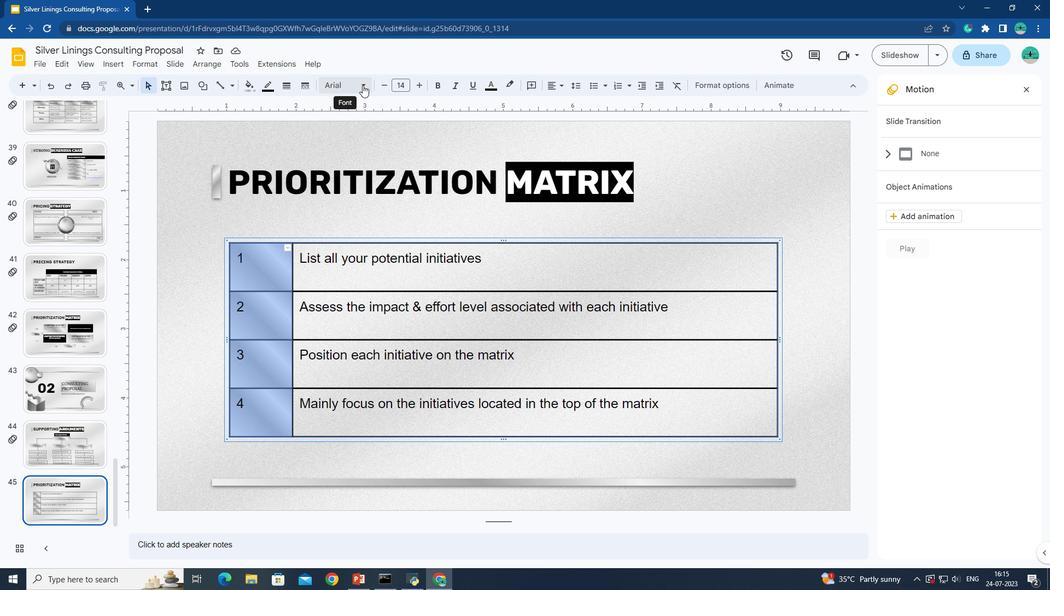 
Action: Mouse moved to (368, 272)
Screenshot: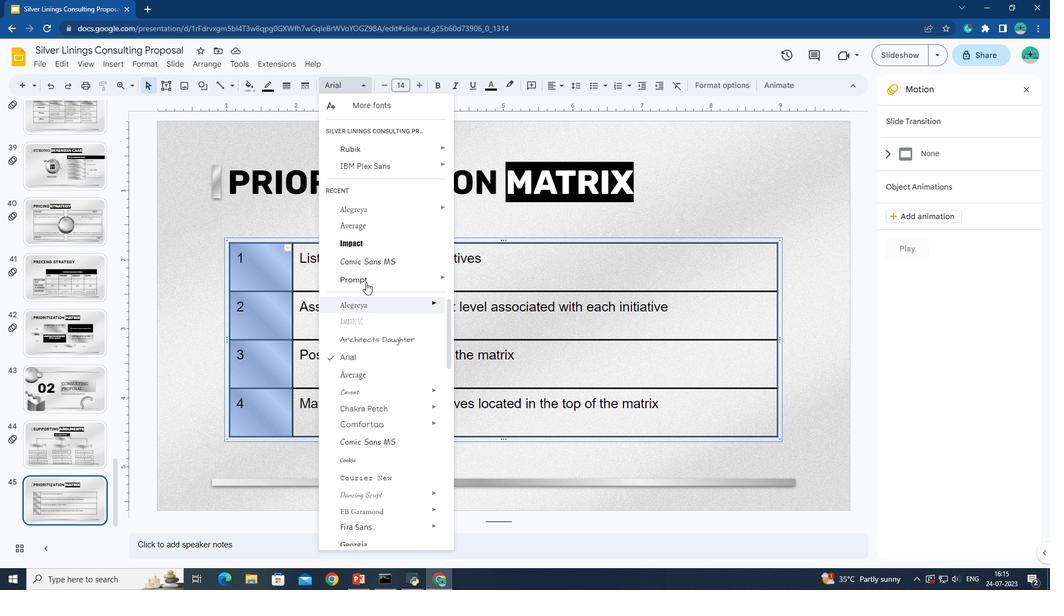 
Action: Mouse scrolled (368, 271) with delta (0, 0)
Screenshot: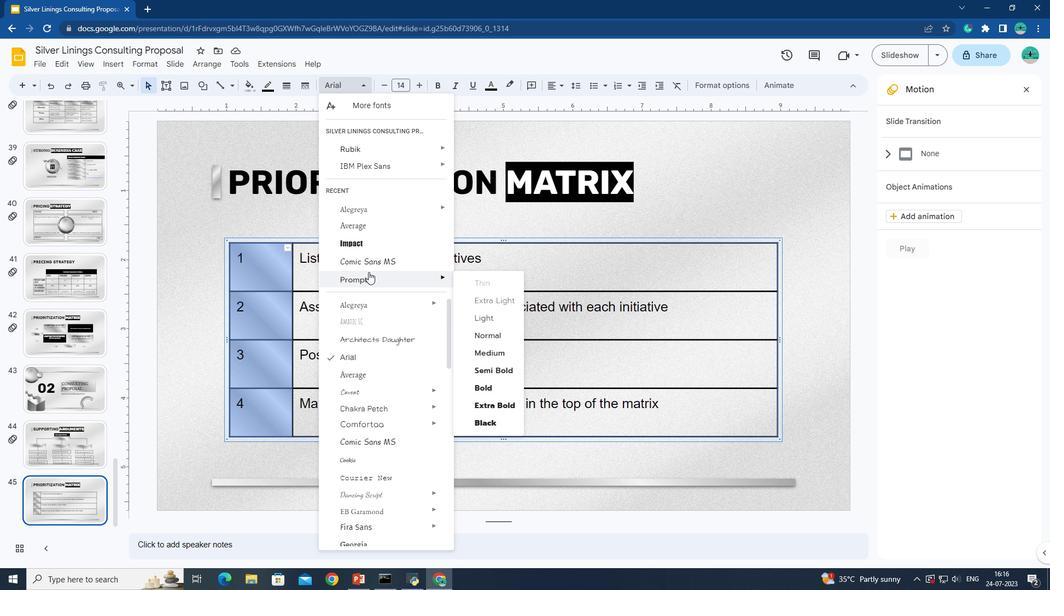 
Action: Mouse scrolled (368, 271) with delta (0, 0)
Screenshot: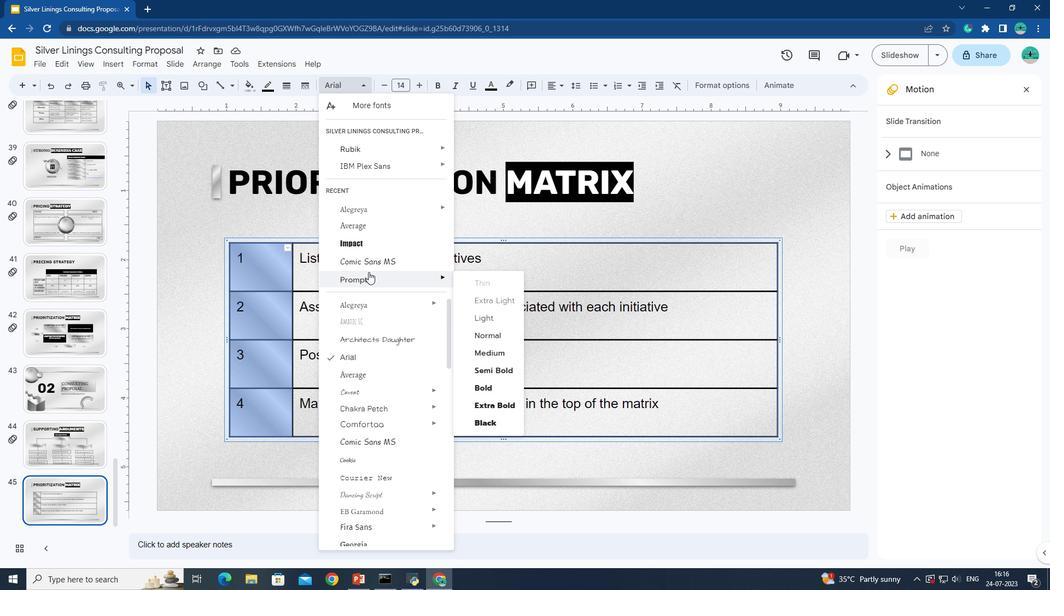 
Action: Mouse scrolled (368, 271) with delta (0, 0)
Screenshot: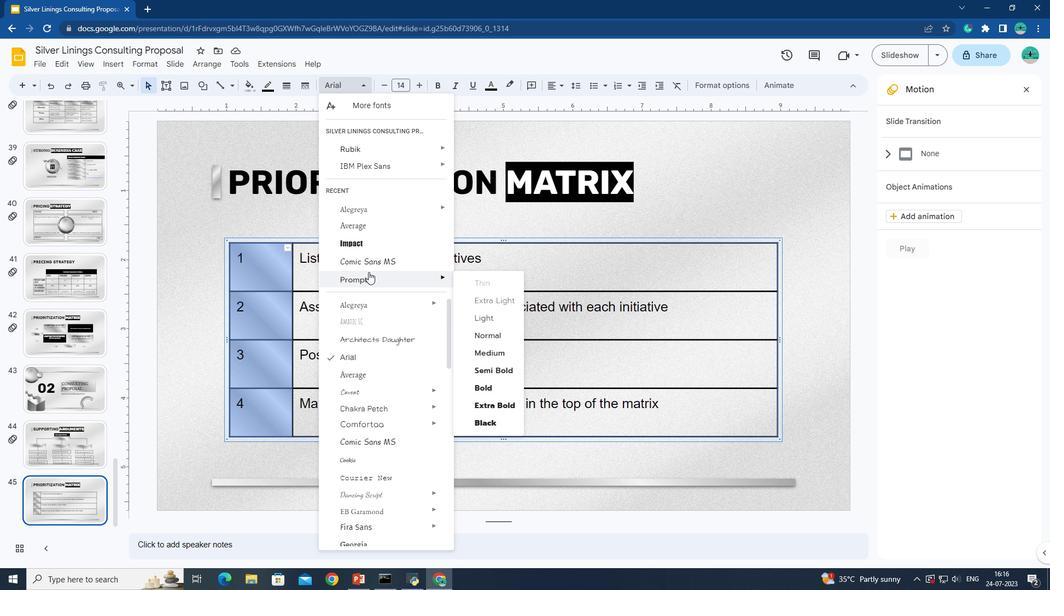 
Action: Mouse scrolled (368, 271) with delta (0, 0)
Screenshot: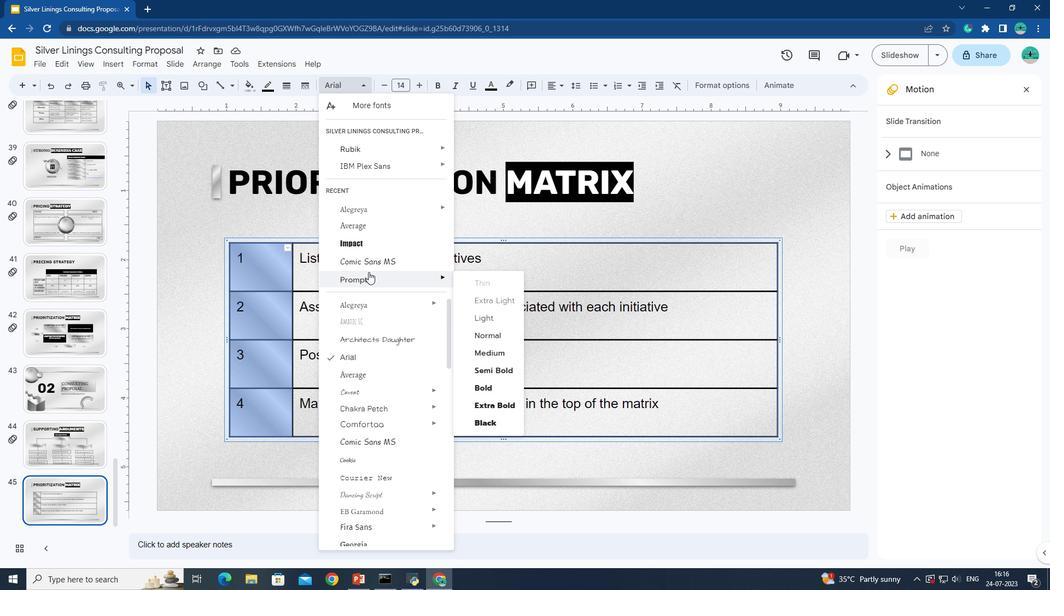 
Action: Mouse moved to (387, 433)
Screenshot: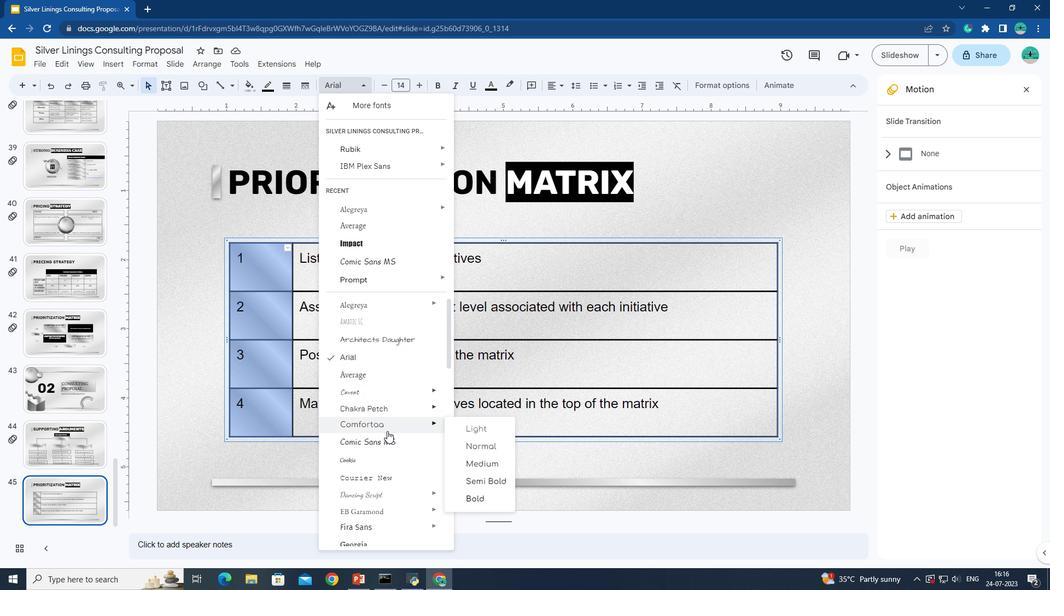
Action: Mouse scrolled (387, 432) with delta (0, 0)
Screenshot: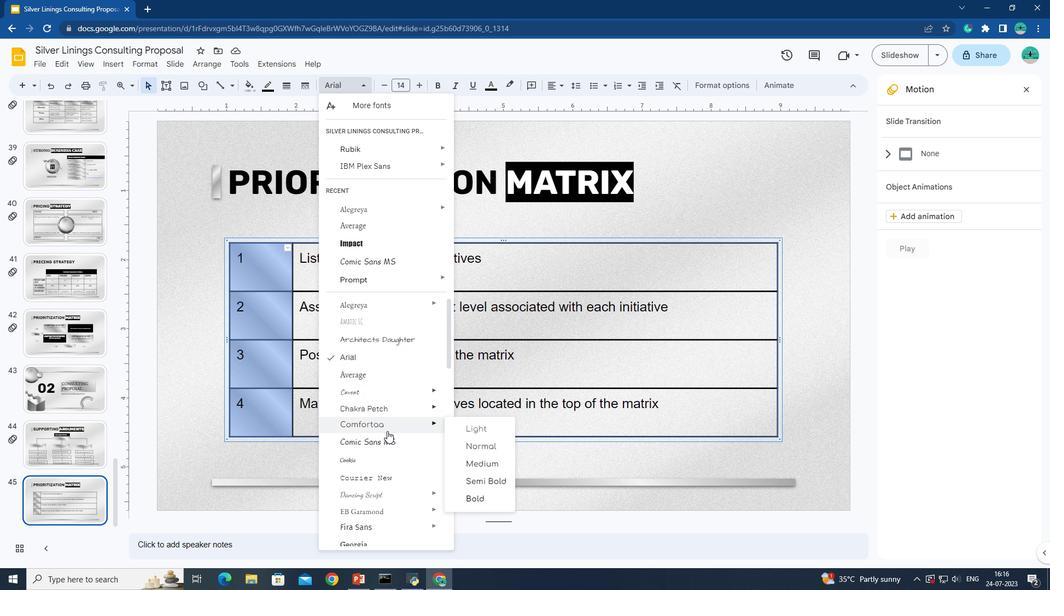 
Action: Mouse scrolled (387, 432) with delta (0, 0)
Screenshot: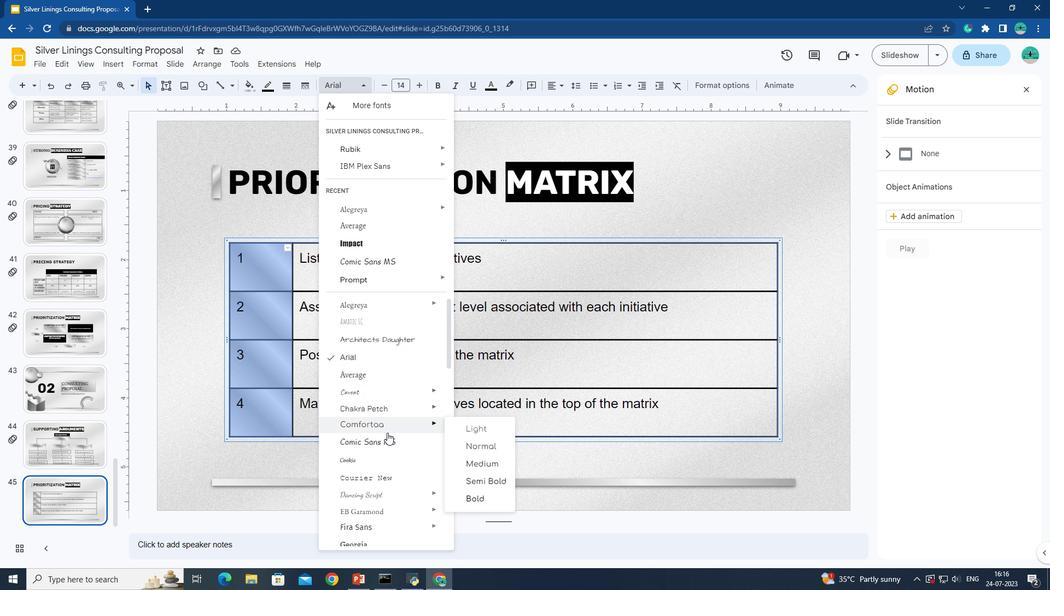 
Action: Mouse scrolled (387, 432) with delta (0, 0)
Screenshot: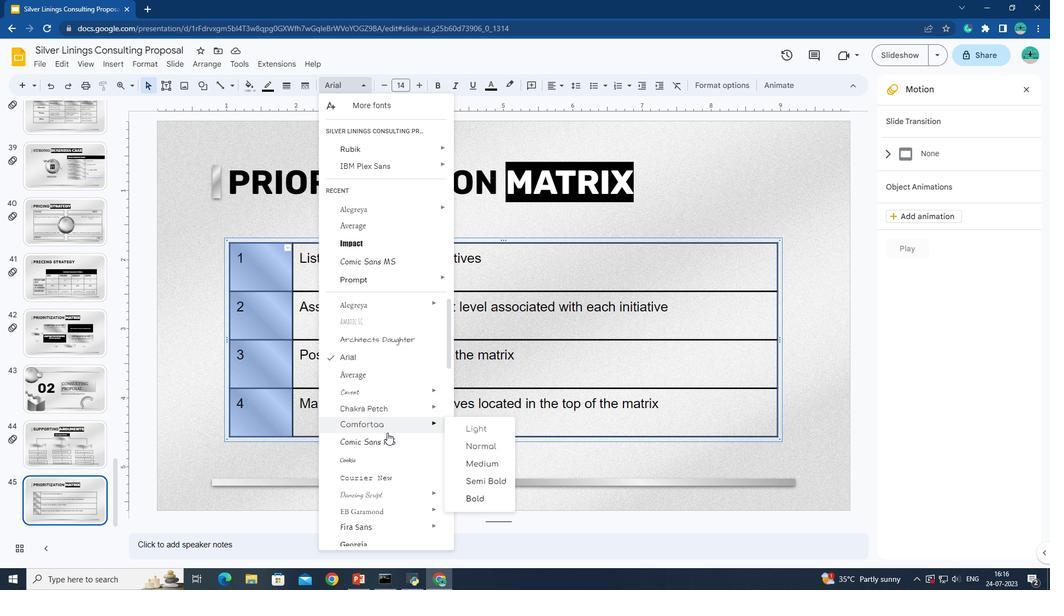 
Action: Mouse scrolled (387, 432) with delta (0, 0)
Screenshot: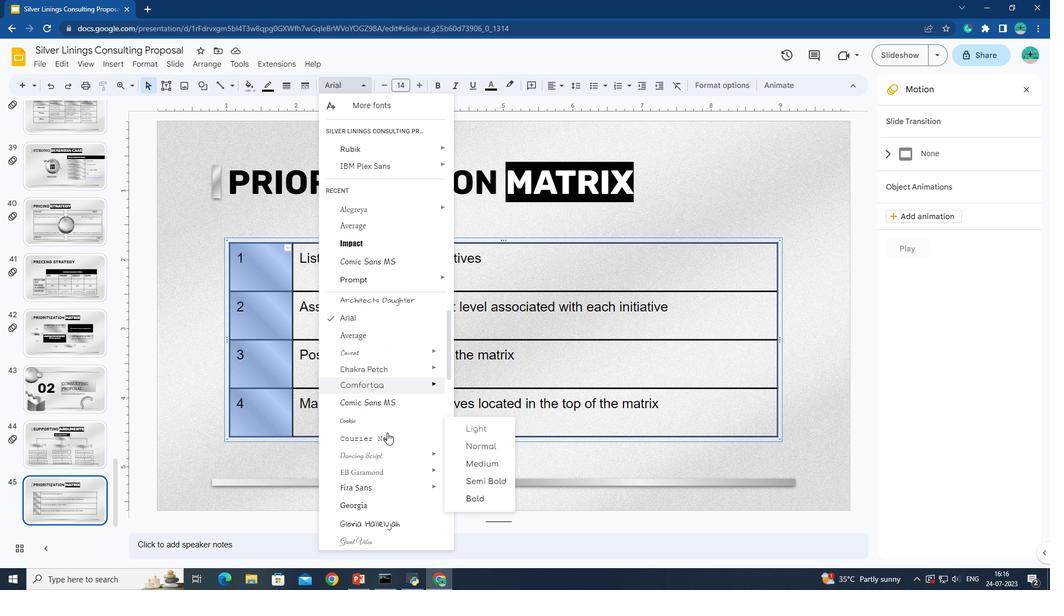 
Action: Mouse scrolled (387, 432) with delta (0, 0)
Screenshot: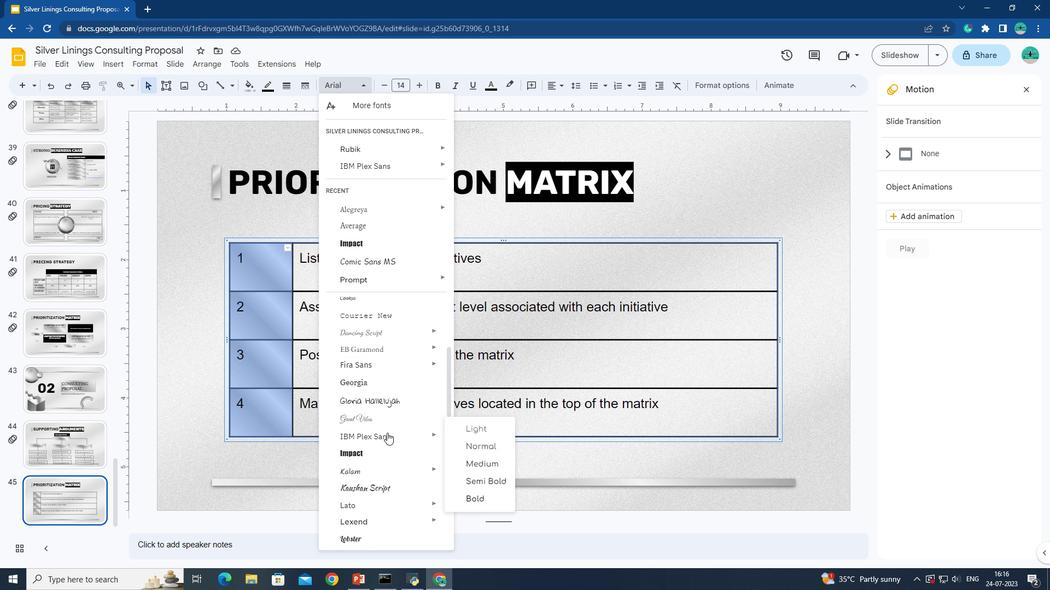 
Action: Mouse scrolled (387, 432) with delta (0, 0)
Screenshot: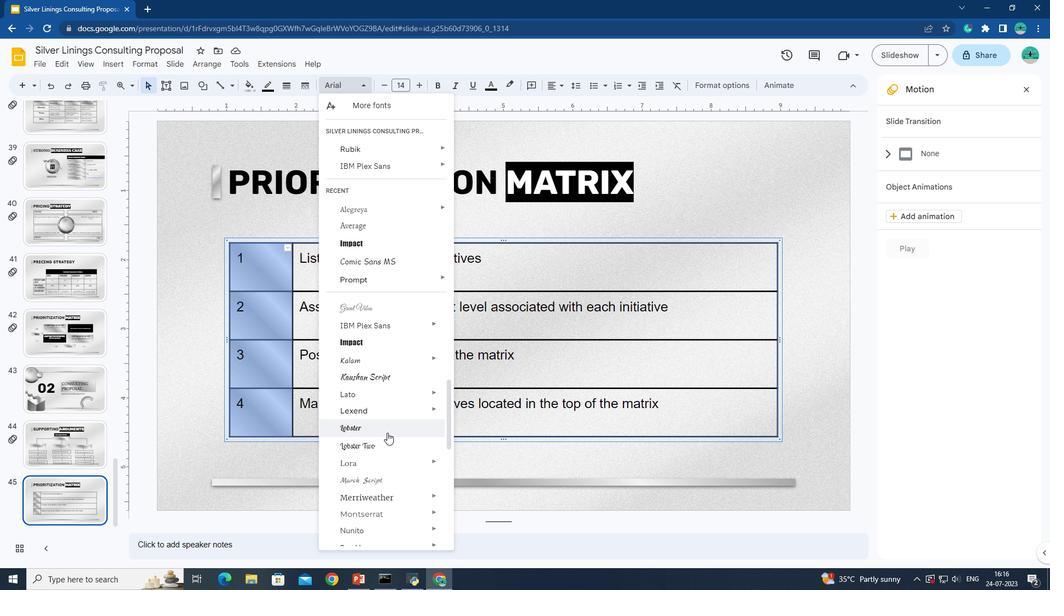 
Action: Mouse scrolled (387, 432) with delta (0, 0)
Screenshot: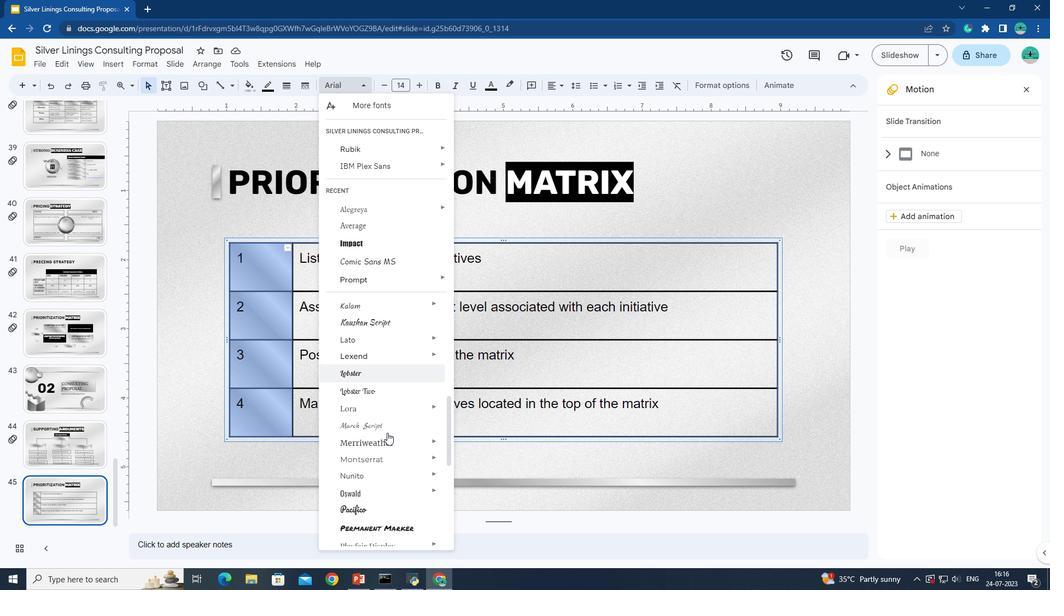 
Action: Mouse scrolled (387, 432) with delta (0, 0)
Screenshot: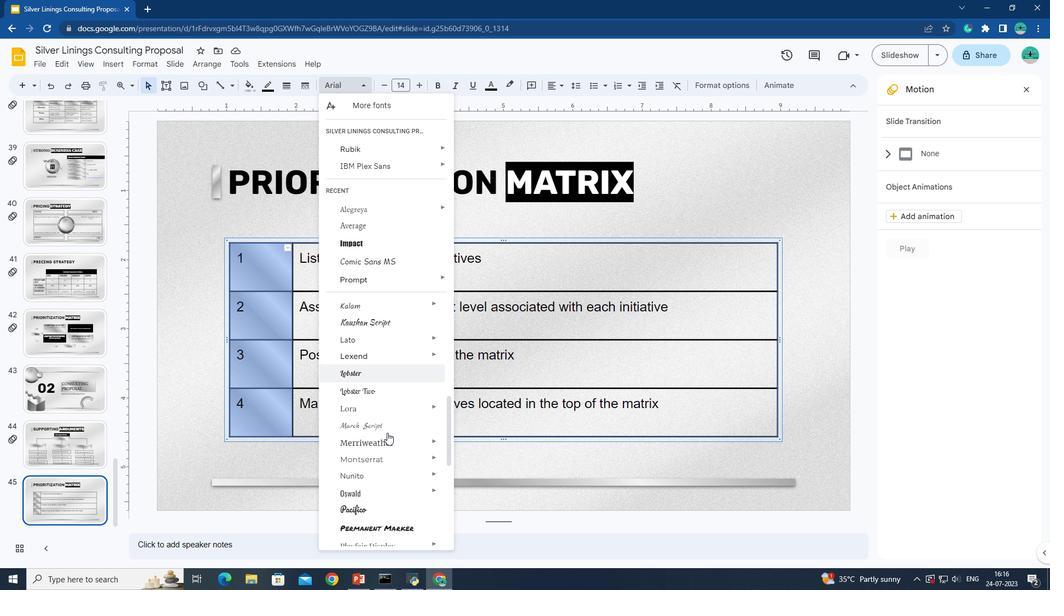 
Action: Mouse moved to (473, 460)
Screenshot: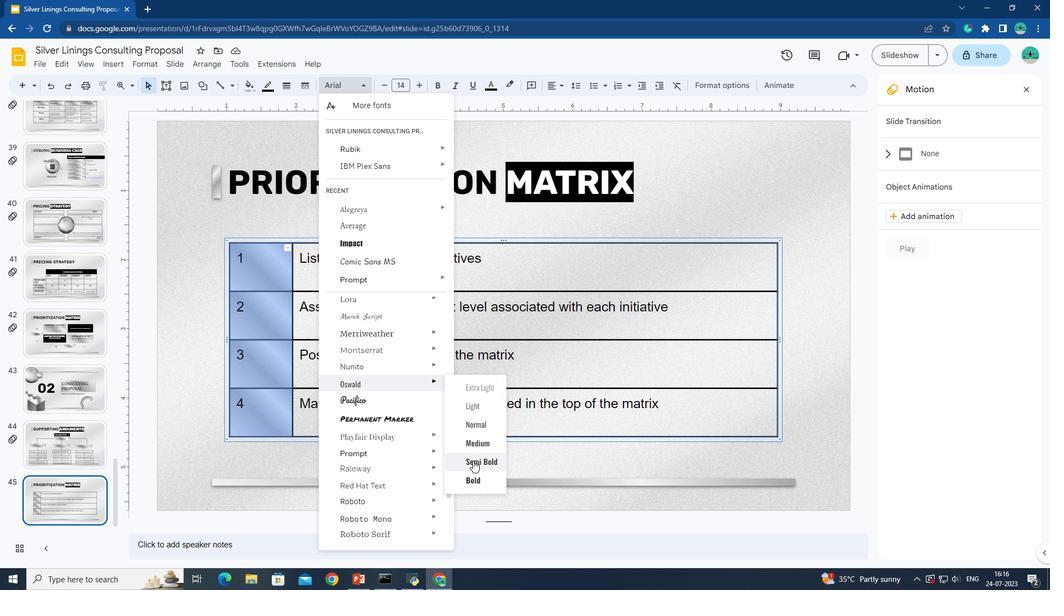 
Action: Mouse pressed left at (473, 460)
Screenshot: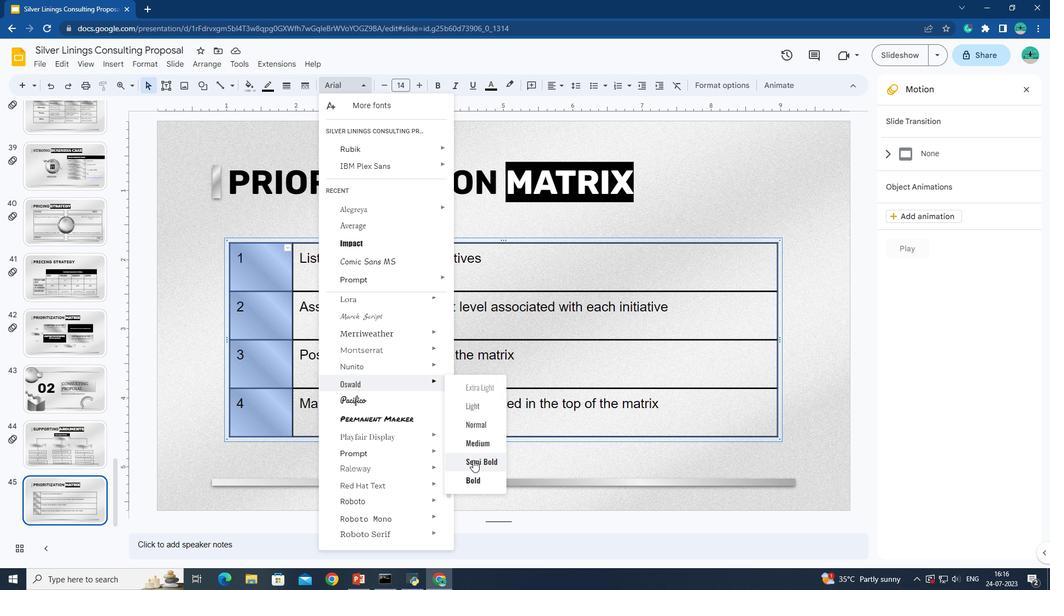 
Action: Mouse moved to (559, 86)
Screenshot: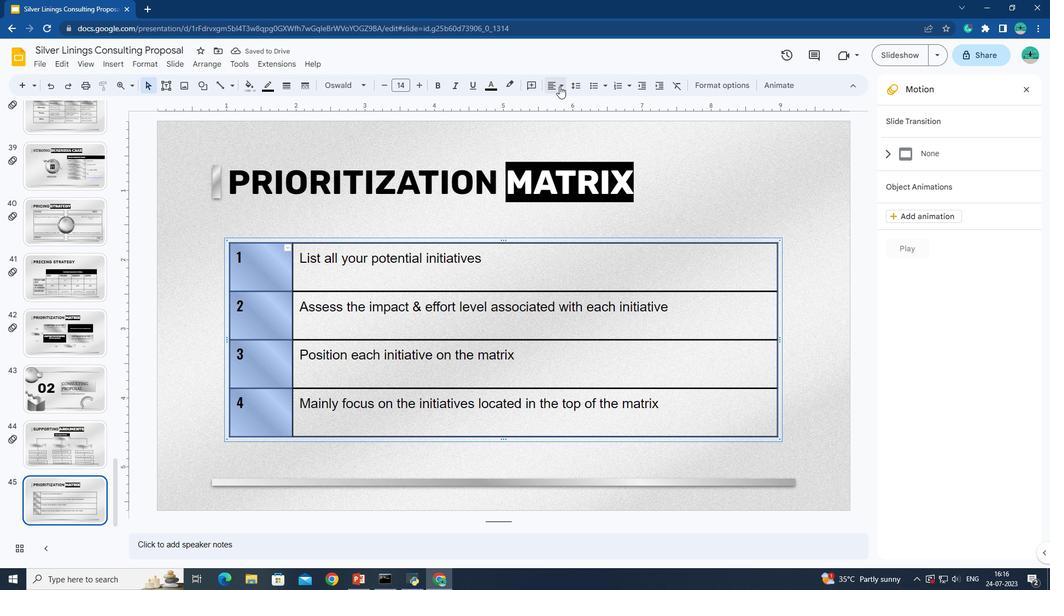 
Action: Mouse pressed left at (559, 86)
Screenshot: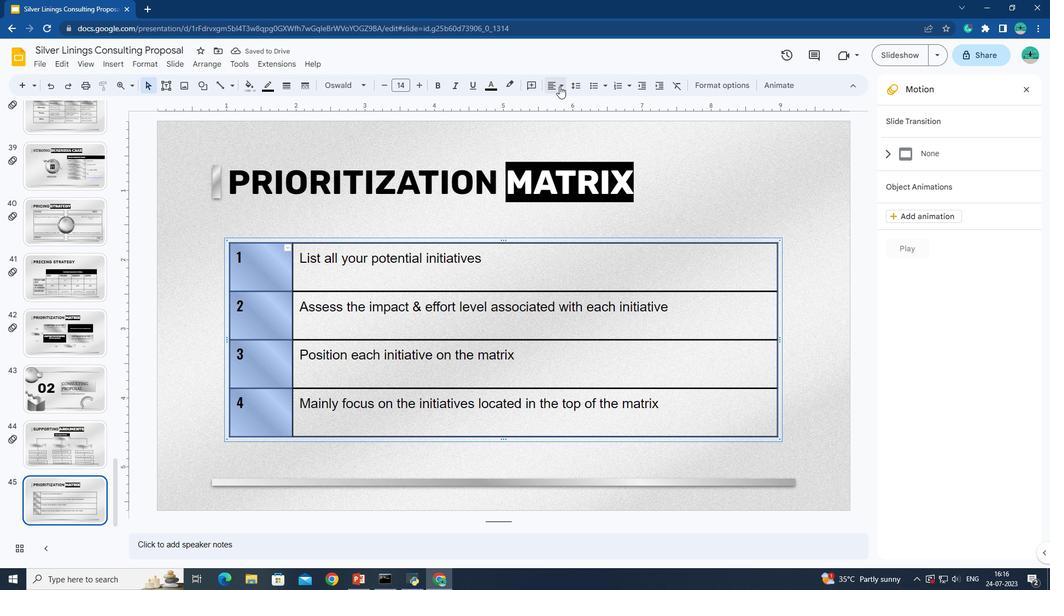 
Action: Mouse moved to (567, 106)
Screenshot: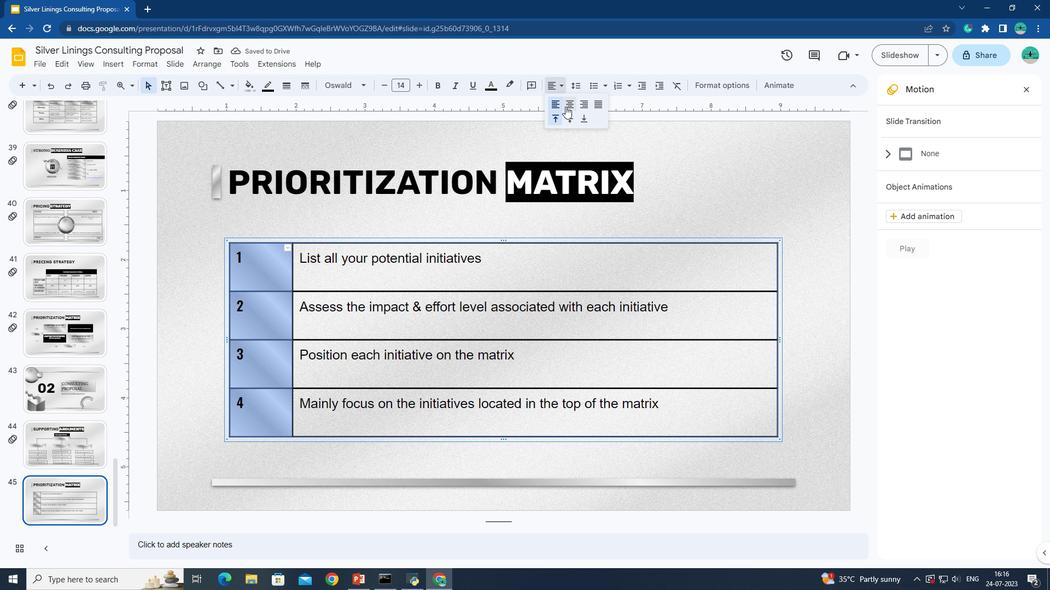 
Action: Mouse pressed left at (567, 106)
Screenshot: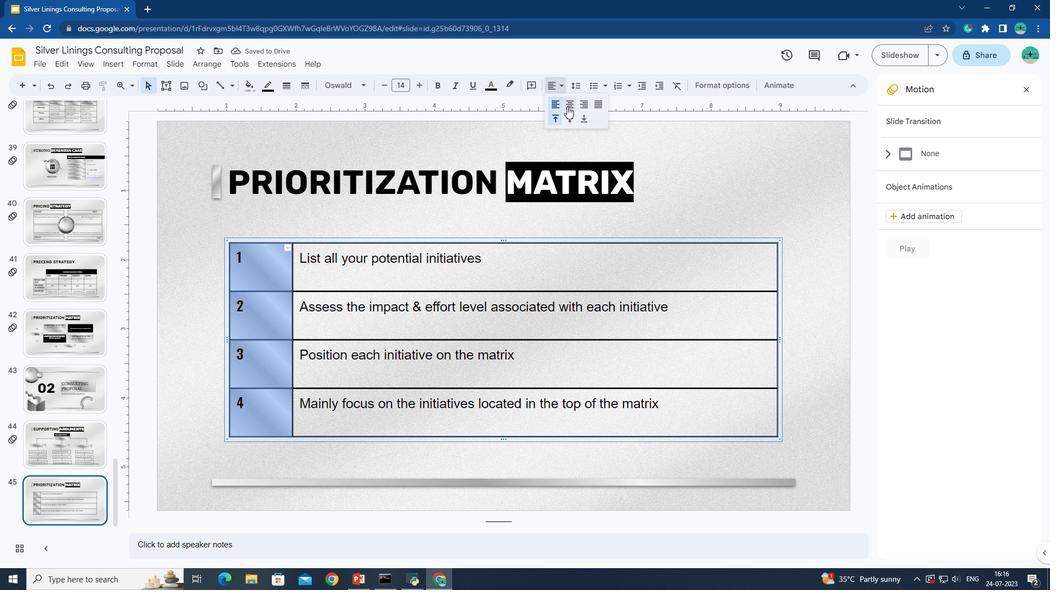 
Action: Mouse moved to (327, 255)
Screenshot: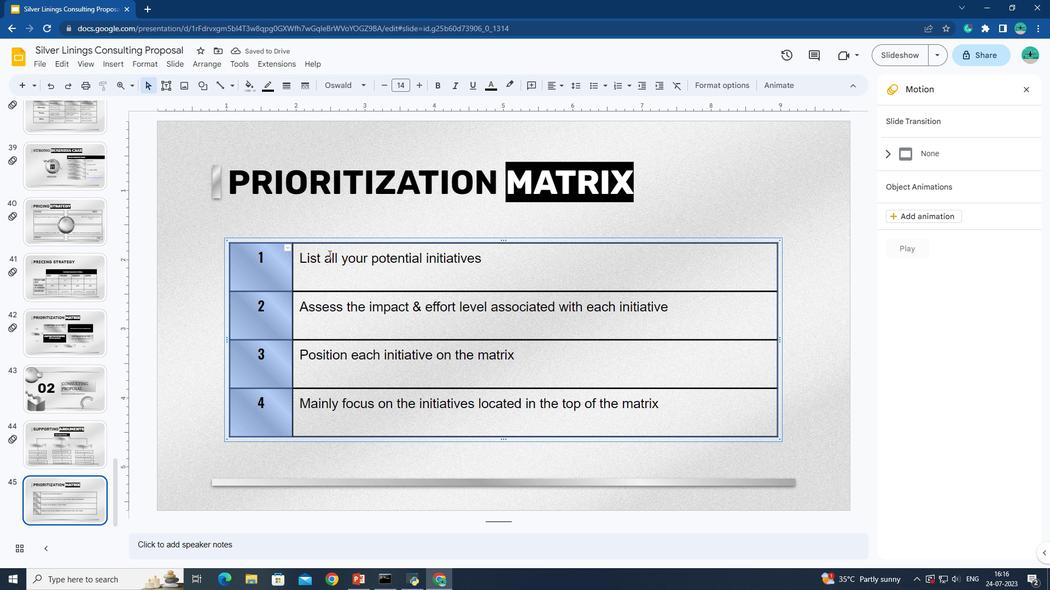 
Action: Mouse pressed left at (327, 255)
Screenshot: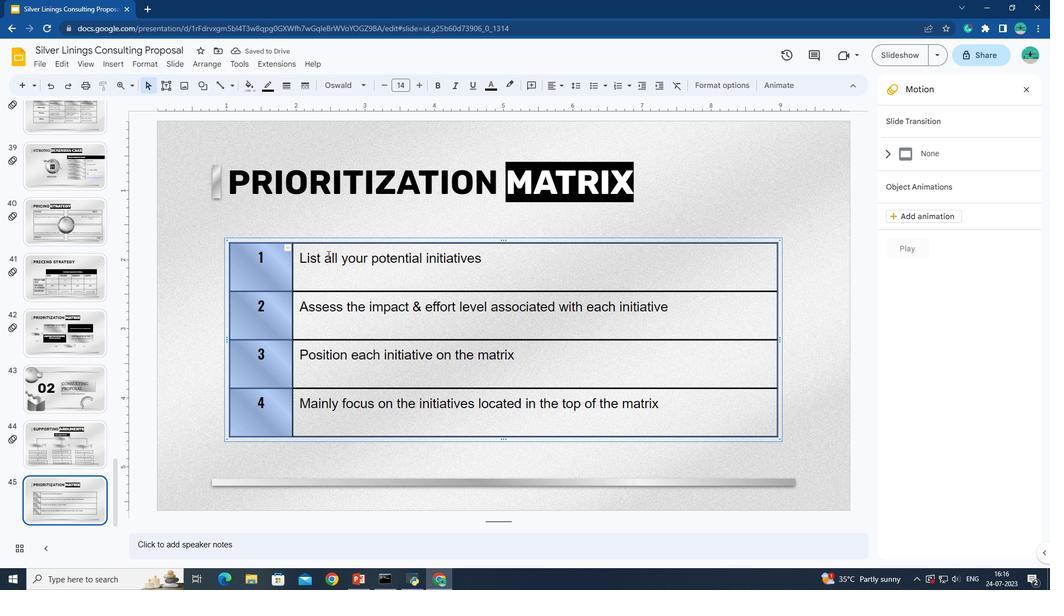 
Action: Mouse moved to (314, 250)
Screenshot: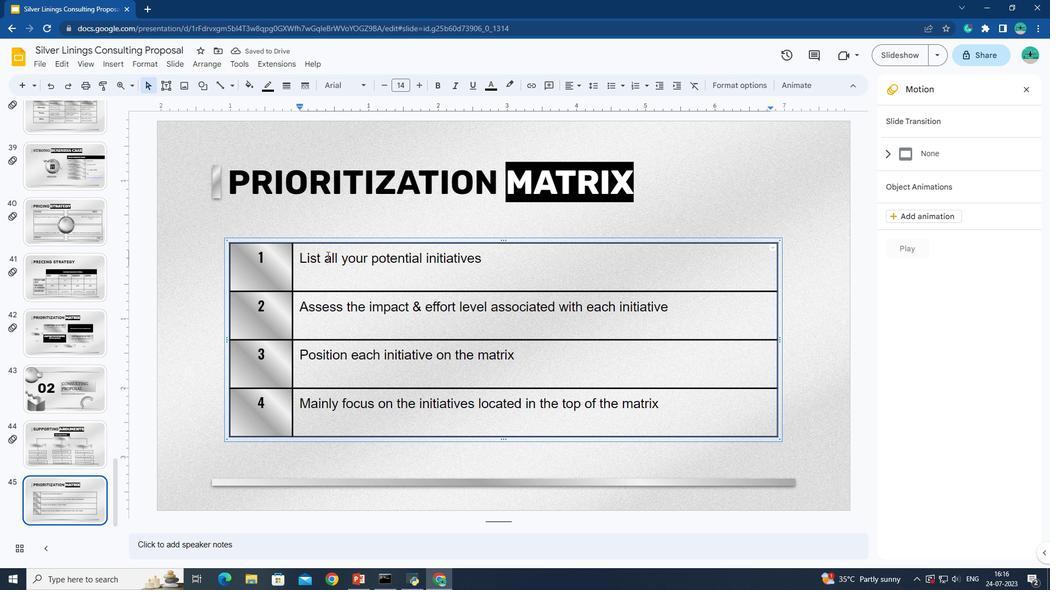 
Action: Mouse pressed left at (314, 250)
Screenshot: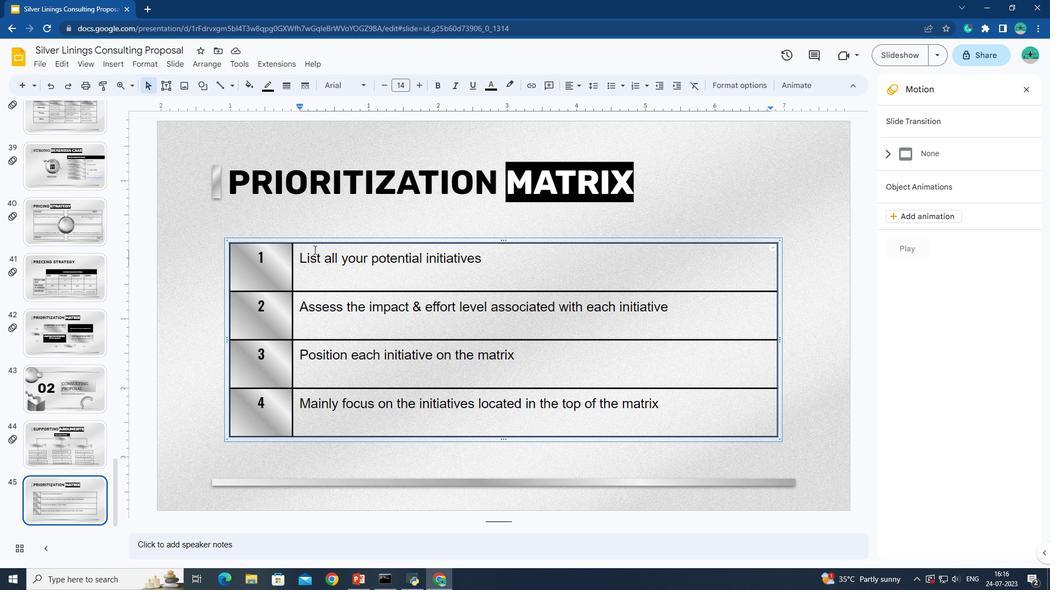 
Action: Mouse moved to (318, 309)
Screenshot: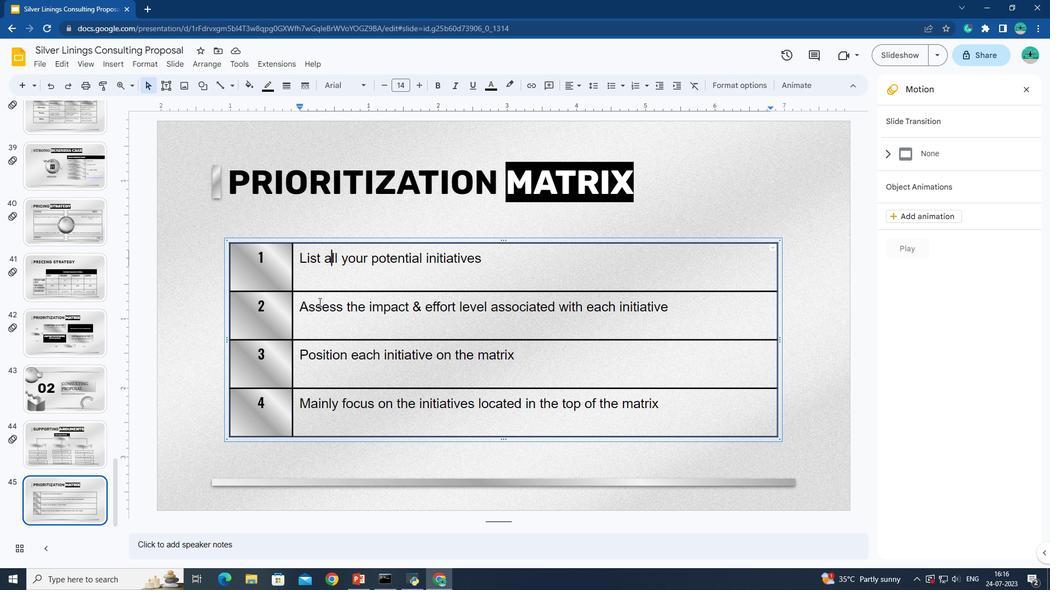 
Action: Mouse pressed left at (318, 309)
Screenshot: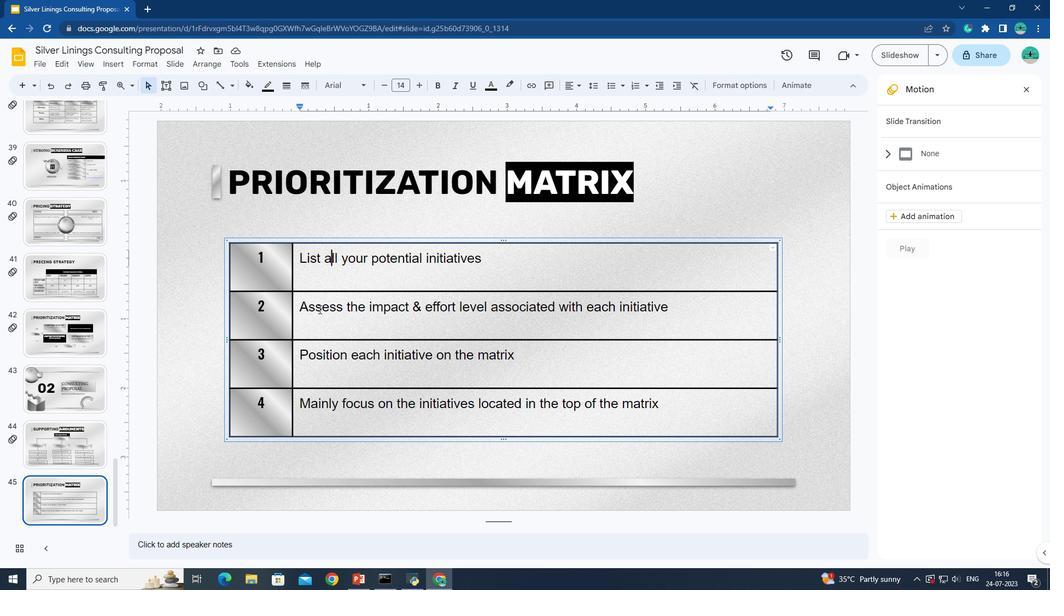 
Action: Mouse moved to (385, 409)
Screenshot: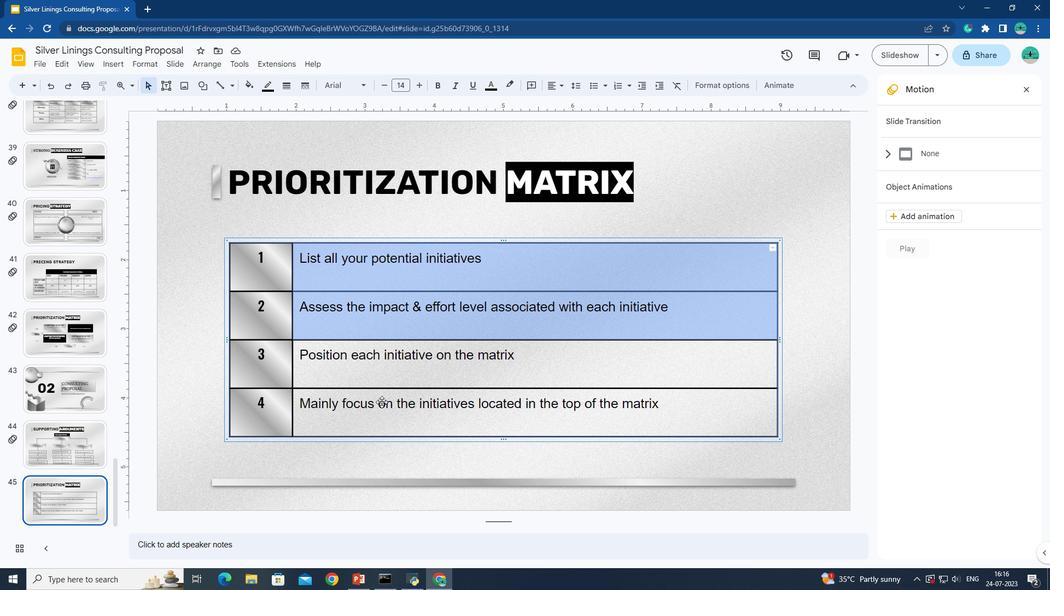 
Action: Mouse pressed left at (385, 409)
Screenshot: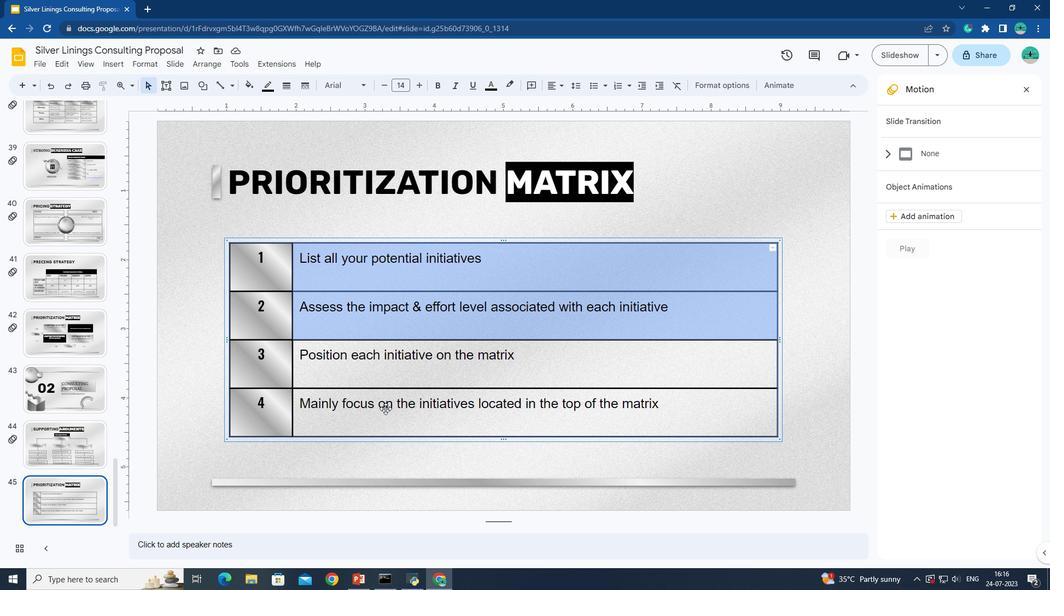 
Action: Mouse moved to (362, 82)
Screenshot: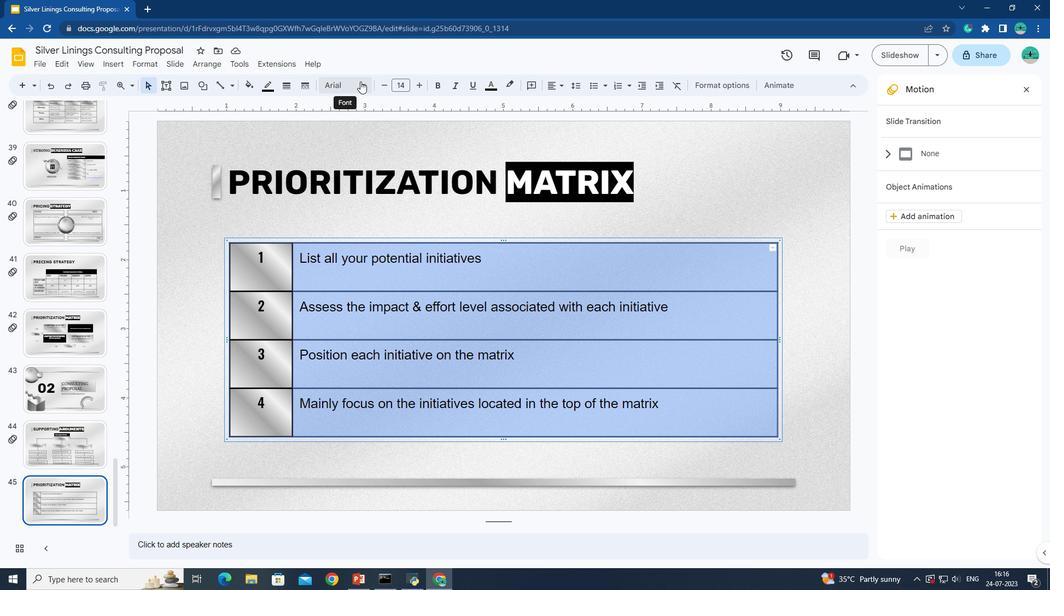 
Action: Mouse pressed left at (362, 82)
Screenshot: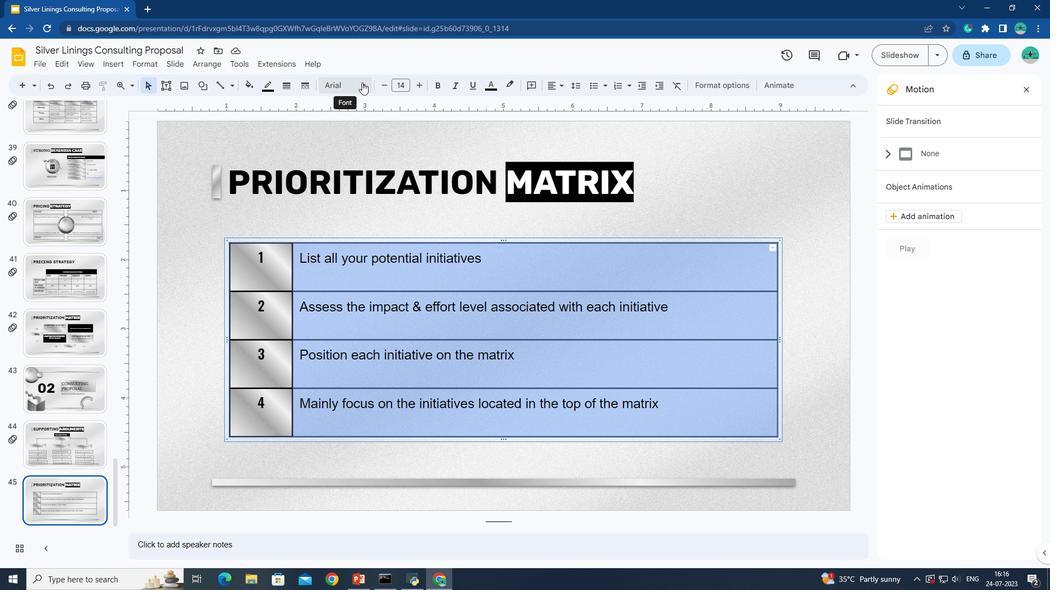 
Action: Mouse moved to (374, 315)
Screenshot: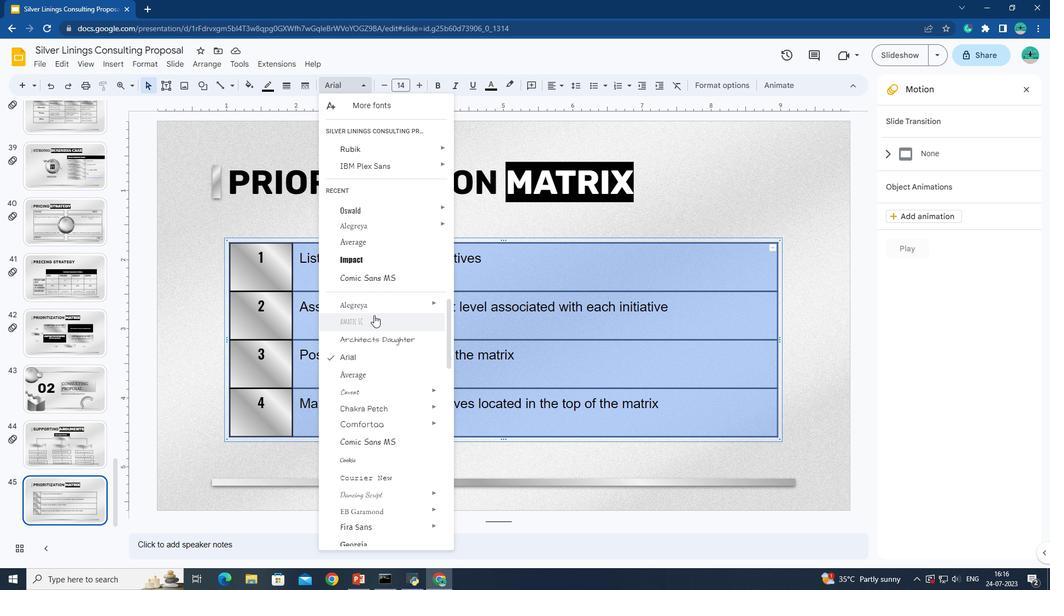 
Action: Mouse scrolled (374, 315) with delta (0, 0)
Screenshot: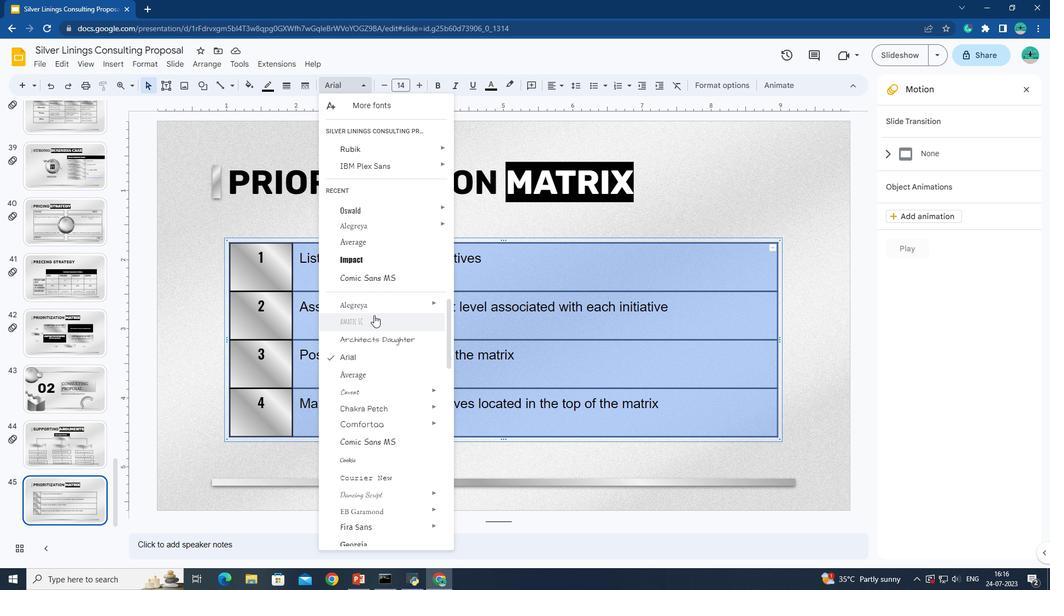 
Action: Mouse scrolled (374, 315) with delta (0, 0)
Screenshot: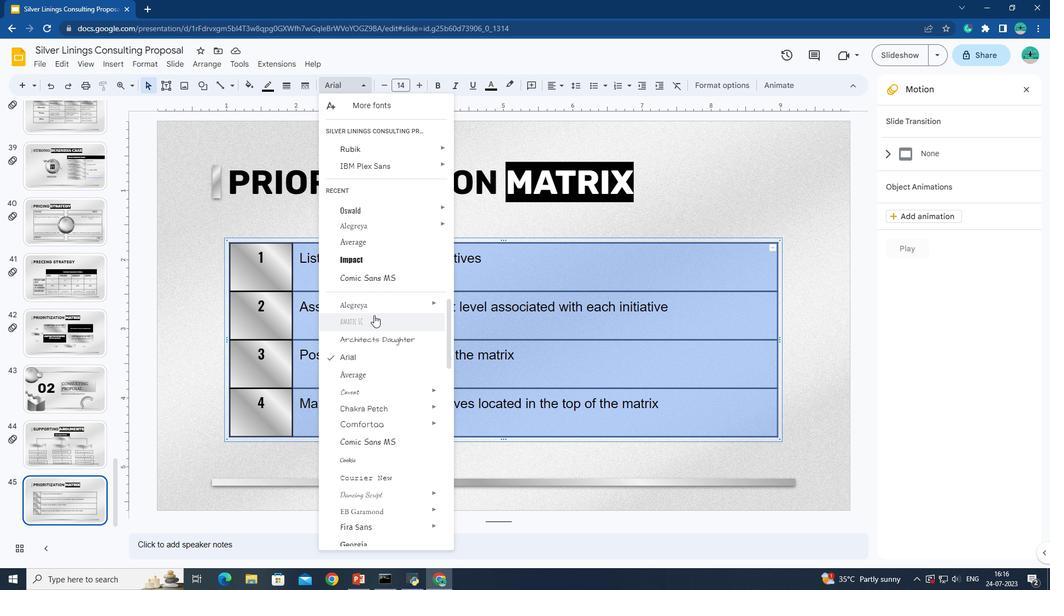 
Action: Mouse scrolled (374, 315) with delta (0, 0)
Screenshot: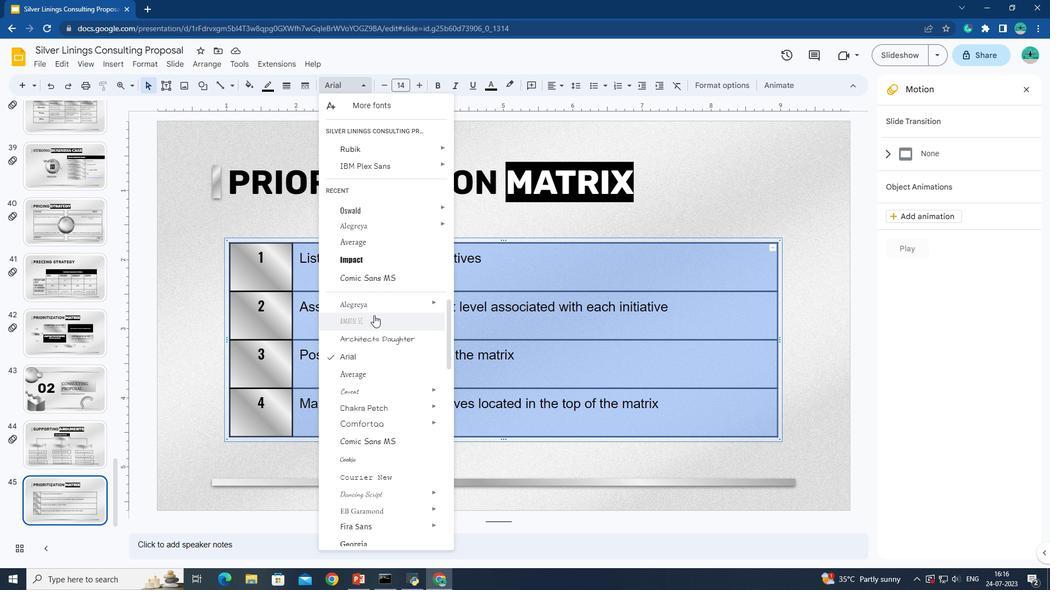 
Action: Mouse scrolled (374, 315) with delta (0, 0)
Screenshot: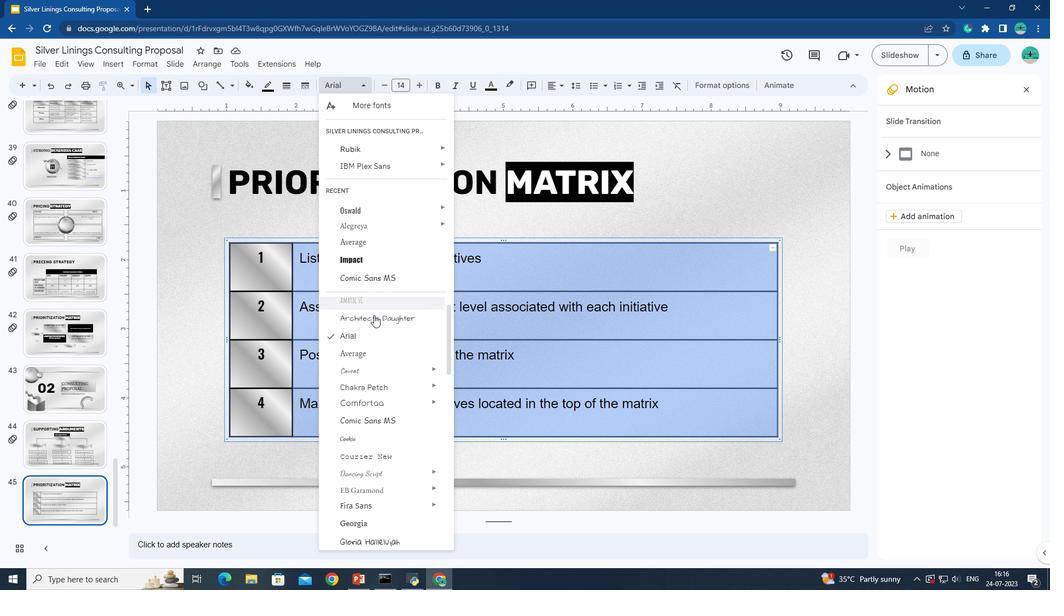 
Action: Mouse scrolled (374, 315) with delta (0, 0)
Screenshot: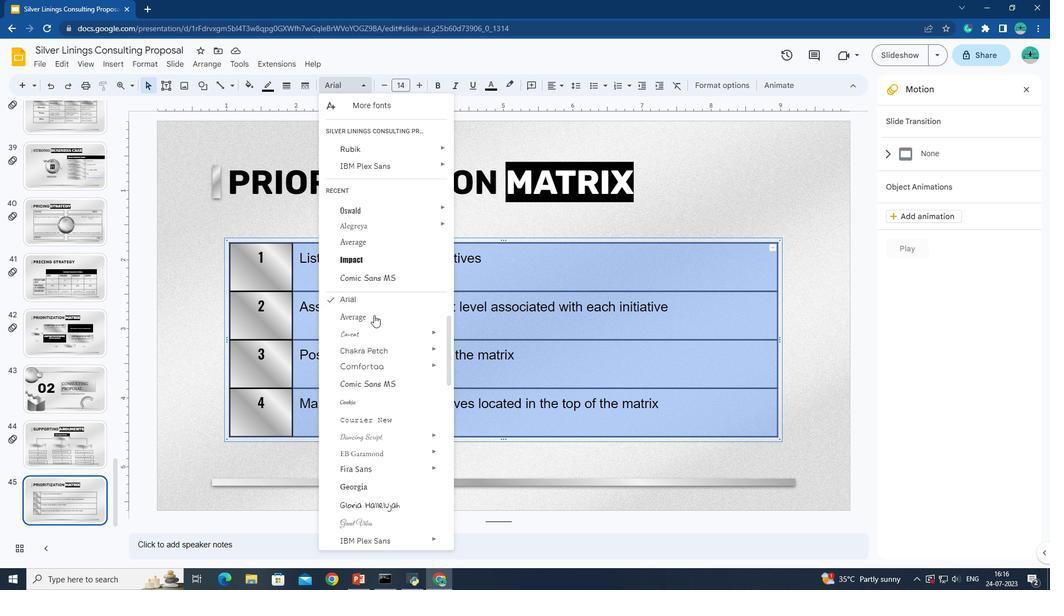 
Action: Mouse moved to (392, 372)
Screenshot: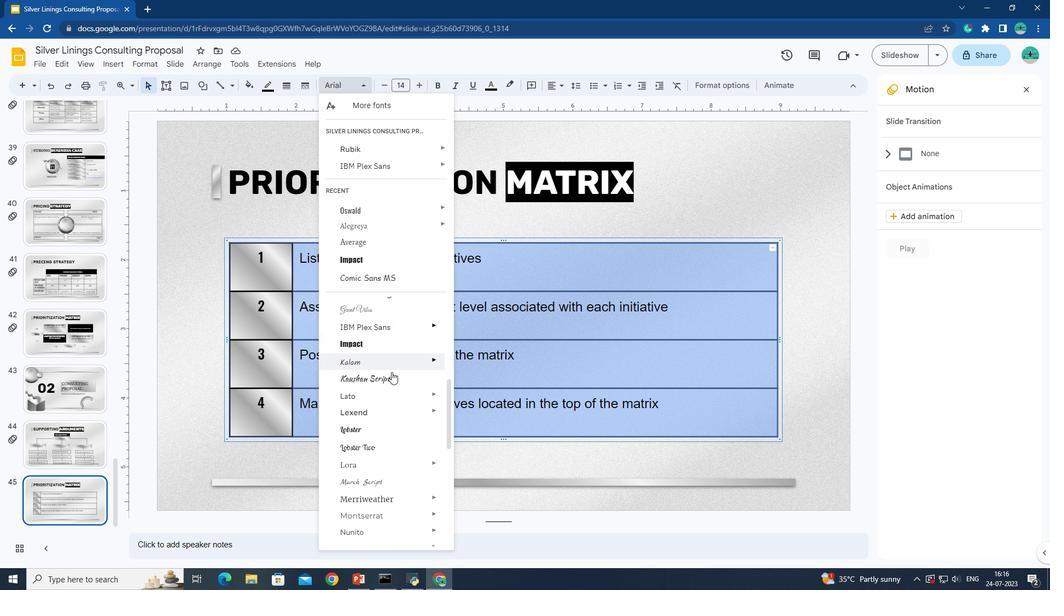 
Action: Mouse scrolled (392, 372) with delta (0, 0)
Screenshot: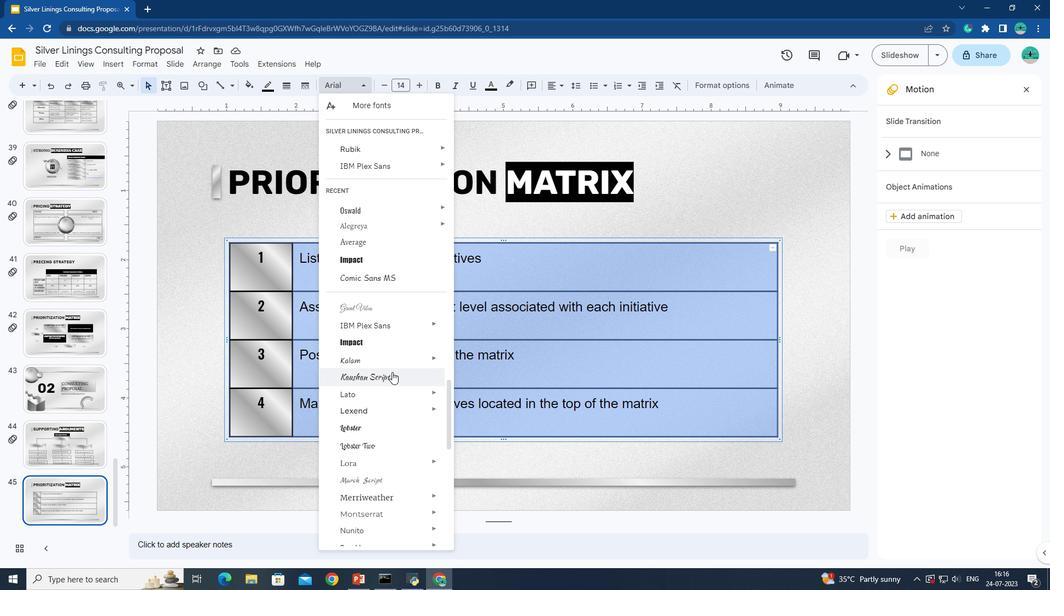 
Action: Mouse scrolled (392, 372) with delta (0, 0)
Screenshot: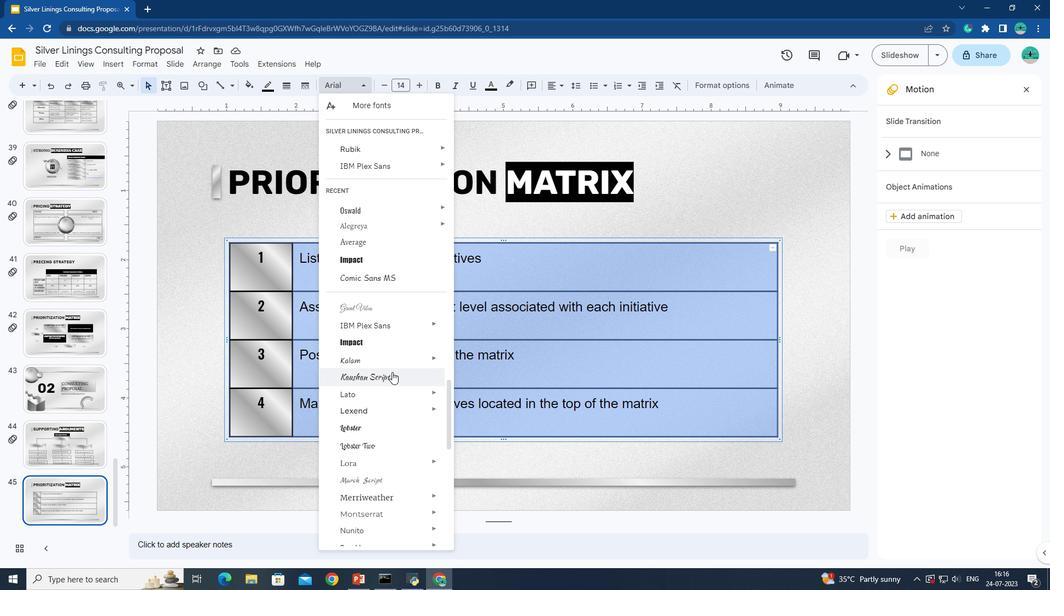 
Action: Mouse scrolled (392, 372) with delta (0, 0)
Screenshot: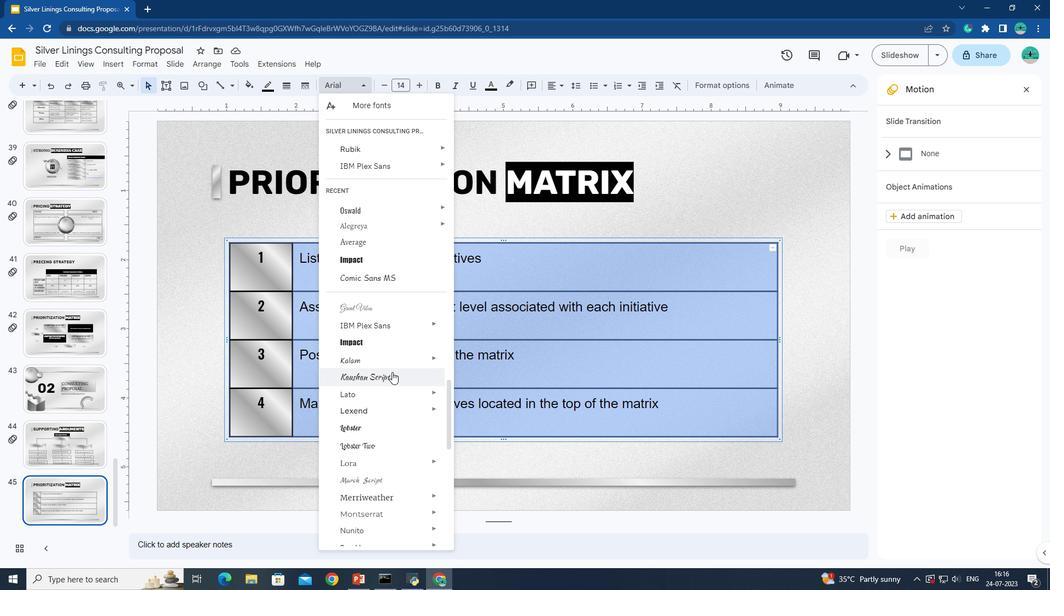 
Action: Mouse scrolled (392, 372) with delta (0, 0)
Screenshot: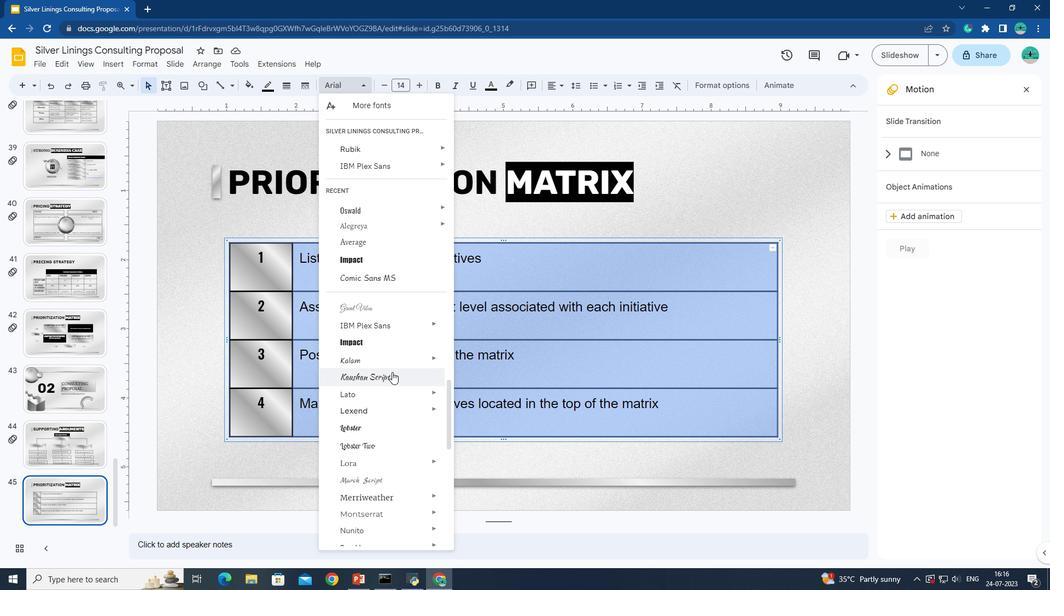 
Action: Mouse scrolled (392, 372) with delta (0, 0)
Screenshot: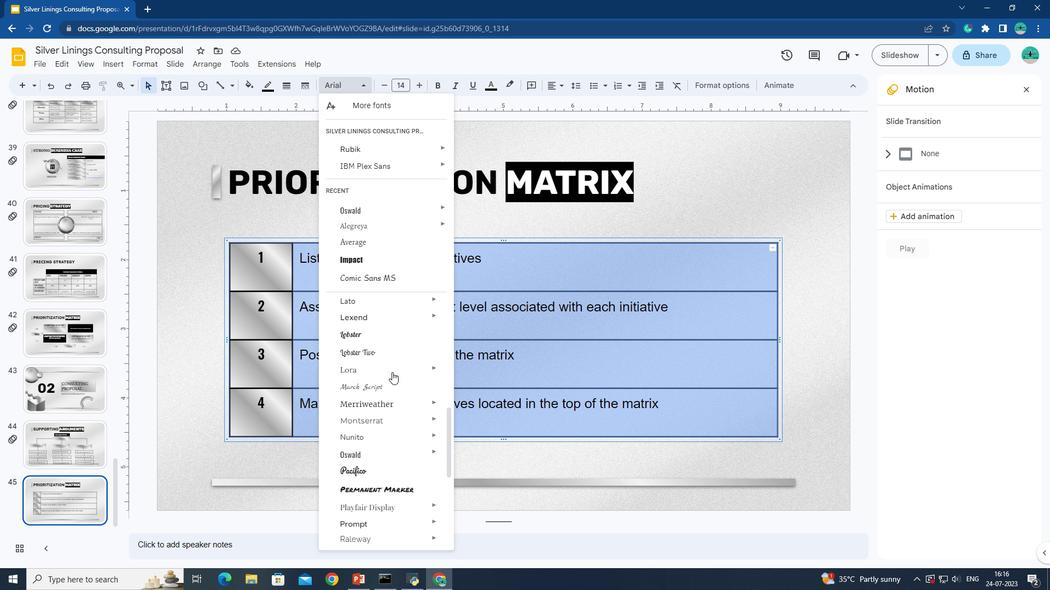 
Action: Mouse moved to (490, 455)
Screenshot: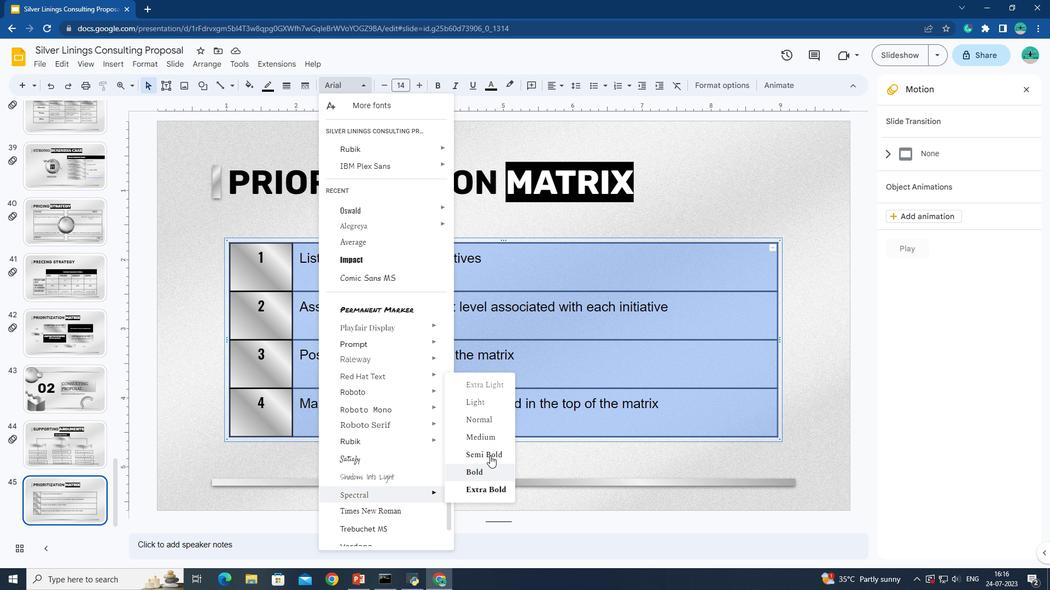 
Action: Mouse pressed left at (490, 455)
Screenshot: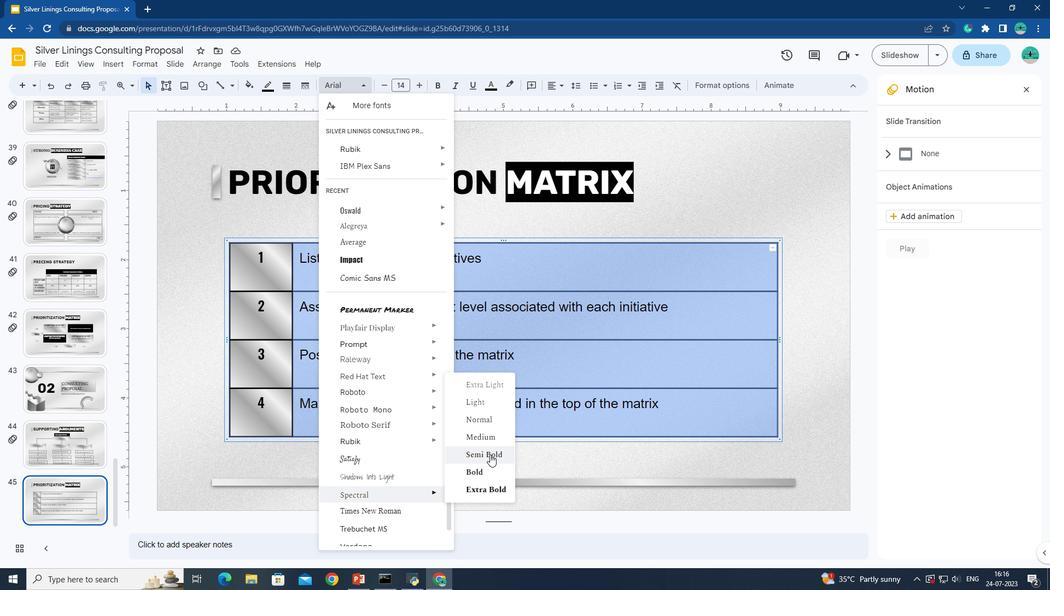 
Action: Mouse moved to (413, 460)
Screenshot: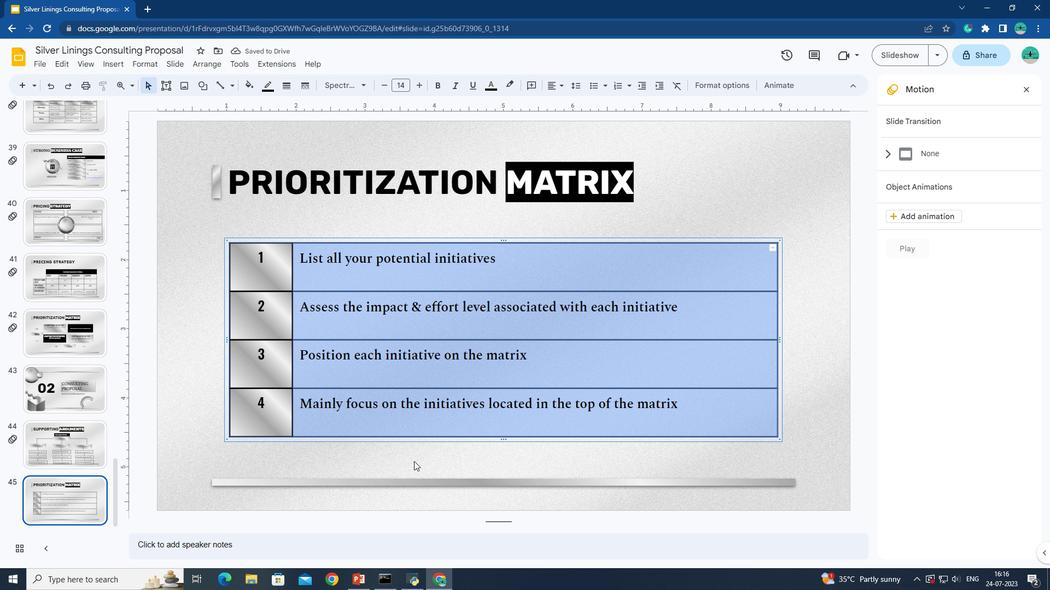 
Action: Mouse pressed left at (413, 460)
Screenshot: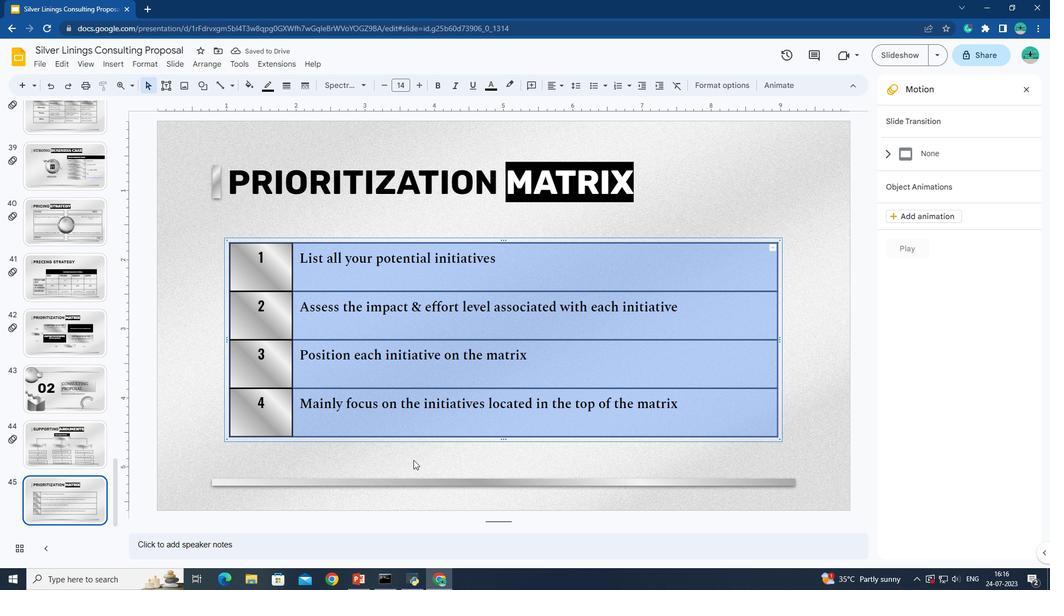 
Action: Mouse moved to (311, 167)
Screenshot: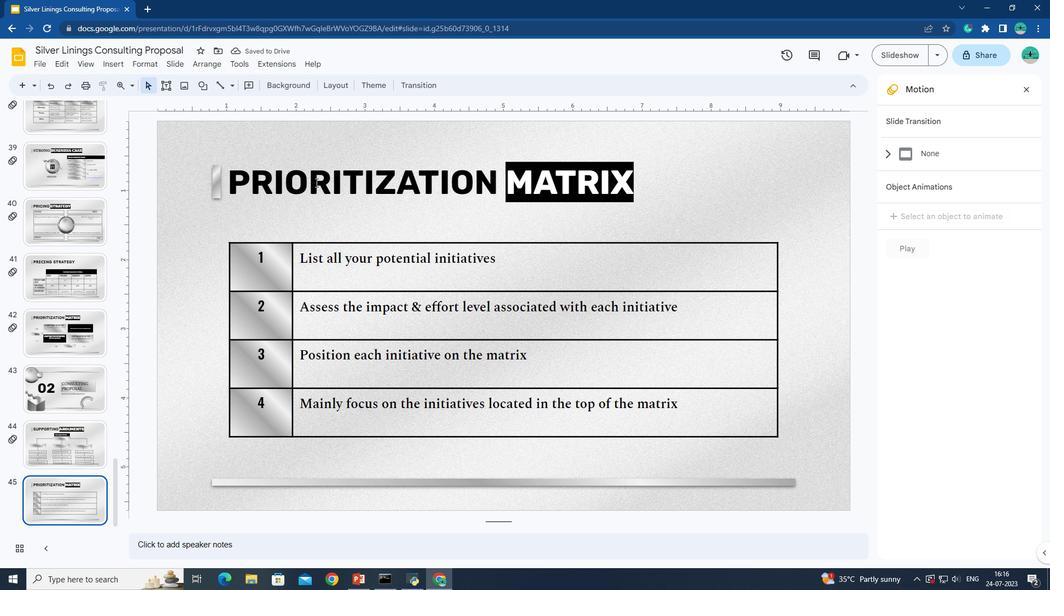 
Action: Mouse pressed left at (311, 167)
Screenshot: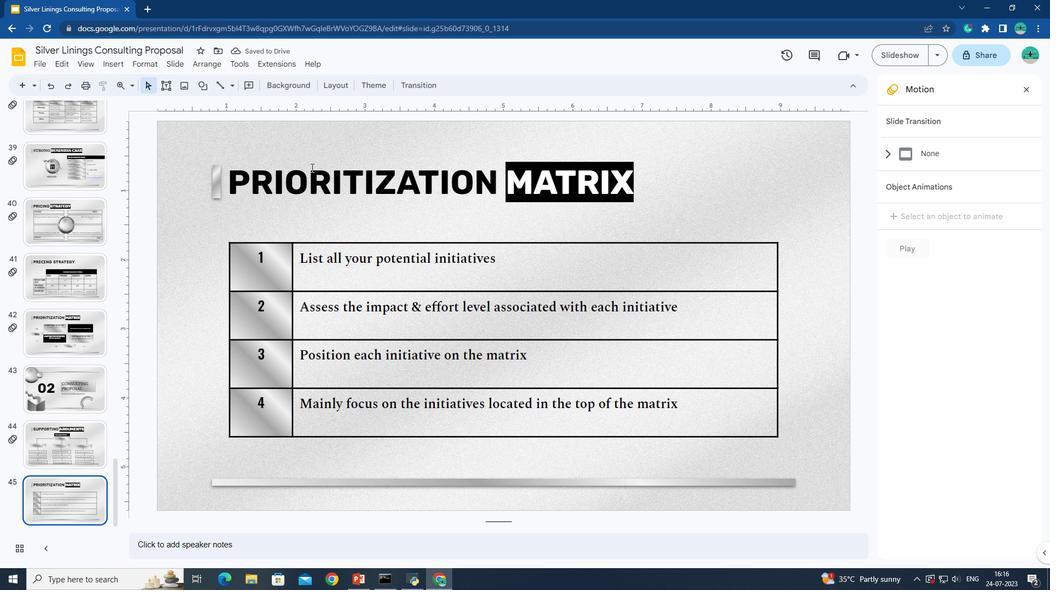 
Action: Mouse moved to (235, 166)
Screenshot: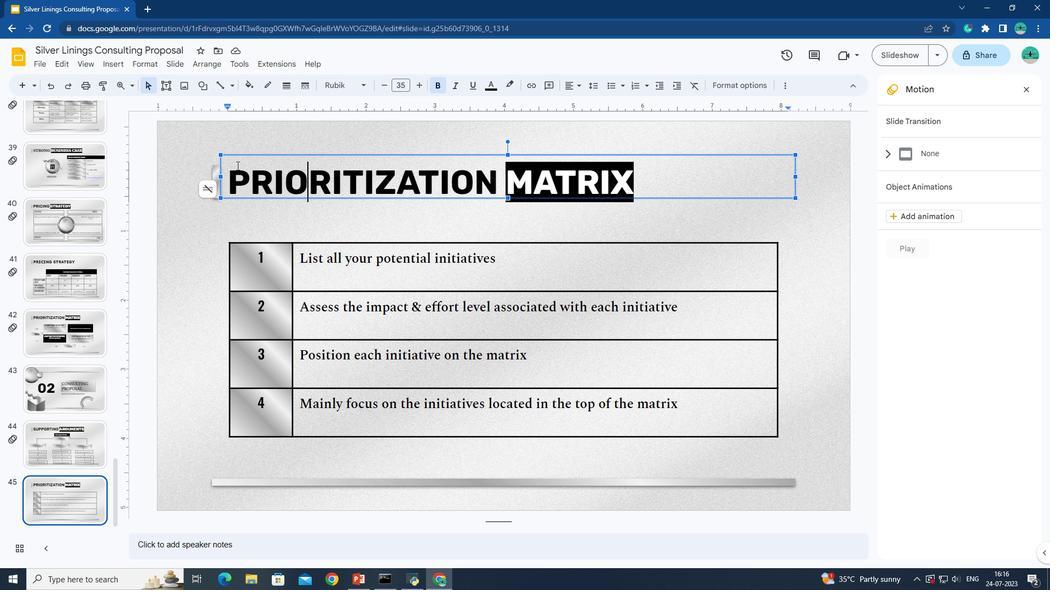 
Action: Mouse pressed left at (235, 166)
Screenshot: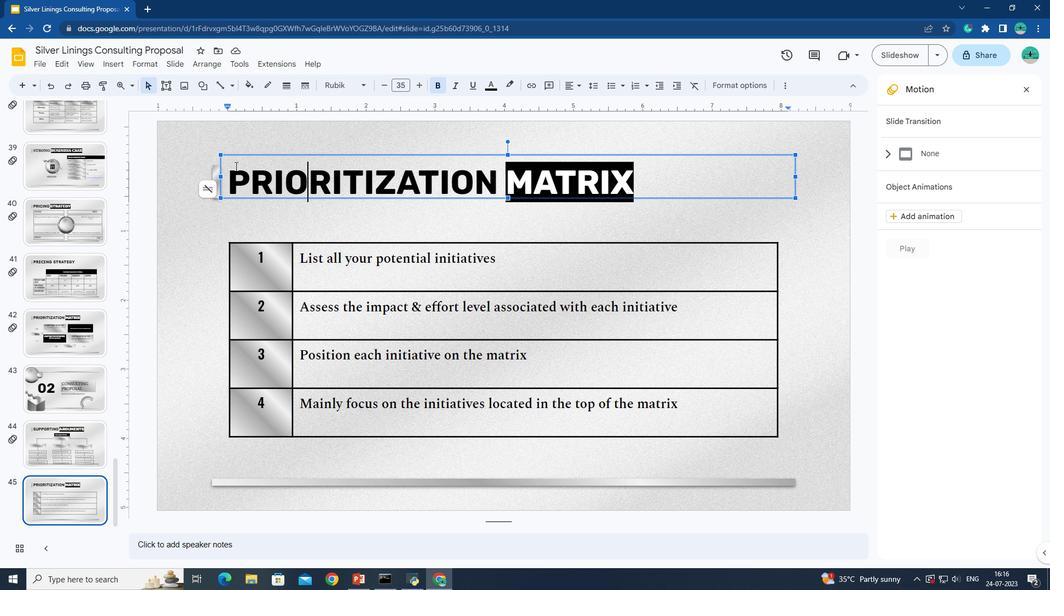 
Action: Mouse pressed left at (235, 166)
Screenshot: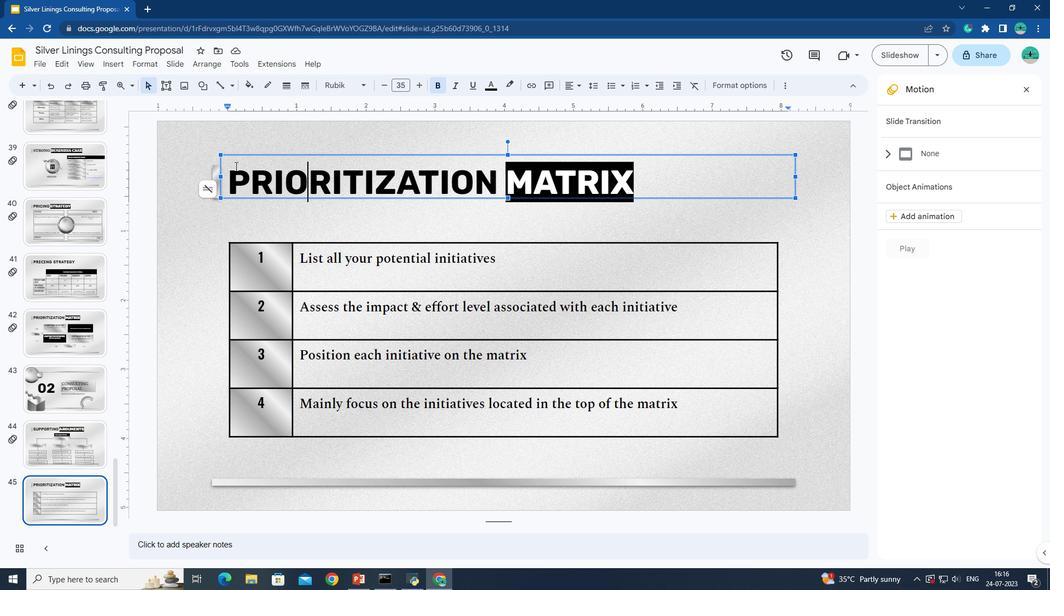 
Action: Mouse pressed left at (235, 166)
Screenshot: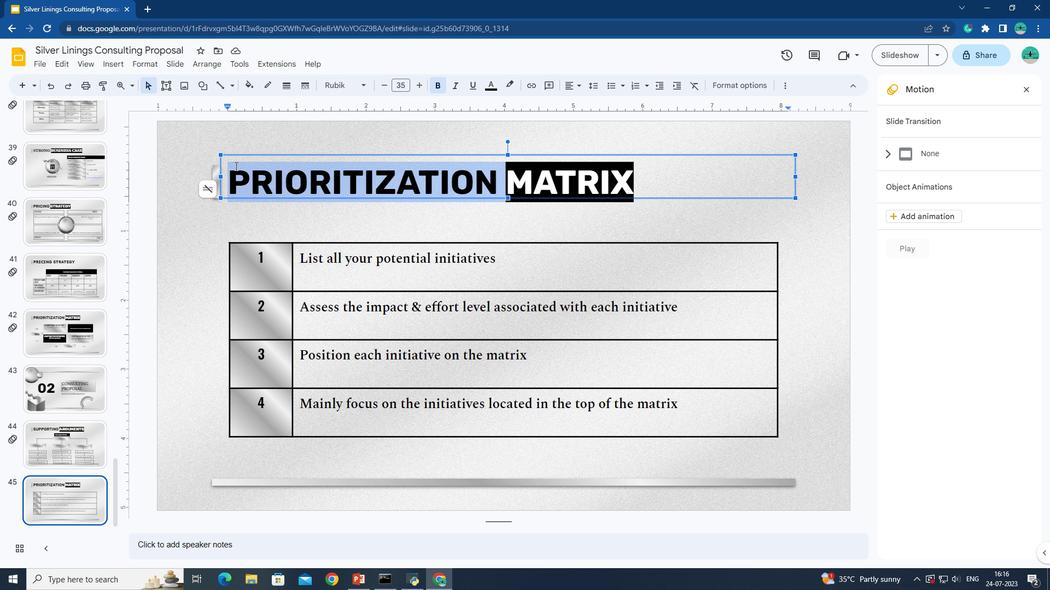 
Action: Mouse moved to (908, 215)
Screenshot: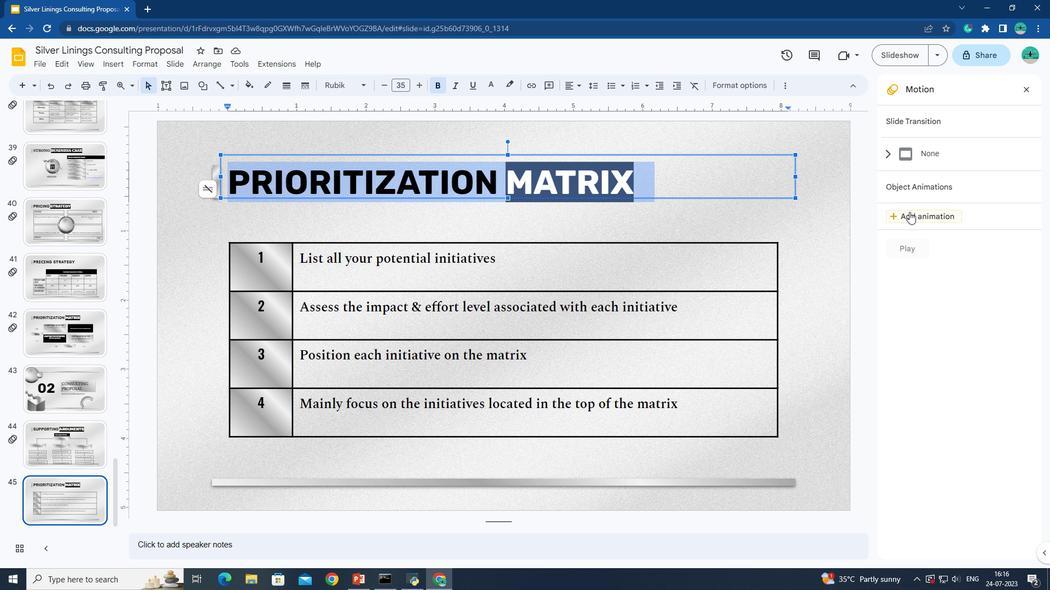 
Action: Mouse pressed left at (908, 215)
Screenshot: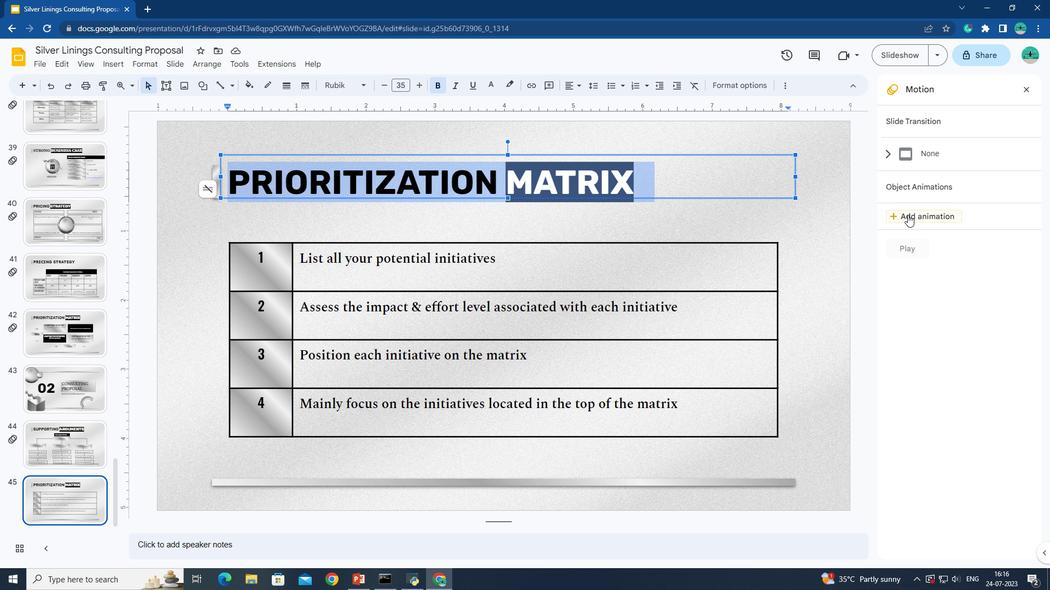 
Action: Mouse moved to (904, 256)
Screenshot: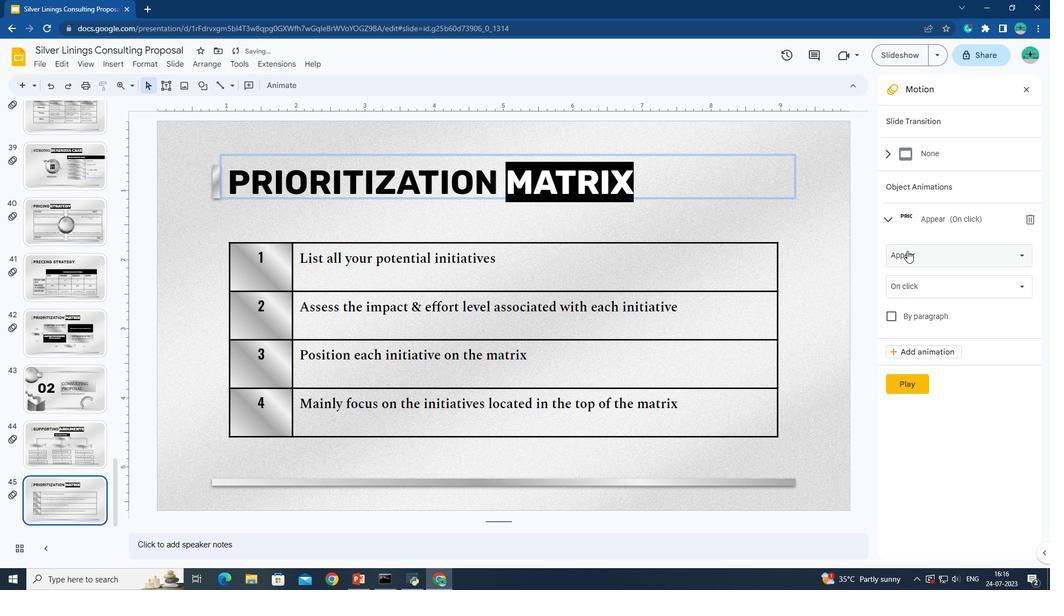 
Action: Mouse pressed left at (904, 256)
Screenshot: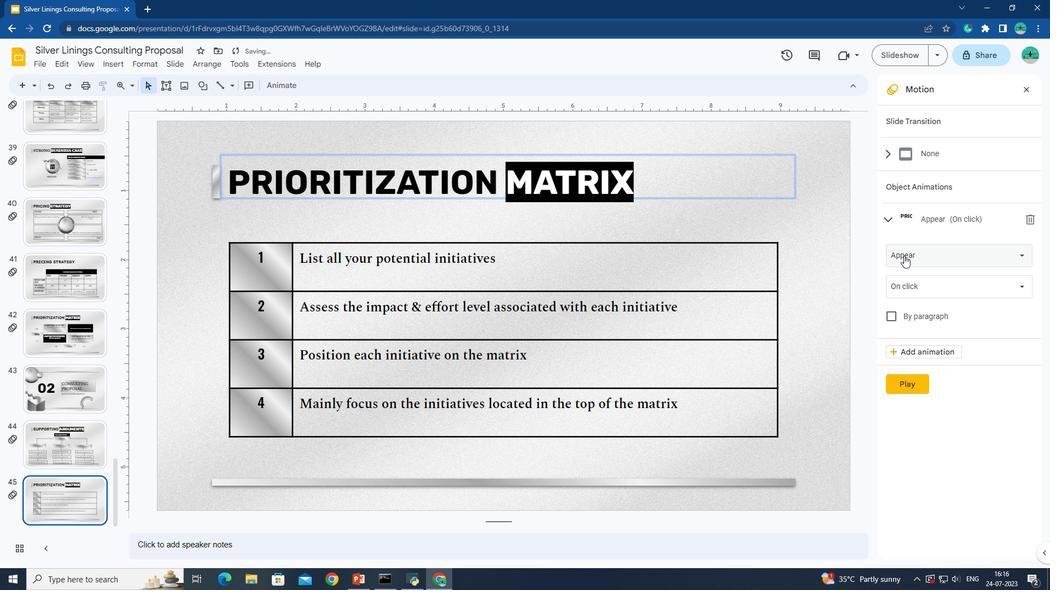 
Action: Mouse moved to (951, 349)
Screenshot: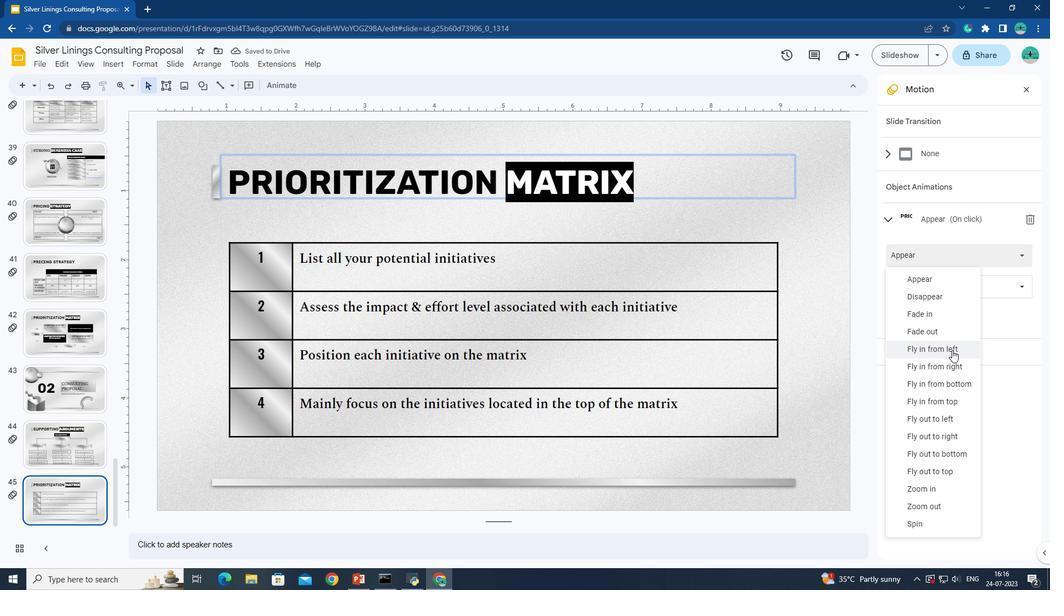 
Action: Mouse pressed left at (951, 349)
Screenshot: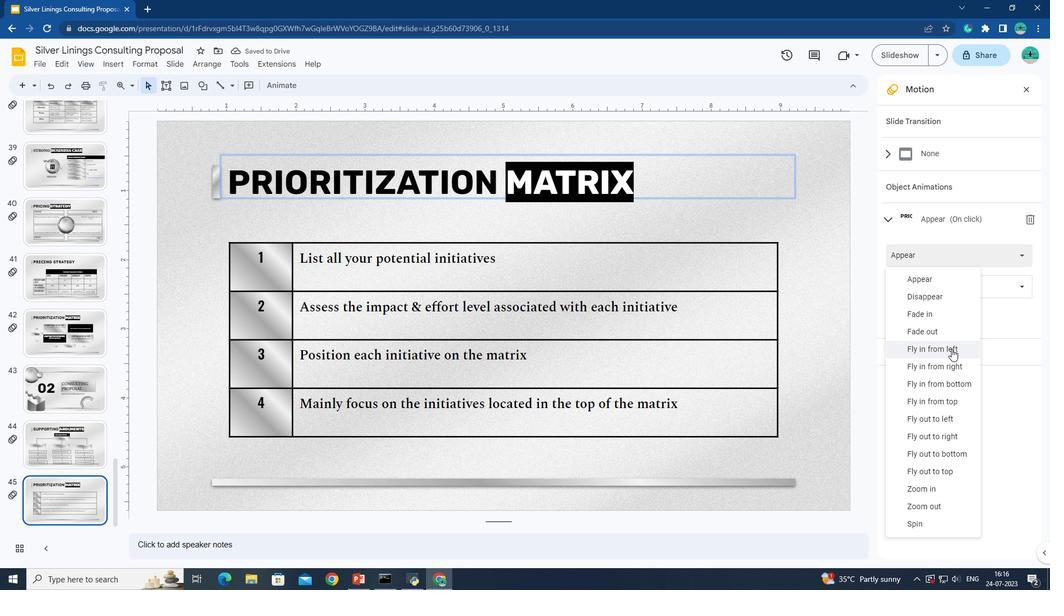 
Action: Mouse moved to (933, 339)
Screenshot: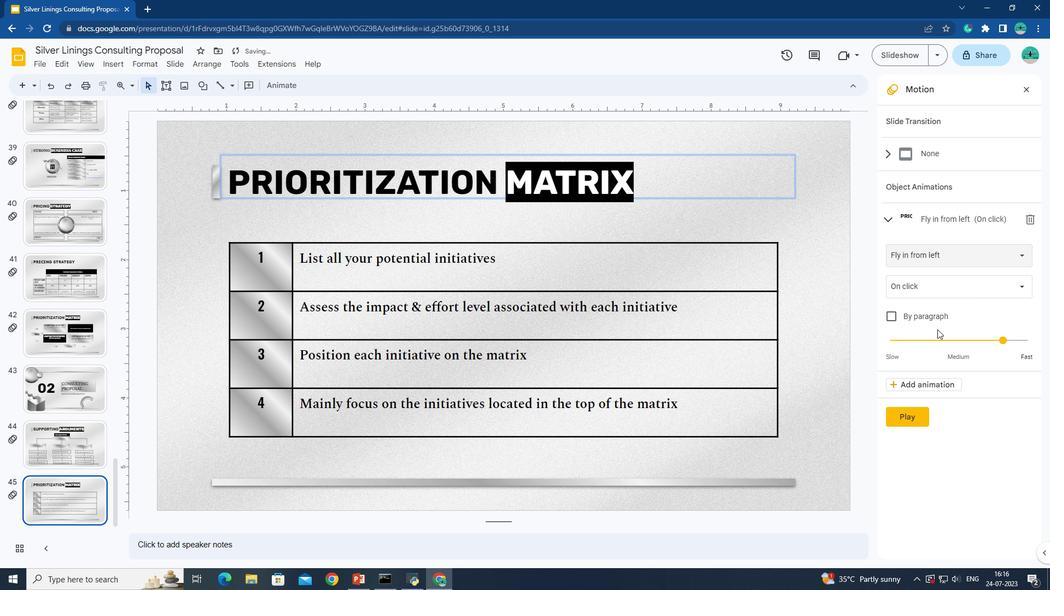 
Action: Mouse pressed left at (933, 339)
Screenshot: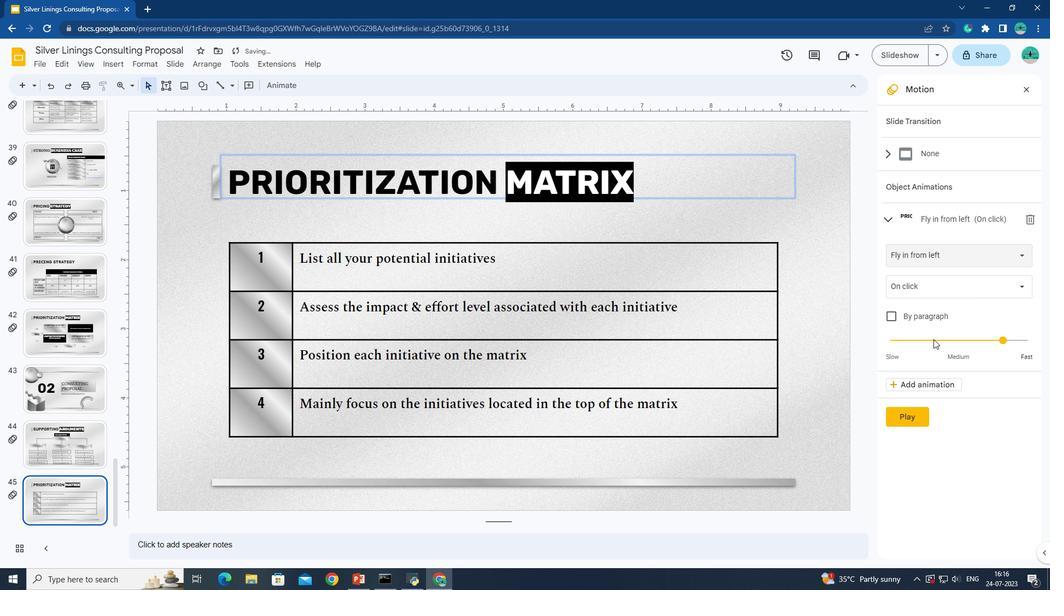 
Action: Mouse pressed left at (933, 339)
Screenshot: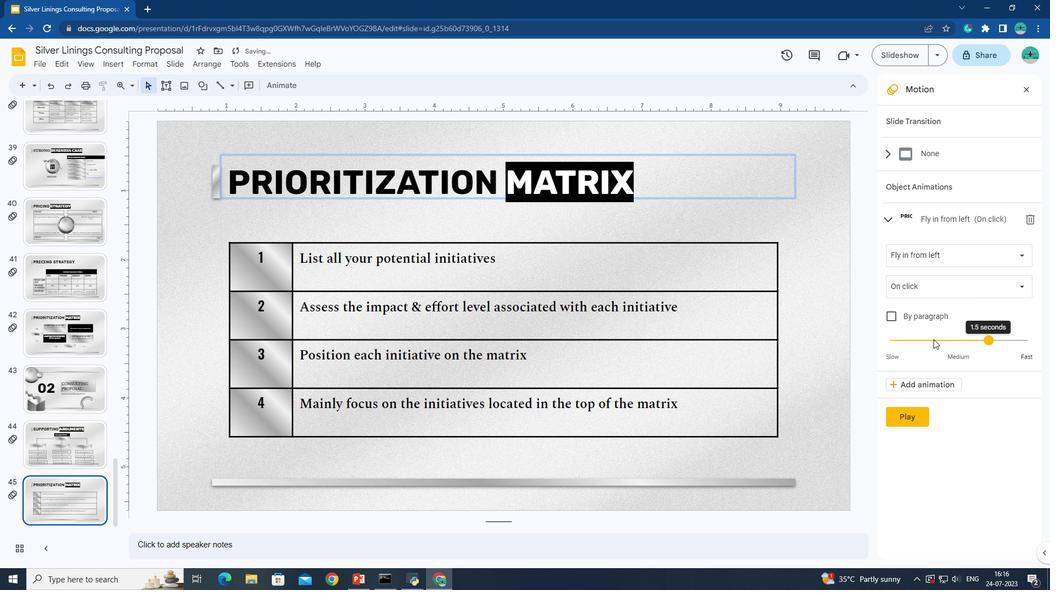 
Action: Mouse pressed left at (933, 339)
Screenshot: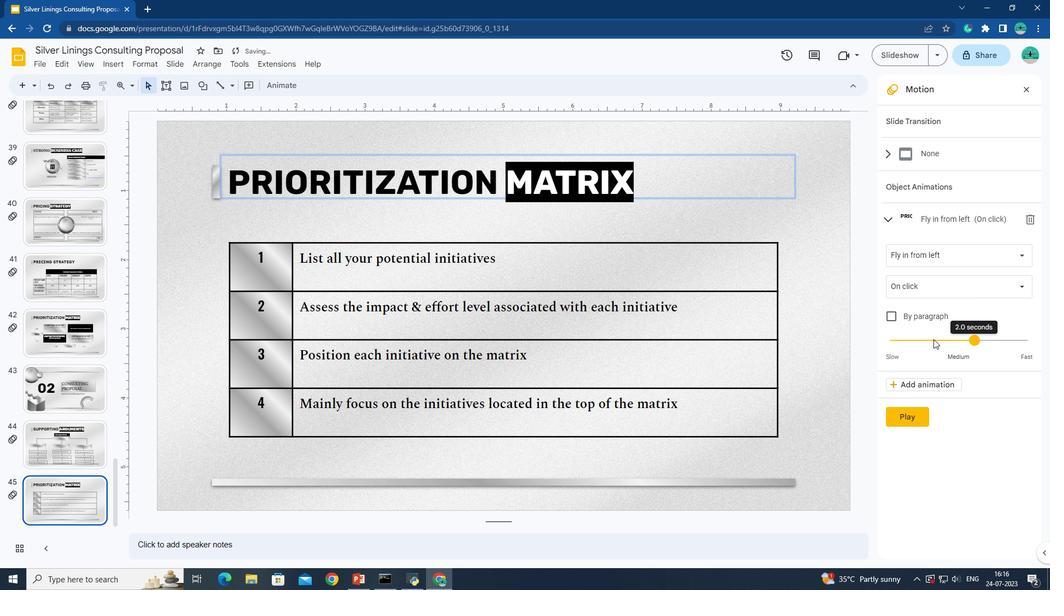 
Action: Mouse pressed left at (933, 339)
Screenshot: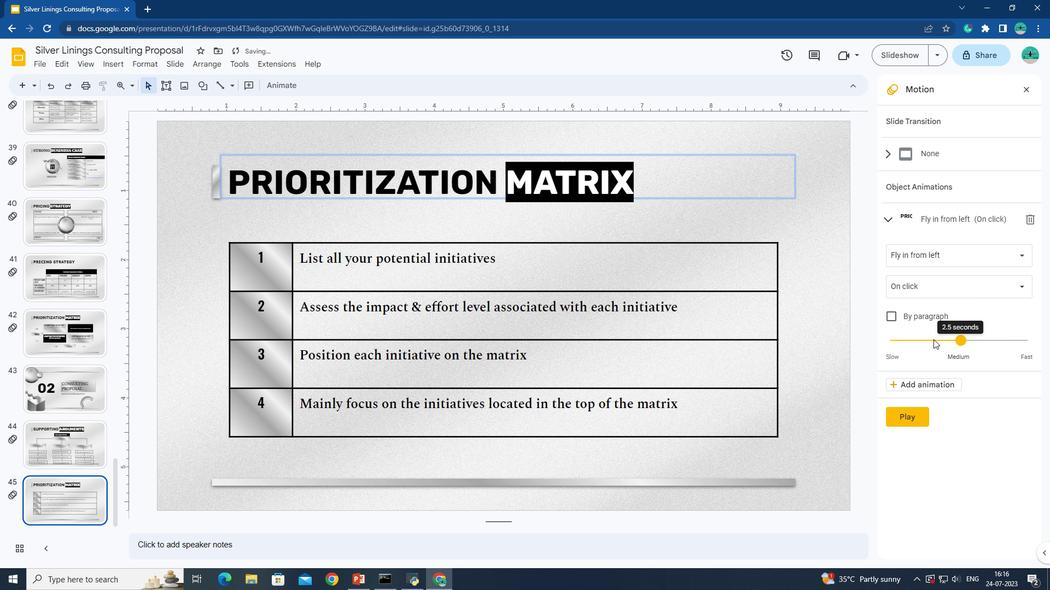 
Action: Mouse moved to (596, 318)
Screenshot: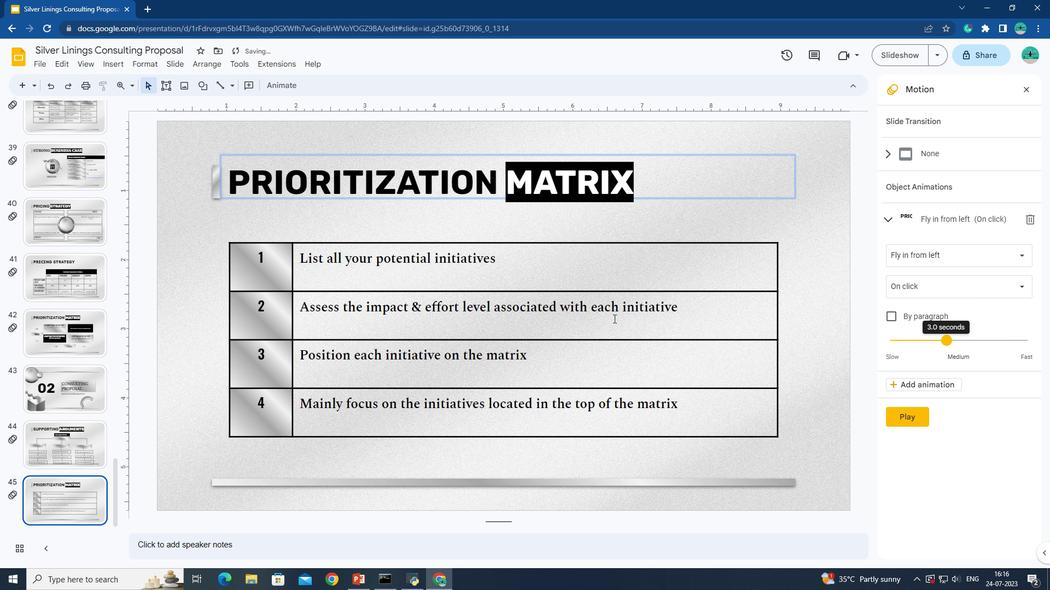 
Action: Mouse pressed left at (596, 318)
Screenshot: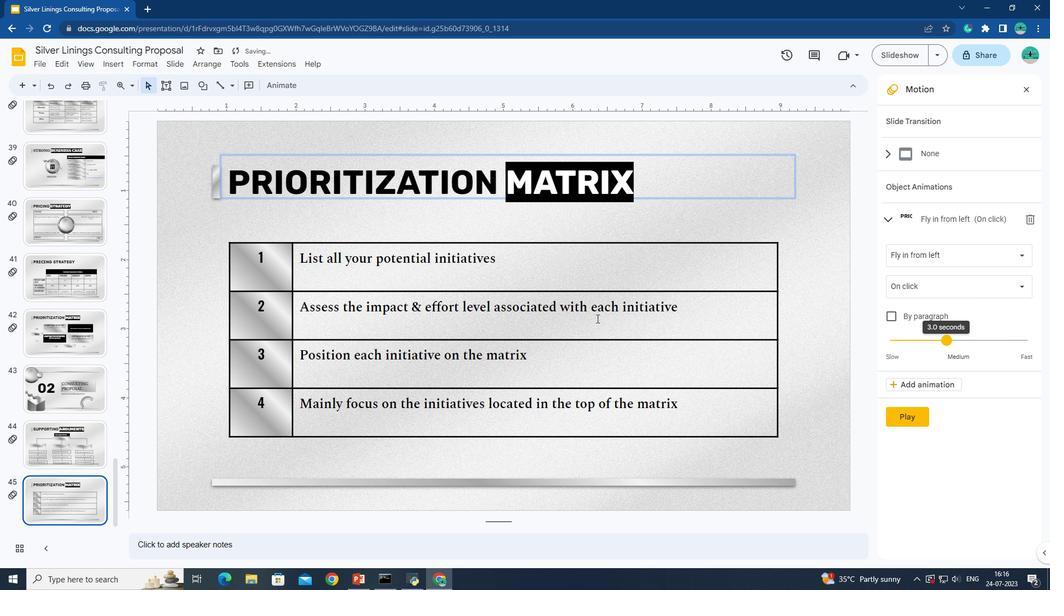 
Action: Mouse moved to (915, 247)
Screenshot: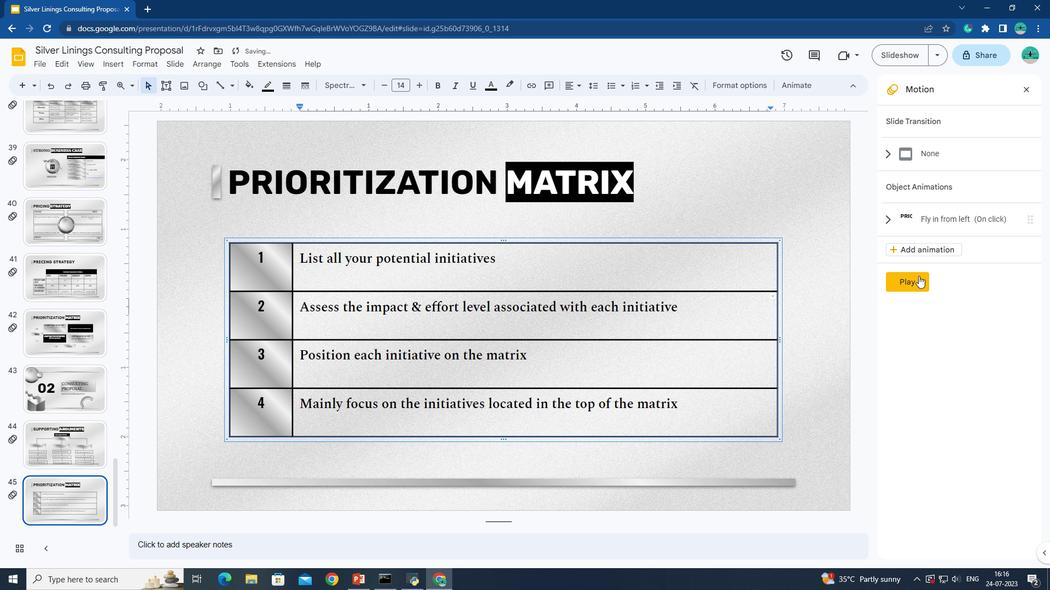 
Action: Mouse pressed left at (915, 247)
Screenshot: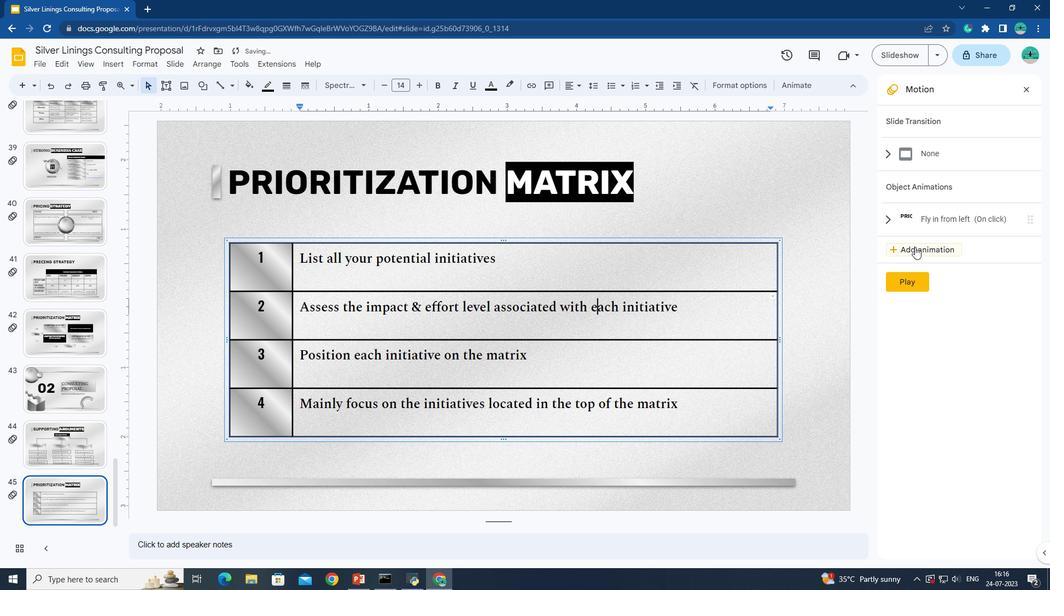 
Action: Mouse moved to (916, 294)
Screenshot: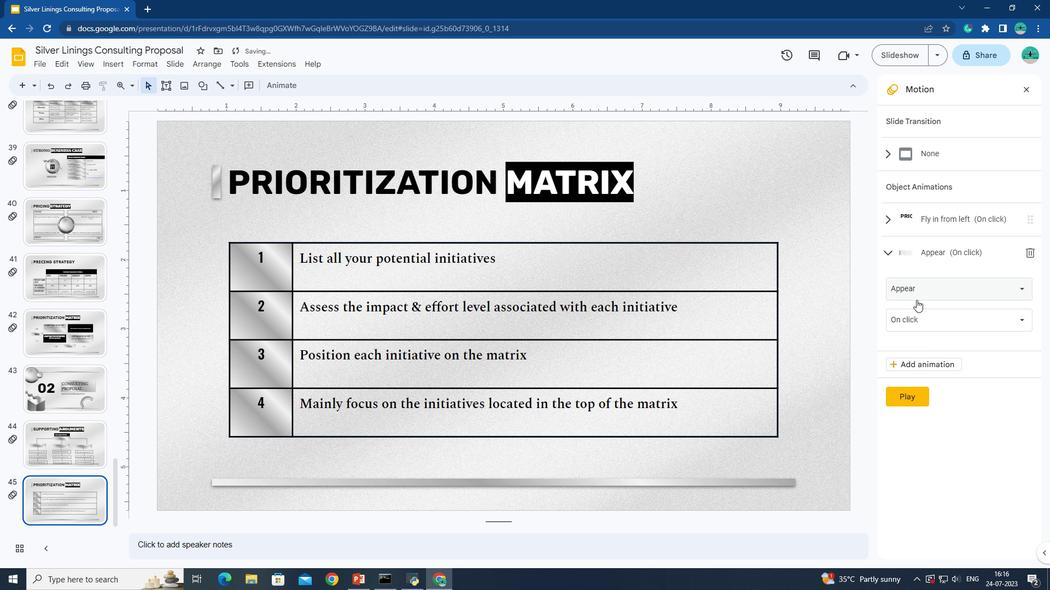 
Action: Mouse pressed left at (916, 294)
Screenshot: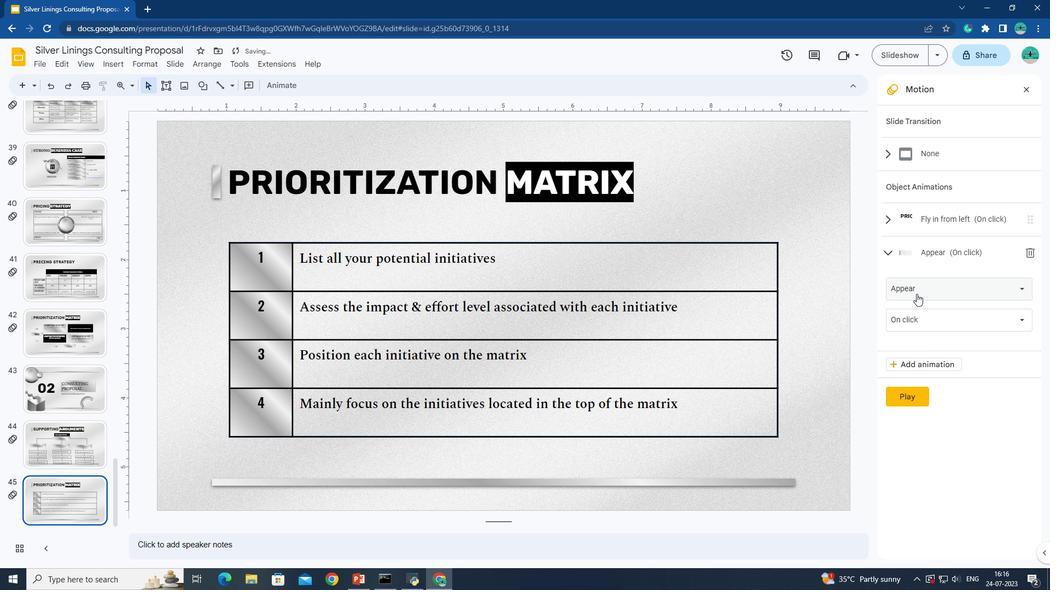
Action: Mouse moved to (935, 522)
Screenshot: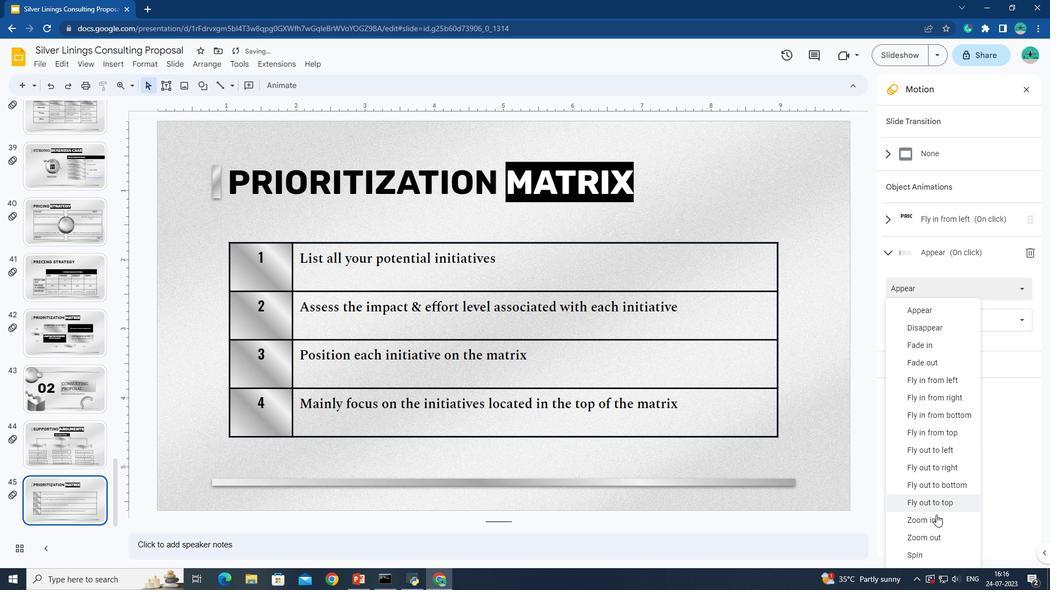 
Action: Mouse pressed left at (935, 522)
Screenshot: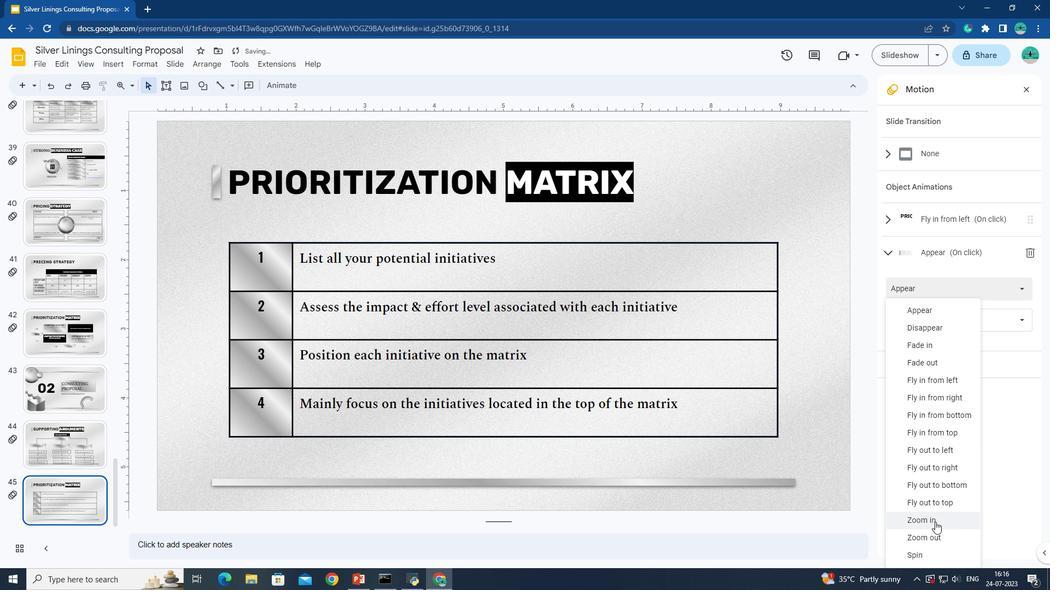 
Action: Mouse moved to (921, 350)
Screenshot: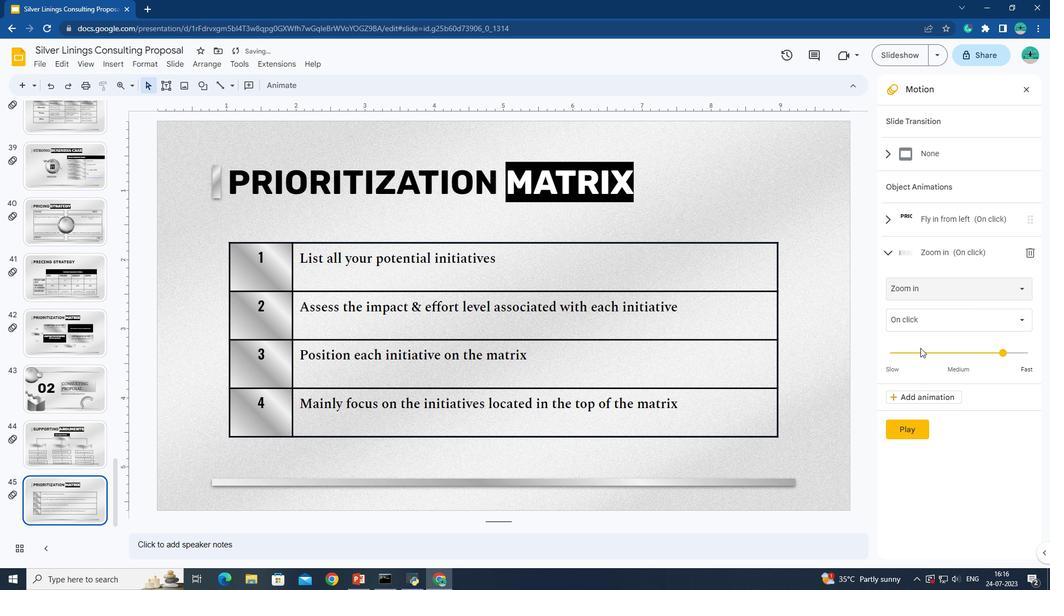 
Action: Mouse pressed left at (921, 350)
Screenshot: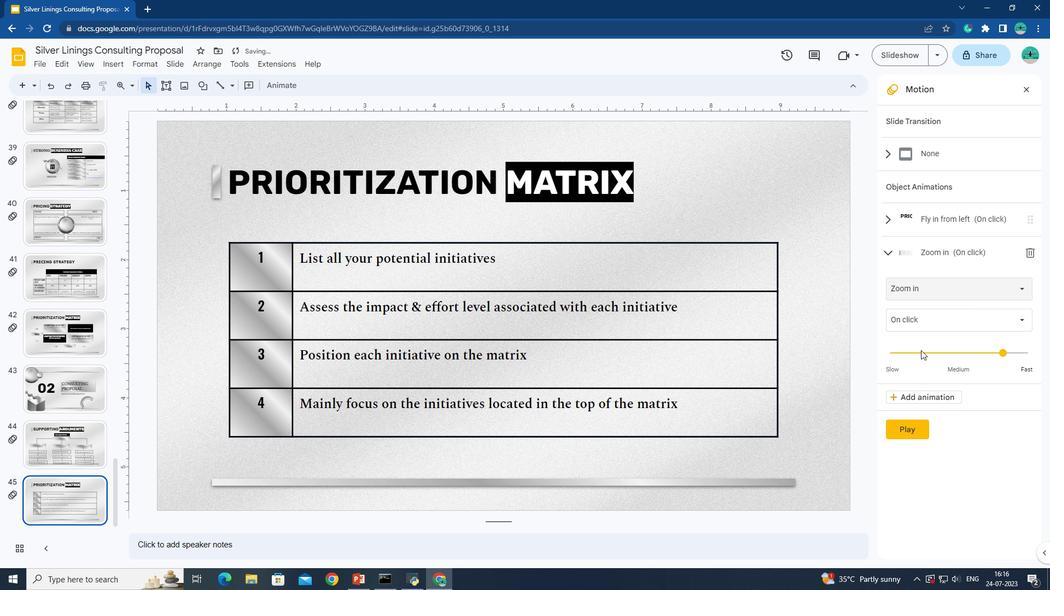 
Action: Mouse pressed left at (921, 350)
Screenshot: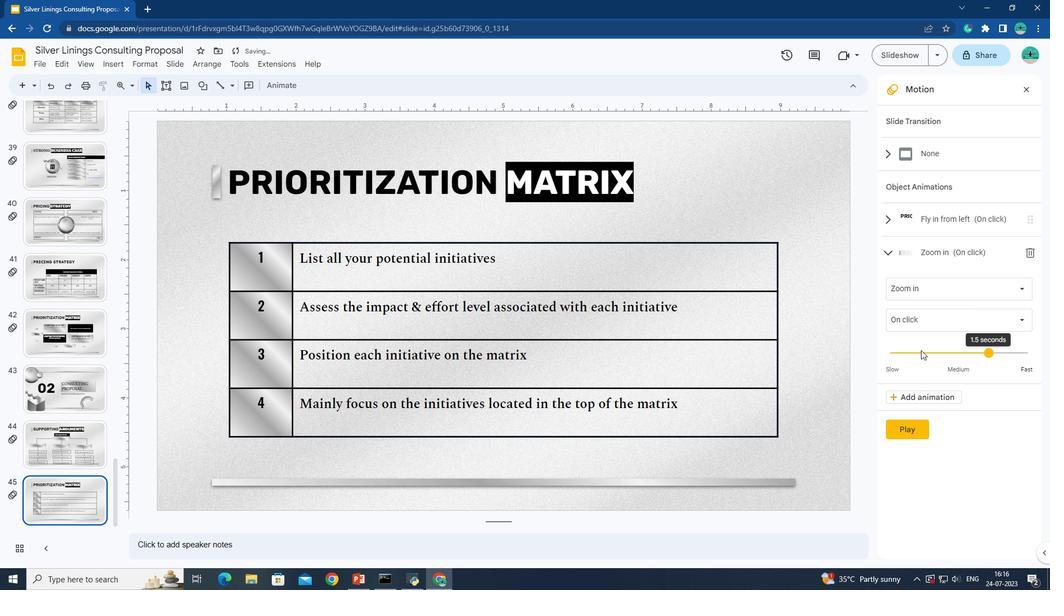 
Action: Mouse pressed left at (921, 350)
Screenshot: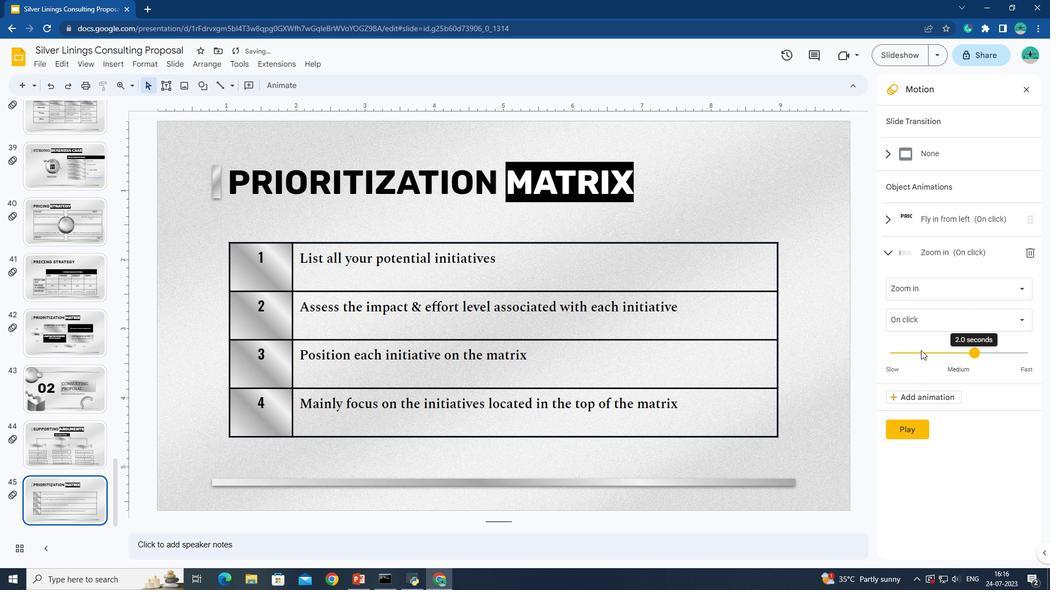 
Action: Mouse moved to (886, 47)
Screenshot: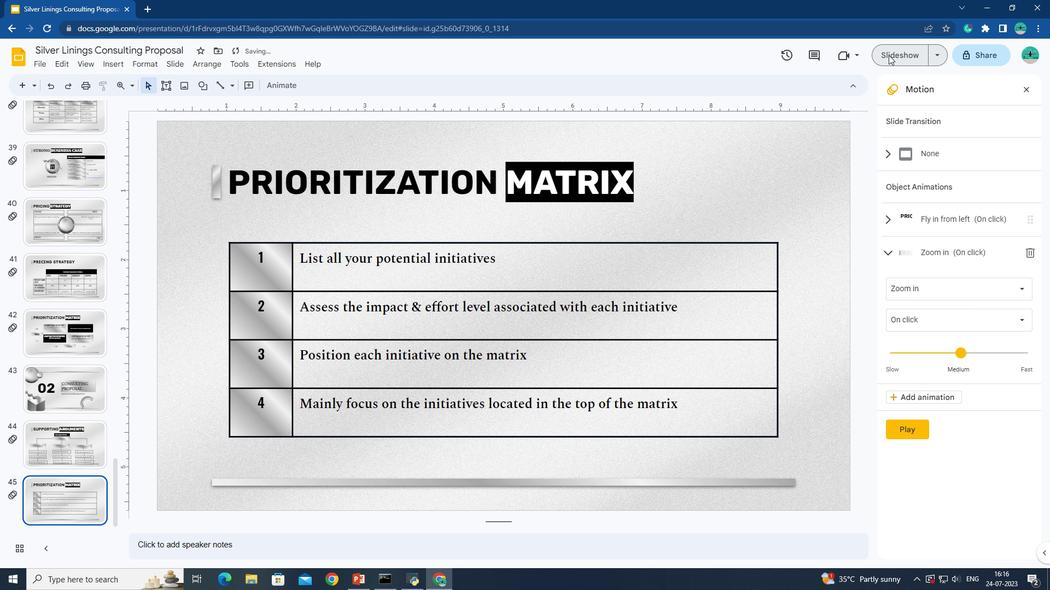 
Action: Mouse pressed left at (886, 47)
Screenshot: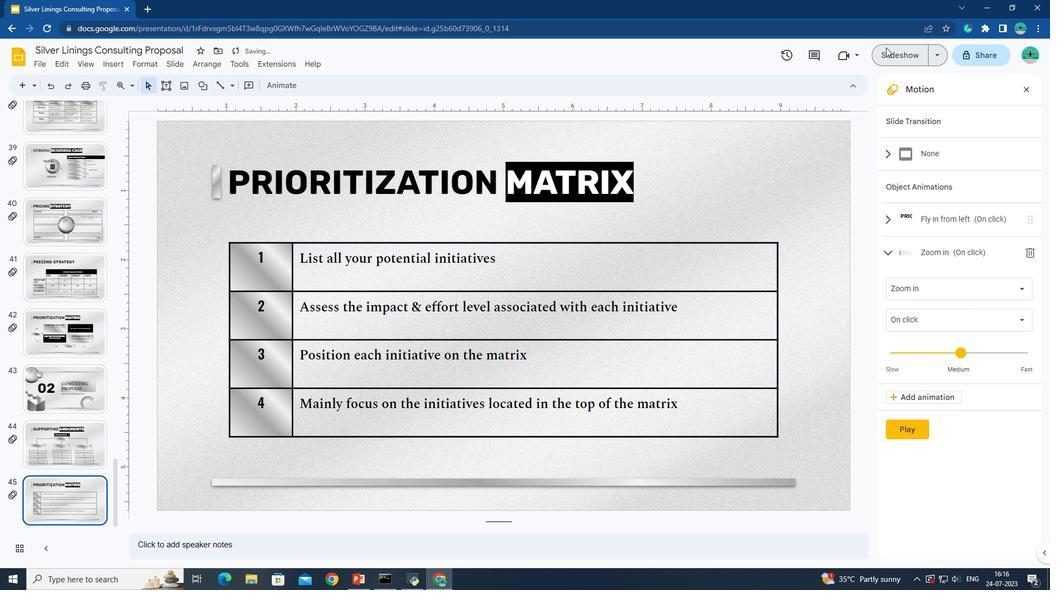 
Action: Mouse moved to (875, 175)
Screenshot: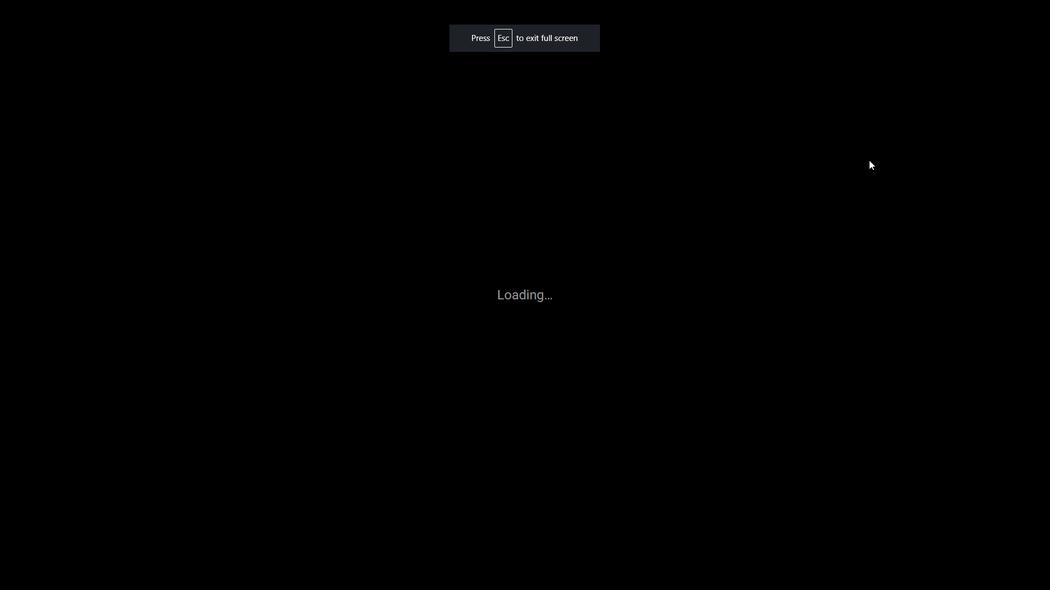 
Action: Mouse pressed left at (875, 175)
Screenshot: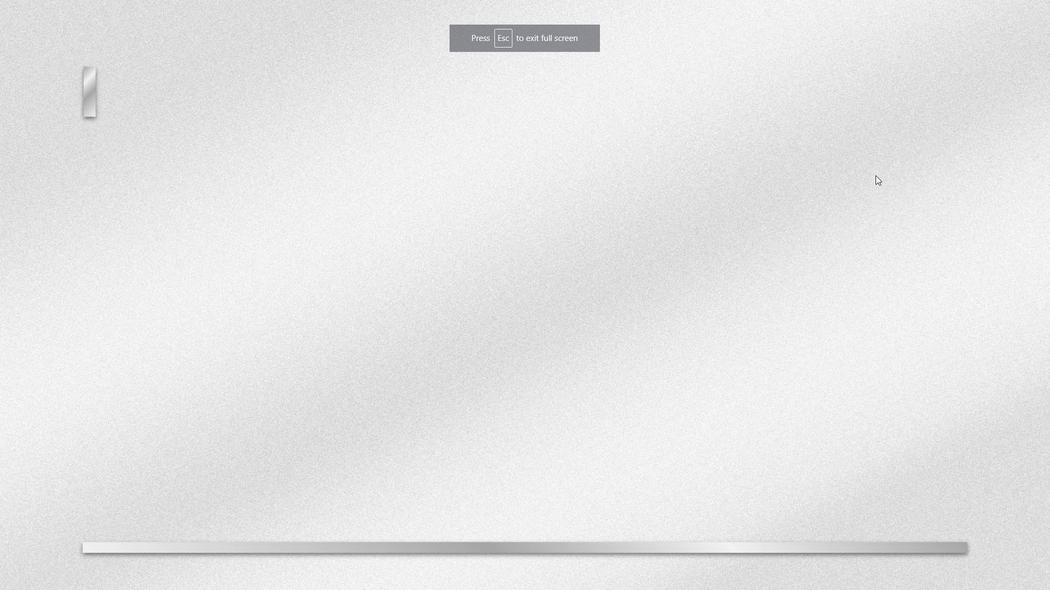 
Action: Mouse pressed left at (875, 175)
Screenshot: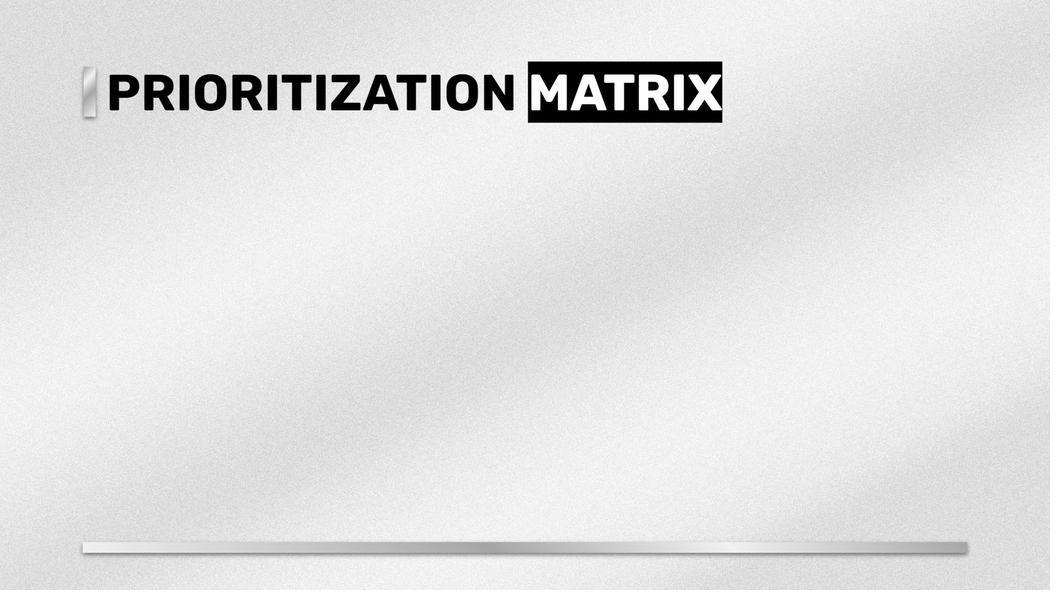 
Action: Key pressed <Key.esc>
Screenshot: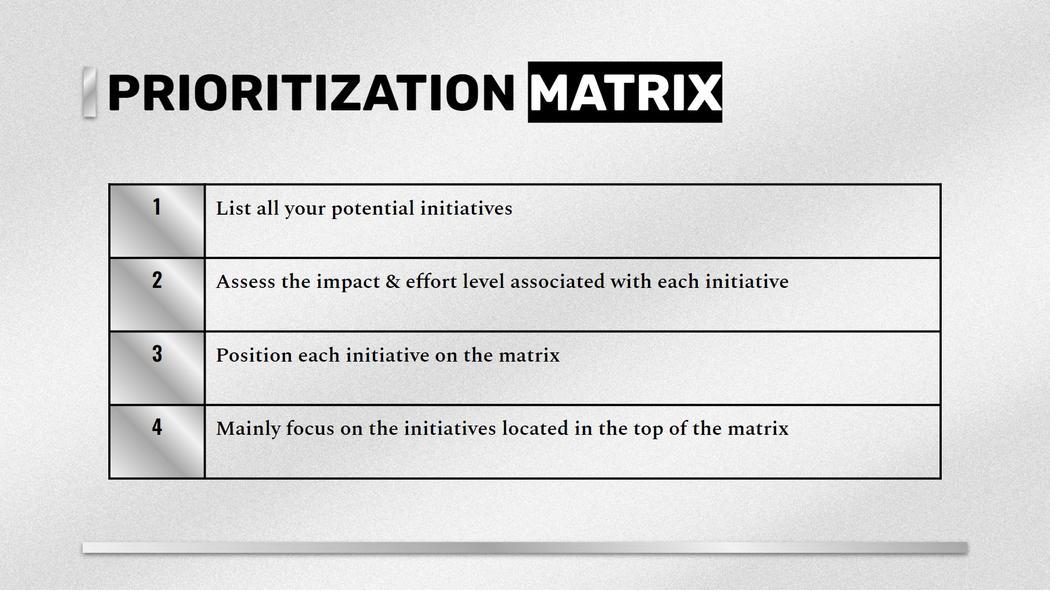 
